 Task: Log work in the project CodeQuest for the issue 'Develop a custom data visualization tool for a company' spent time as '4w 3d 17h 16m' and remaining time as '6w 2d 7h 14m' and add a flag. Now add the issue to the epic 'Cybersecurity Improvements'. Log work in the project CodeQuest for the issue 'Create a new chatbot for customer support' spent time as '1w 2d 3h 35m' and remaining time as '4w 6d 12h 5m' and clone the issue. Now add the issue to the epic 'Business Intelligence Development'
Action: Mouse moved to (217, 67)
Screenshot: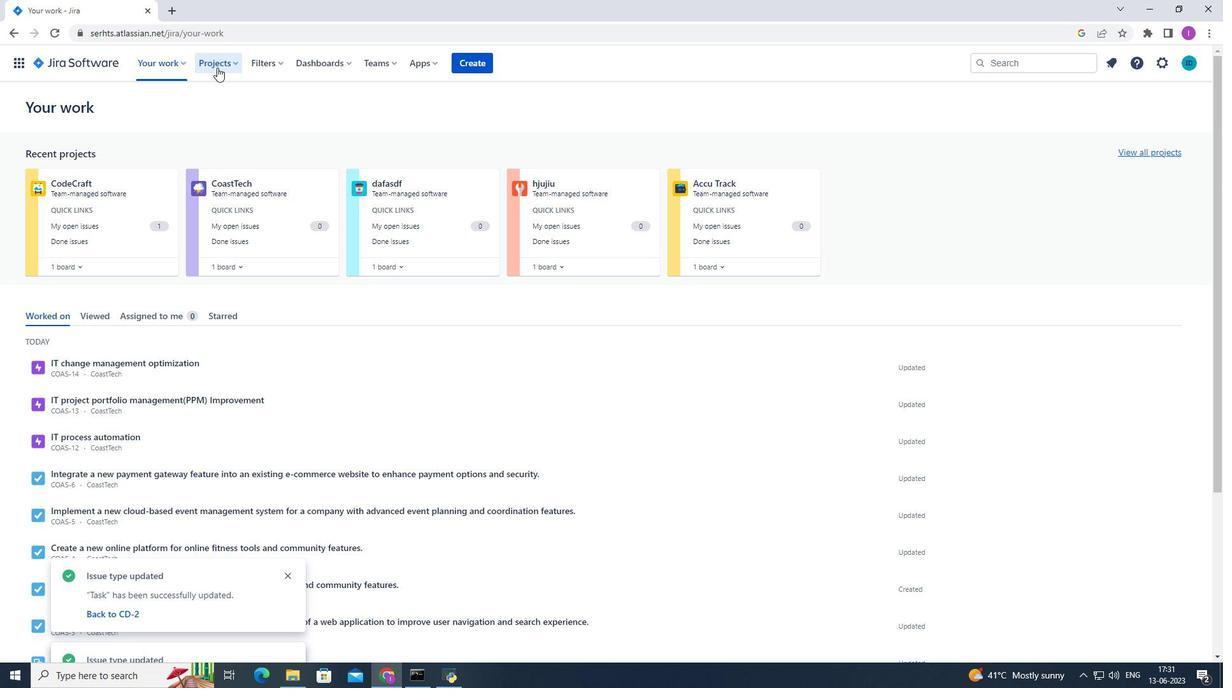 
Action: Mouse pressed left at (217, 67)
Screenshot: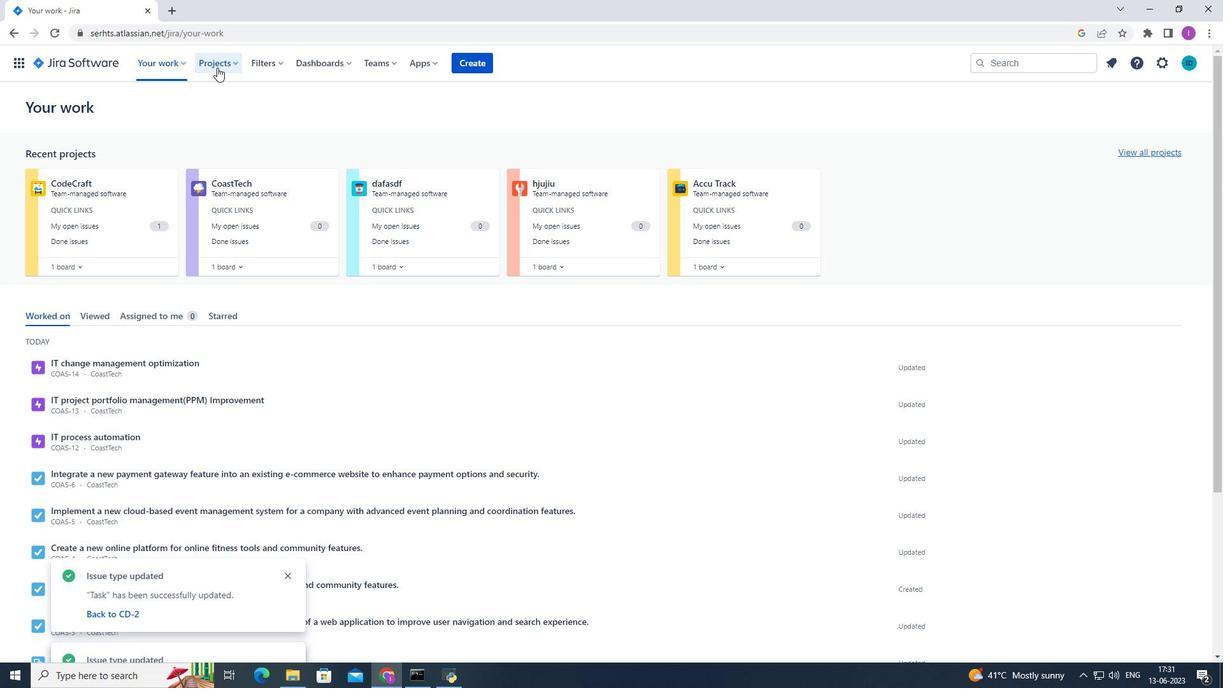 
Action: Mouse moved to (258, 116)
Screenshot: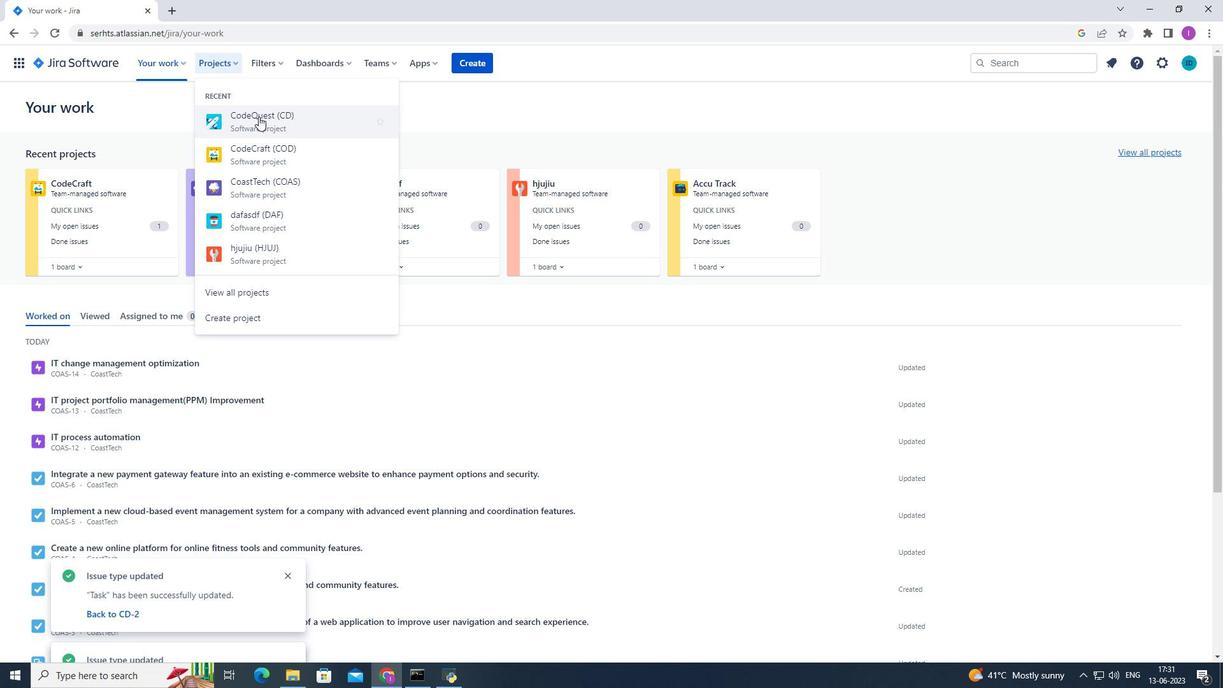 
Action: Mouse pressed left at (258, 116)
Screenshot: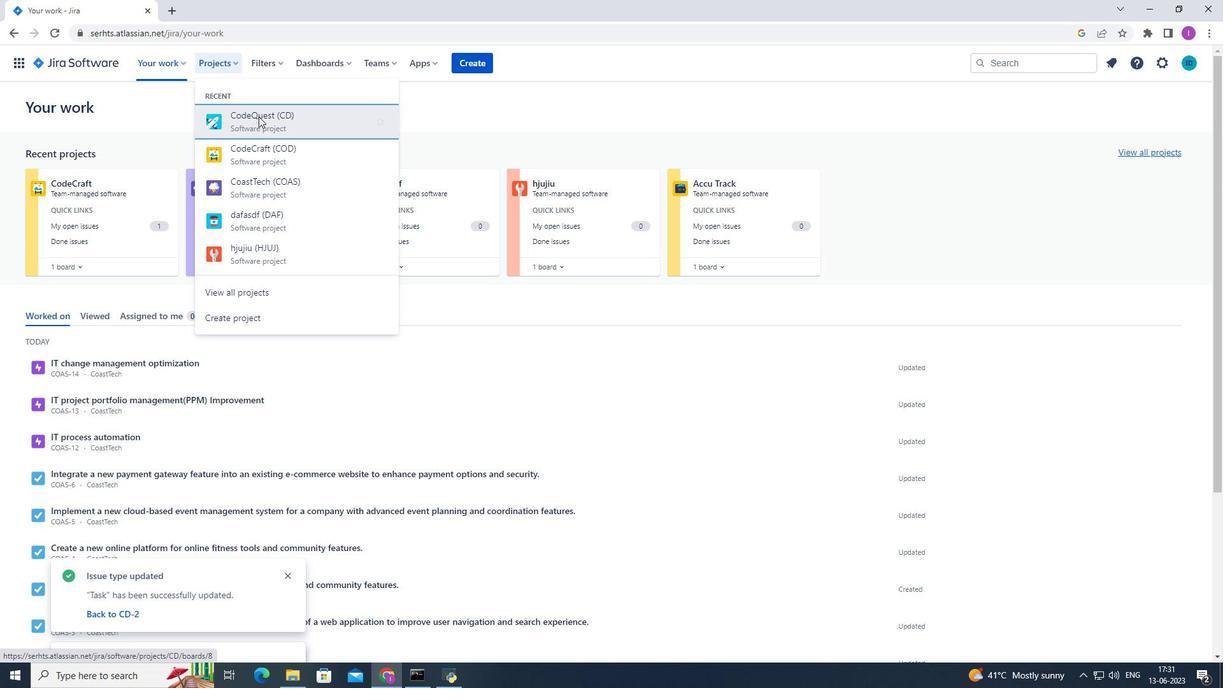 
Action: Mouse moved to (73, 190)
Screenshot: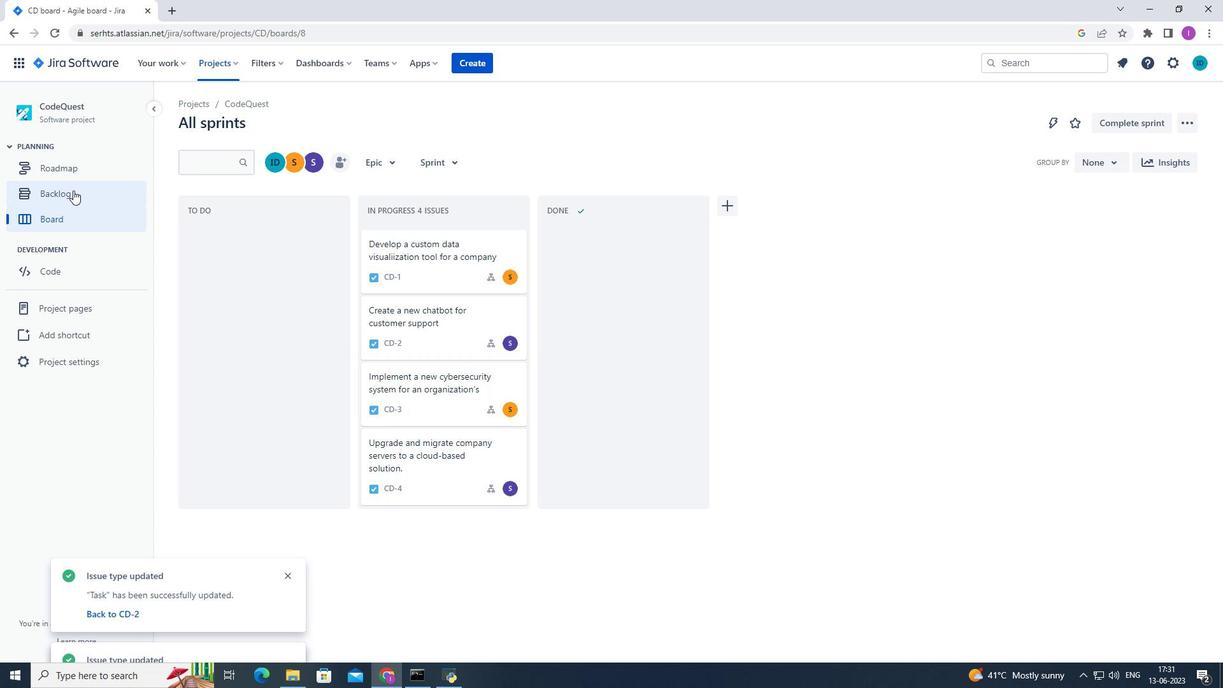 
Action: Mouse pressed left at (73, 190)
Screenshot: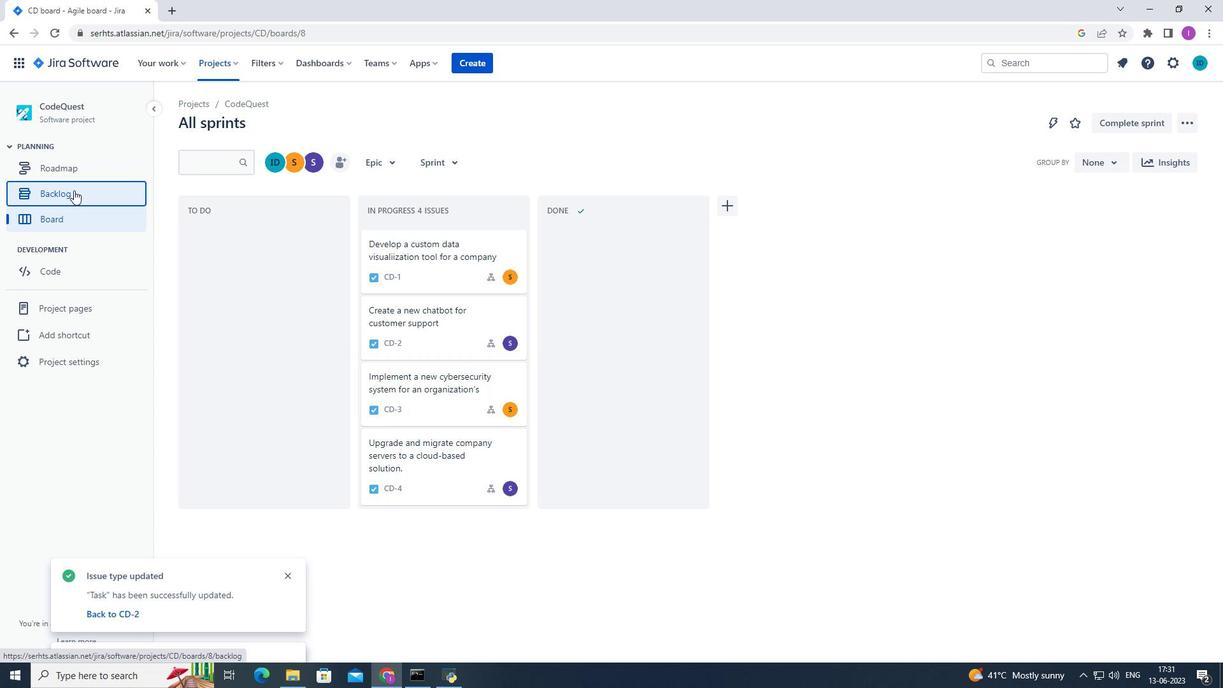 
Action: Mouse moved to (73, 190)
Screenshot: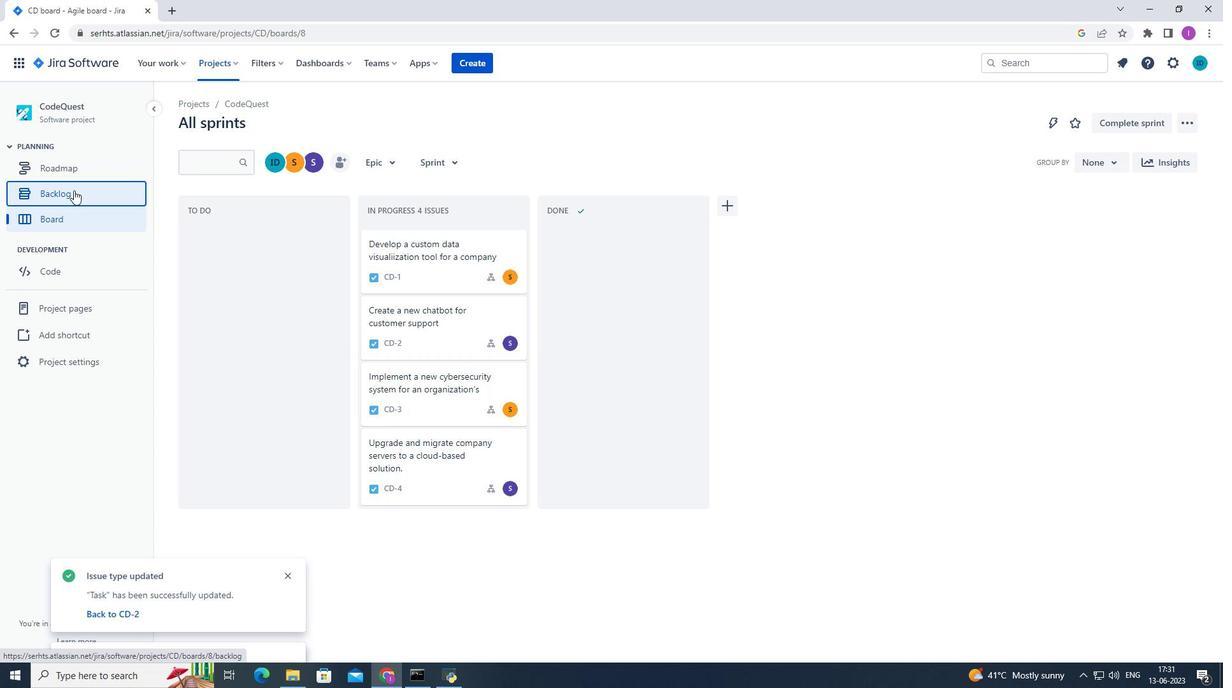 
Action: Mouse pressed left at (73, 190)
Screenshot: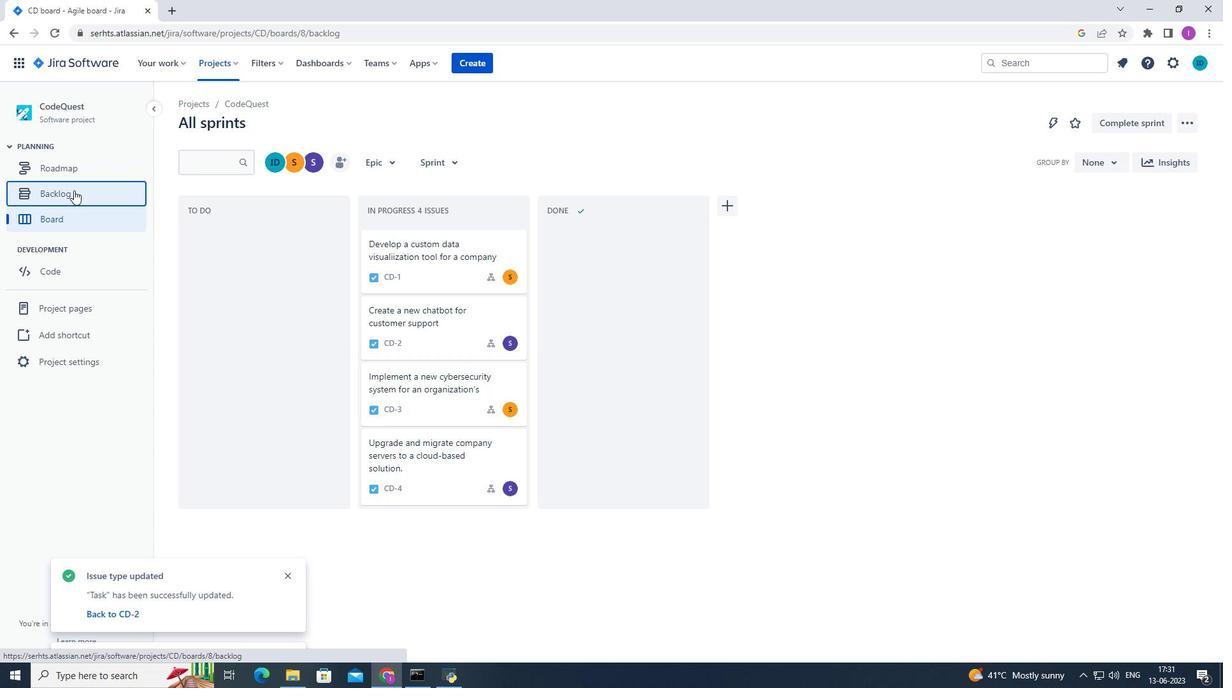
Action: Mouse moved to (776, 229)
Screenshot: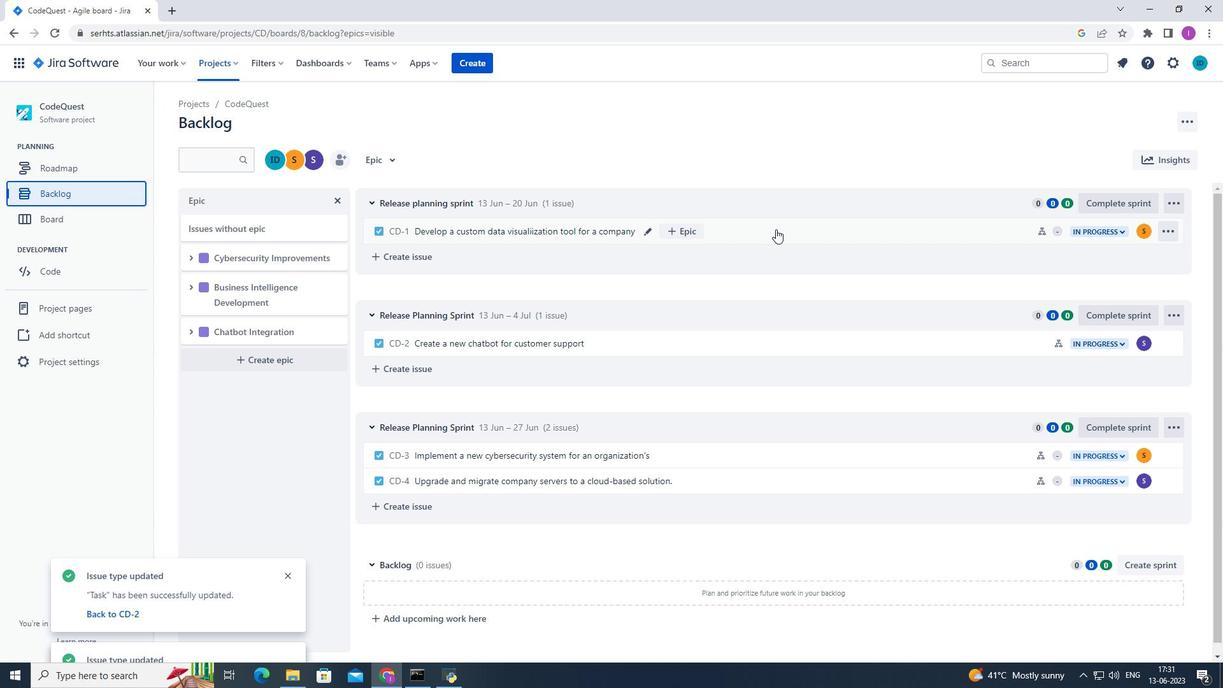 
Action: Mouse pressed left at (776, 229)
Screenshot: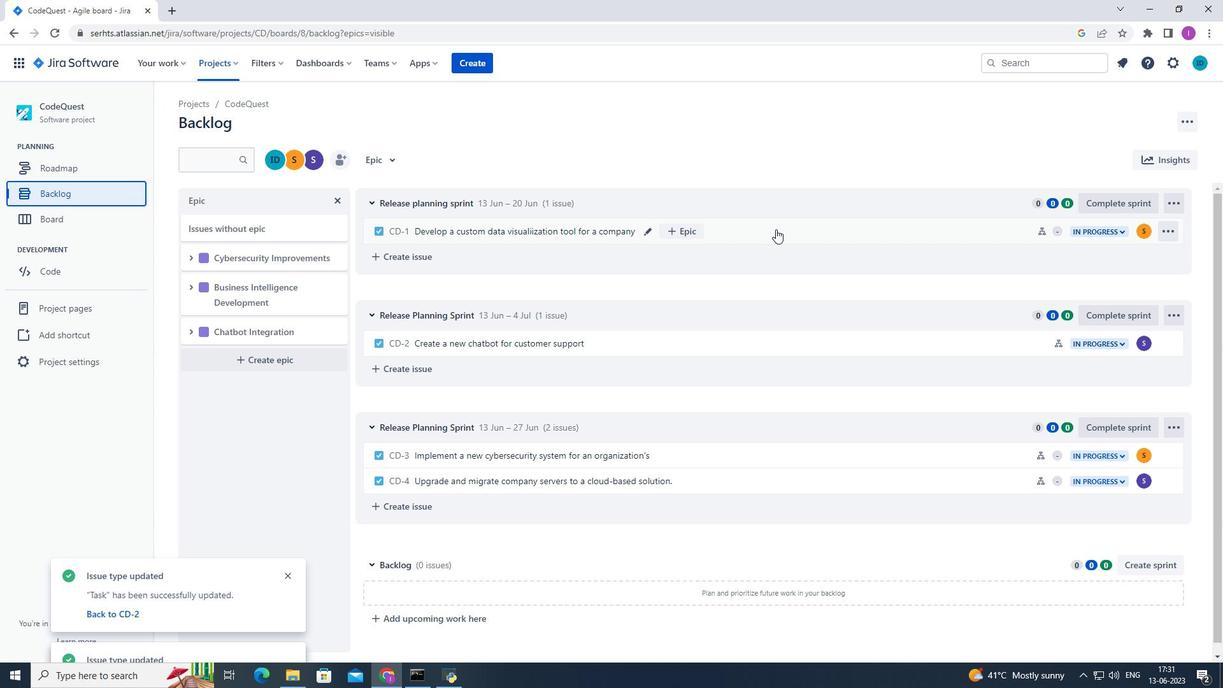 
Action: Mouse moved to (1170, 193)
Screenshot: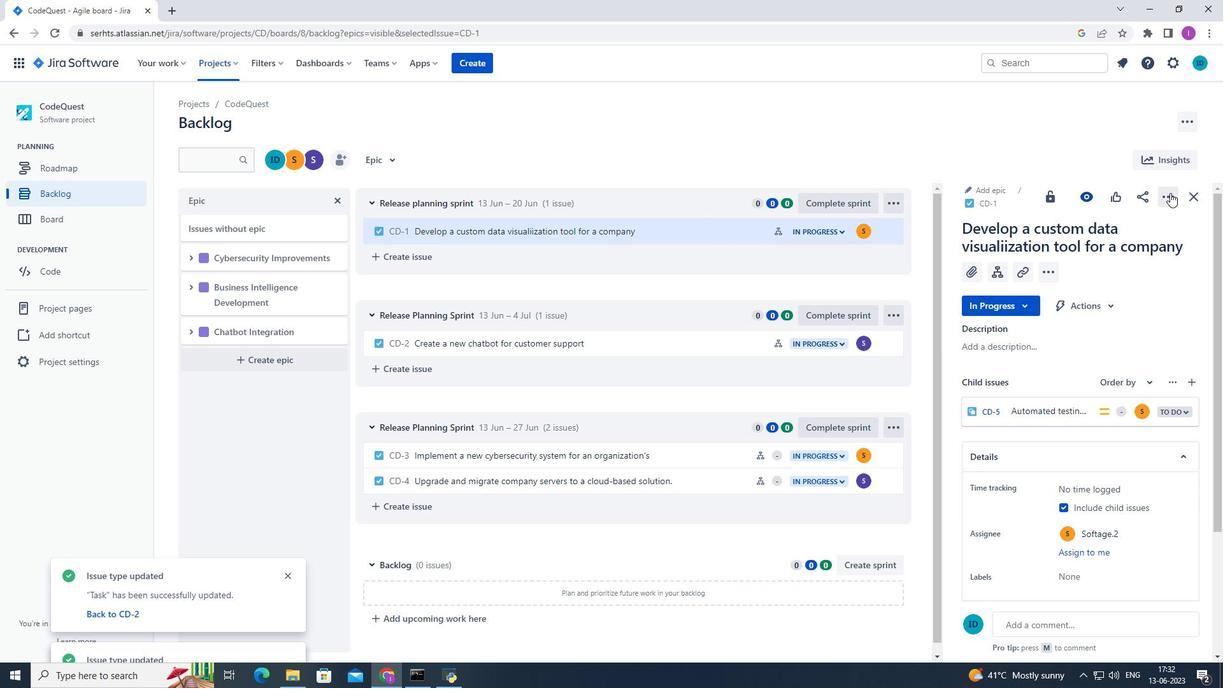 
Action: Mouse pressed left at (1170, 193)
Screenshot: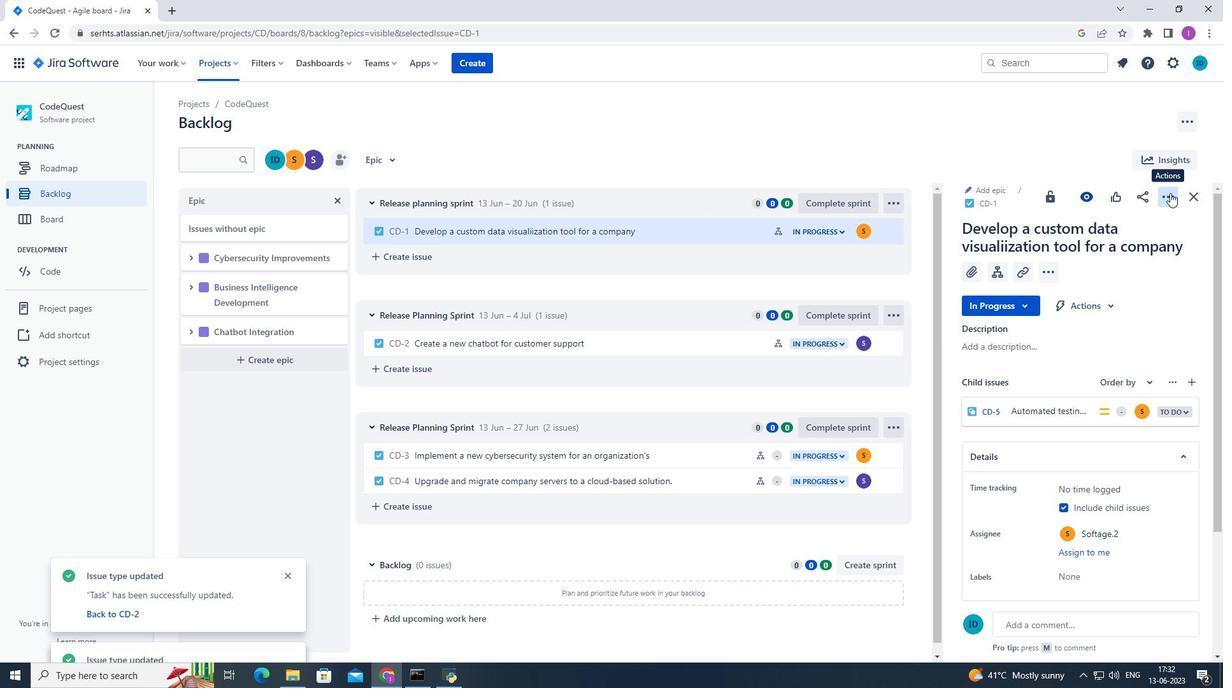 
Action: Mouse moved to (1115, 228)
Screenshot: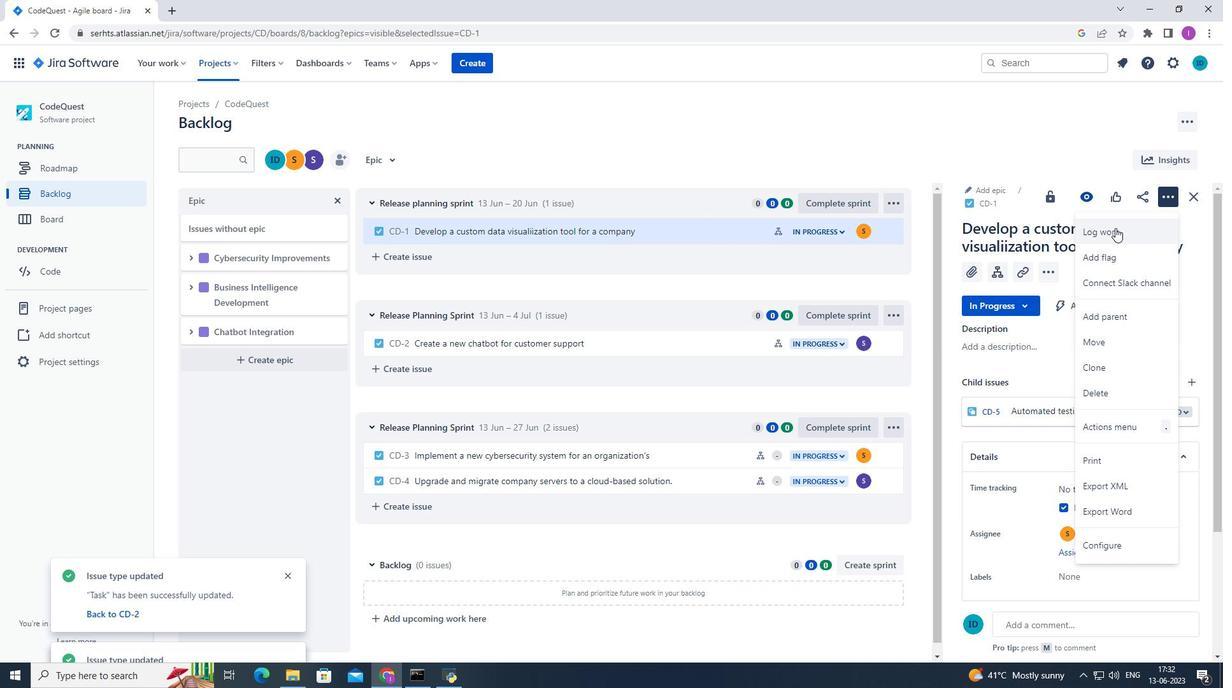 
Action: Mouse pressed left at (1115, 228)
Screenshot: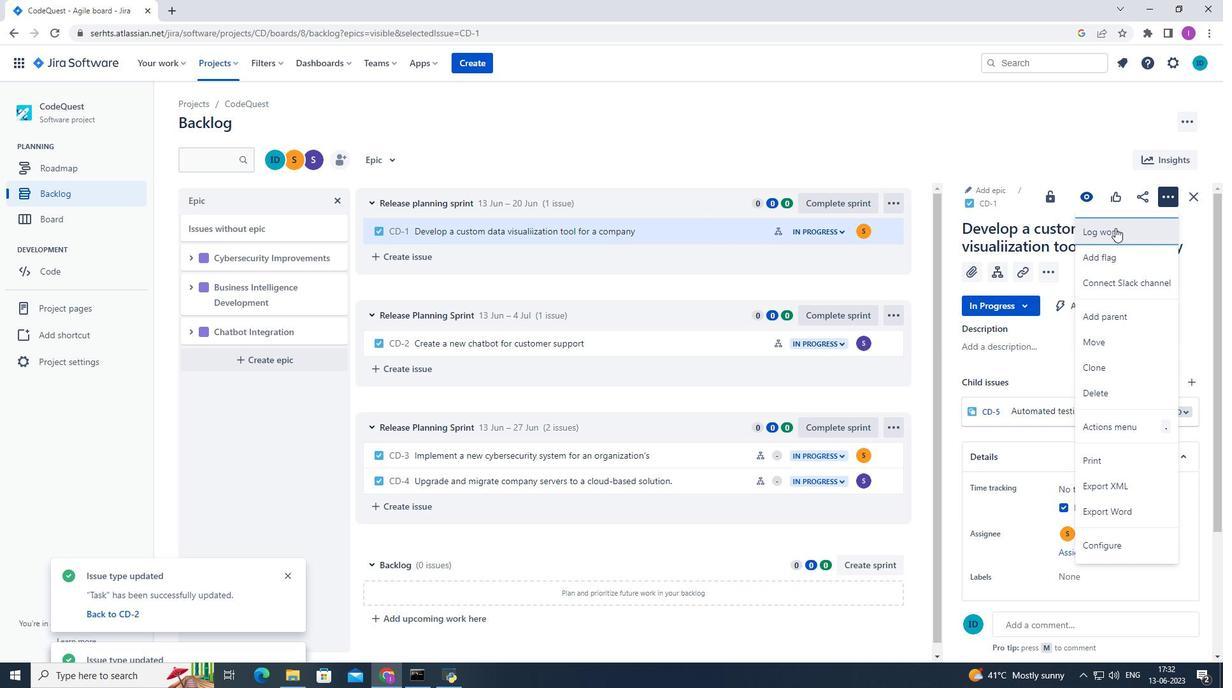 
Action: Mouse moved to (538, 194)
Screenshot: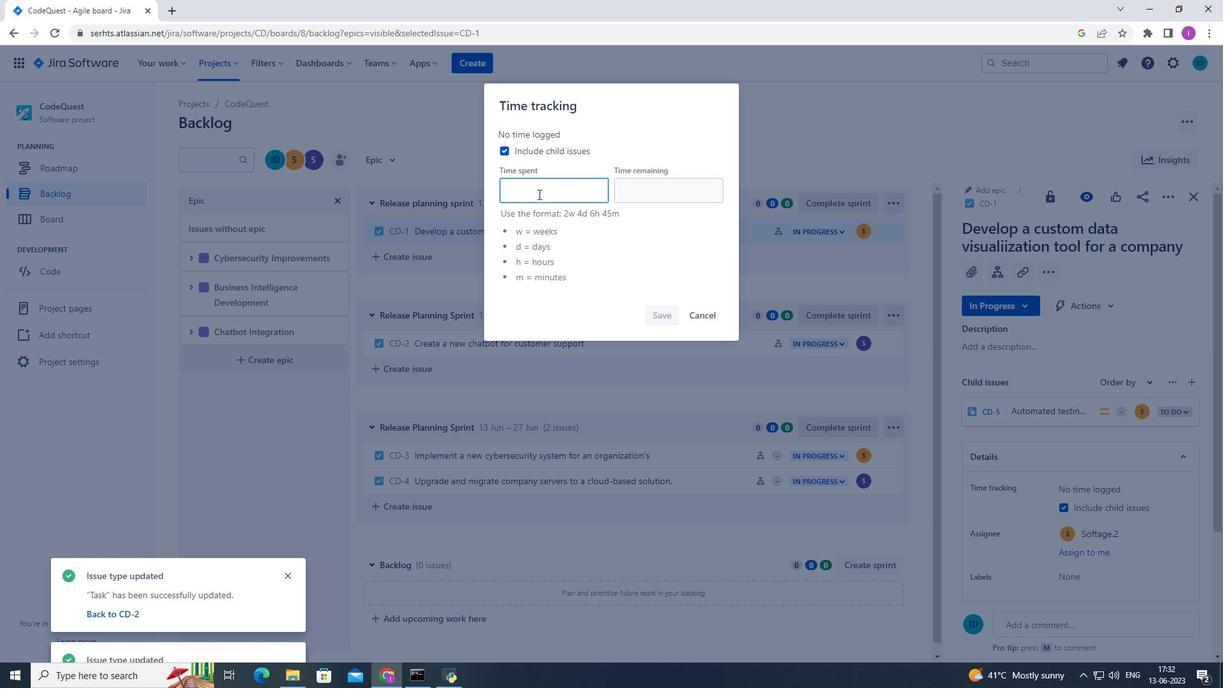 
Action: Mouse pressed left at (538, 194)
Screenshot: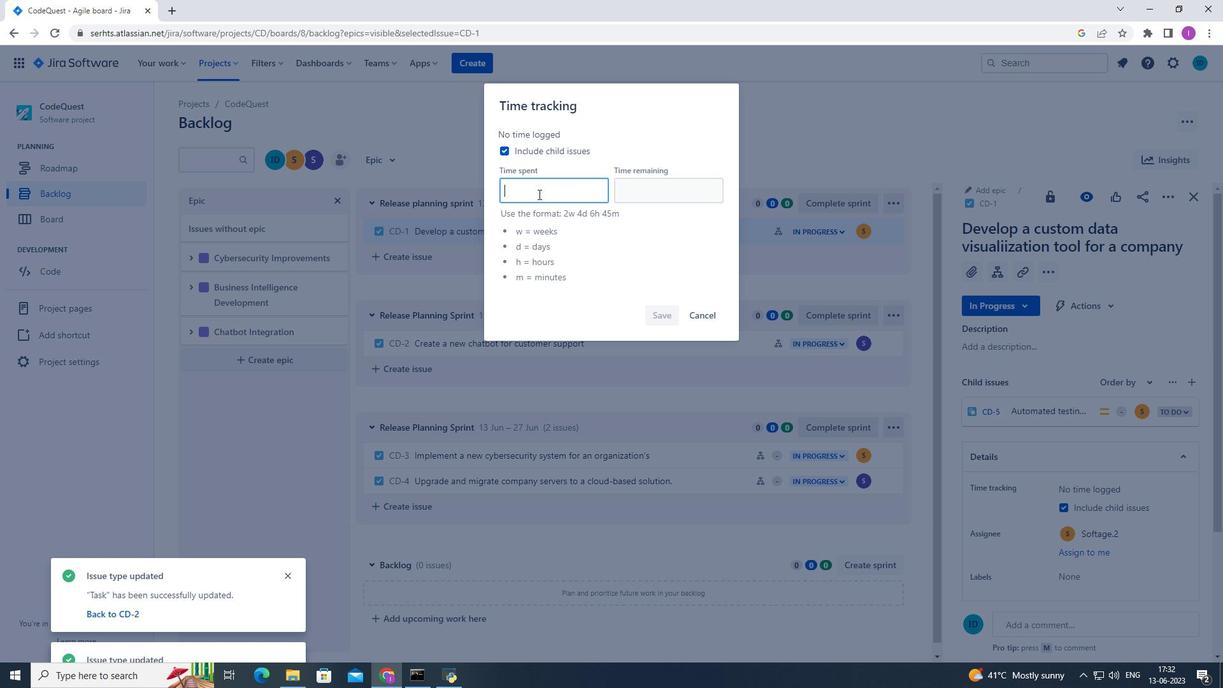 
Action: Key pressed 4w<Key.space>3d<Key.space>17h
Screenshot: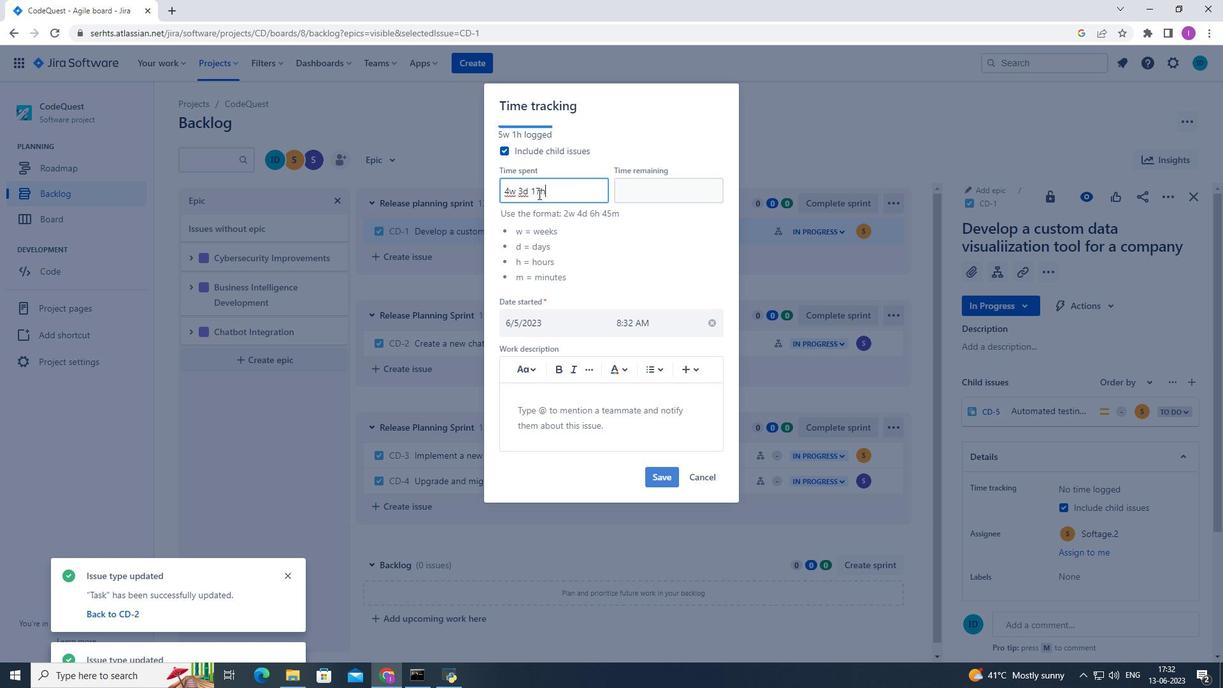 
Action: Mouse moved to (537, 194)
Screenshot: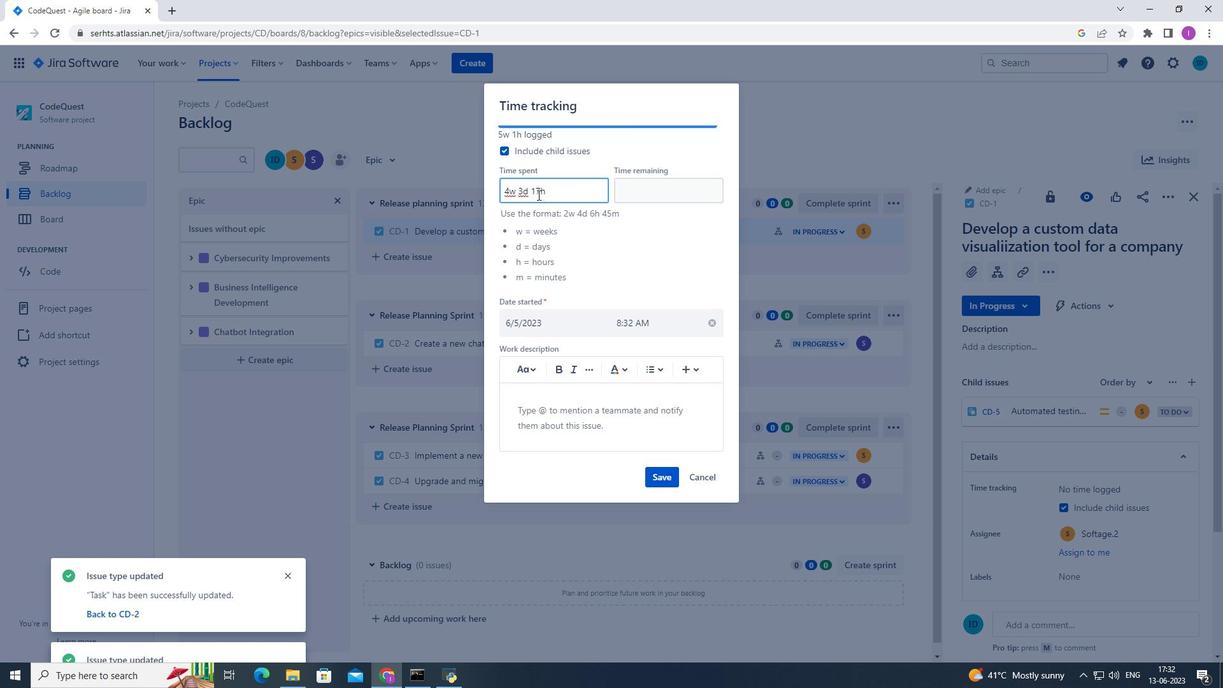 
Action: Key pressed <Key.space>16
Screenshot: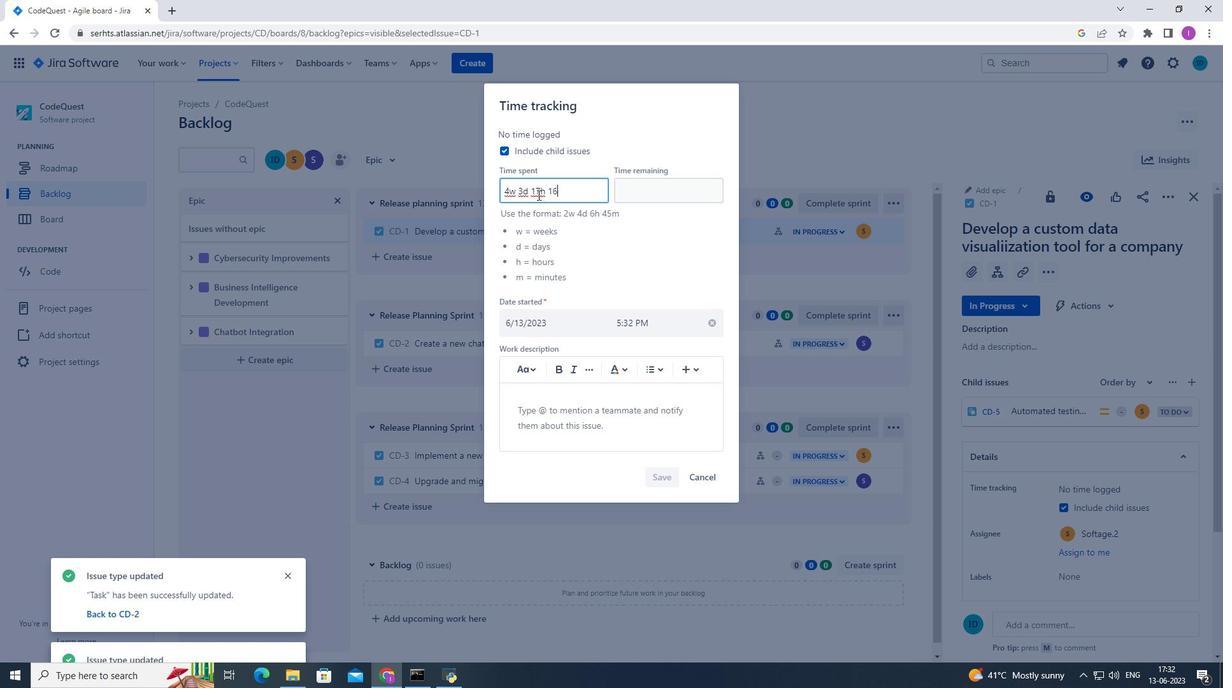 
Action: Mouse moved to (537, 198)
Screenshot: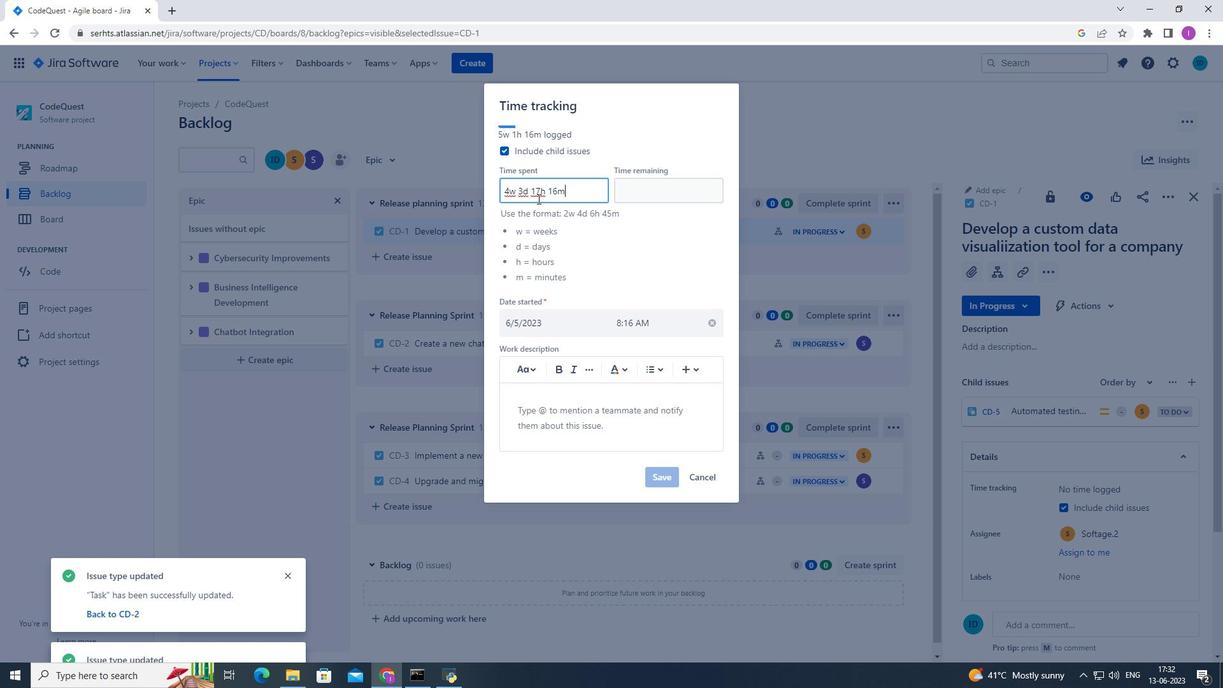 
Action: Key pressed m
Screenshot: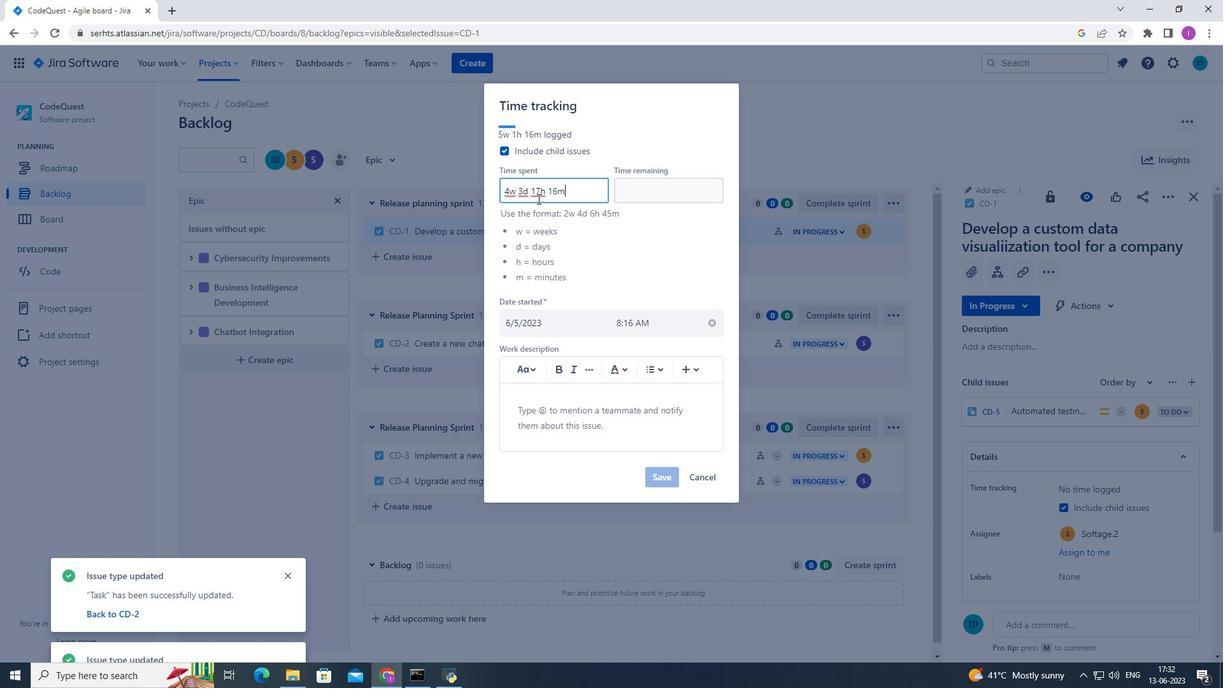 
Action: Mouse moved to (628, 198)
Screenshot: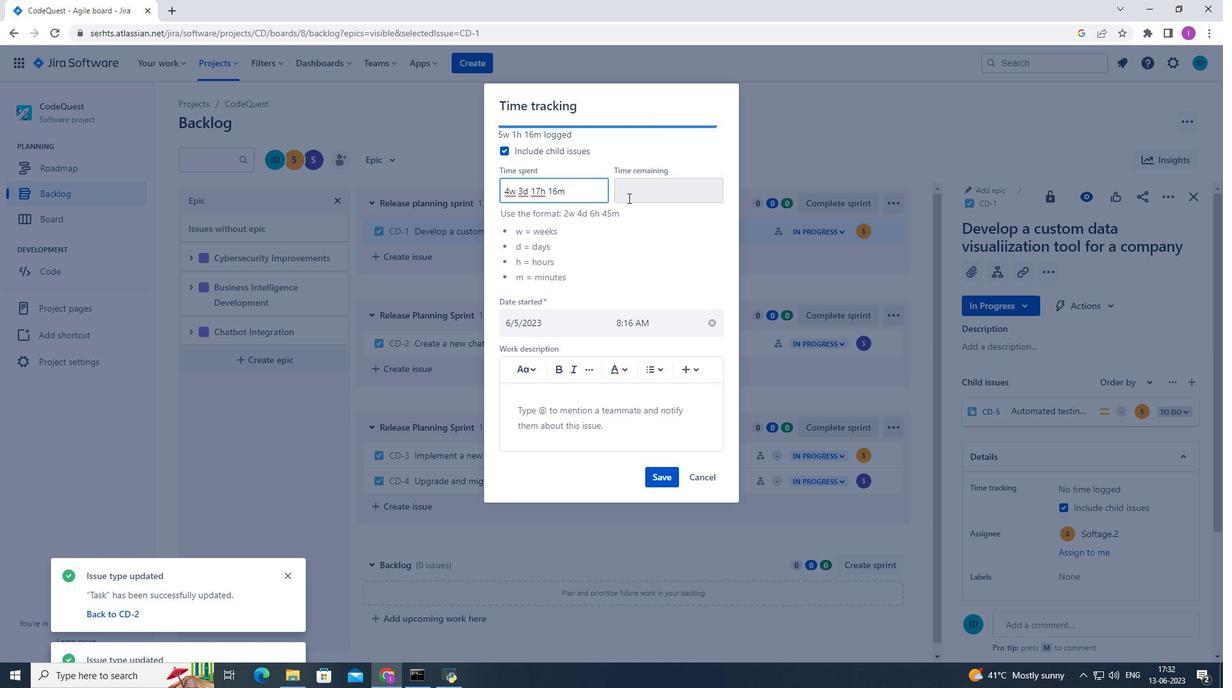 
Action: Mouse pressed left at (628, 198)
Screenshot: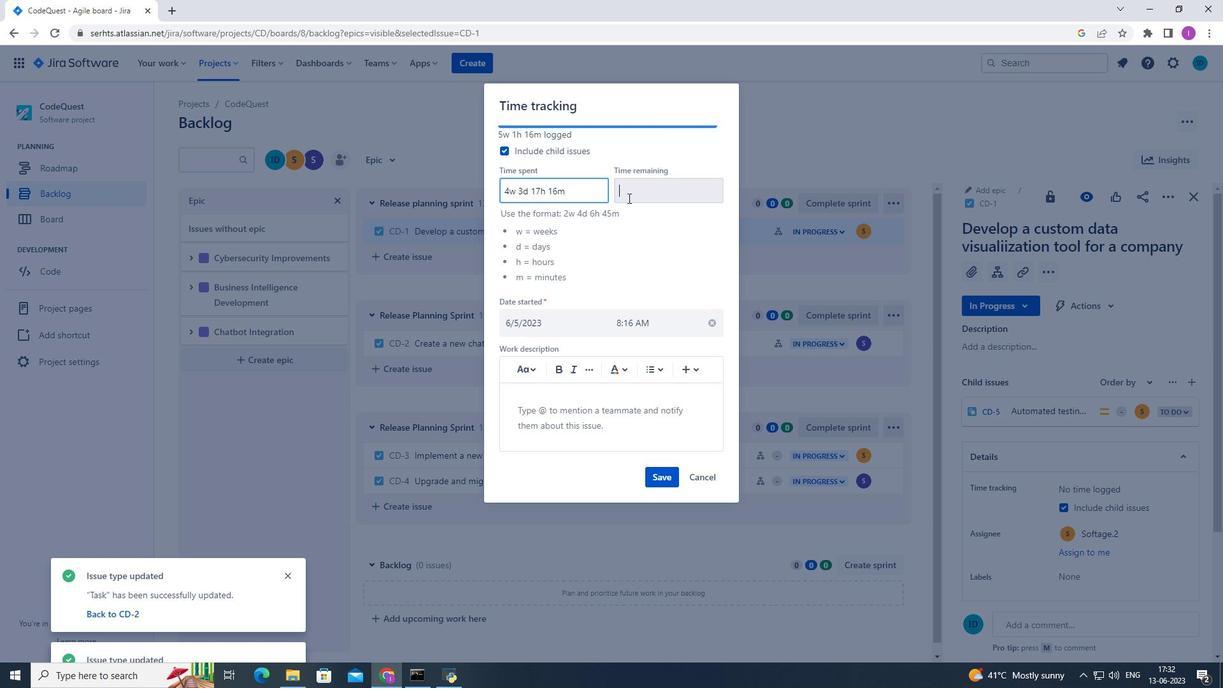 
Action: Mouse moved to (683, 202)
Screenshot: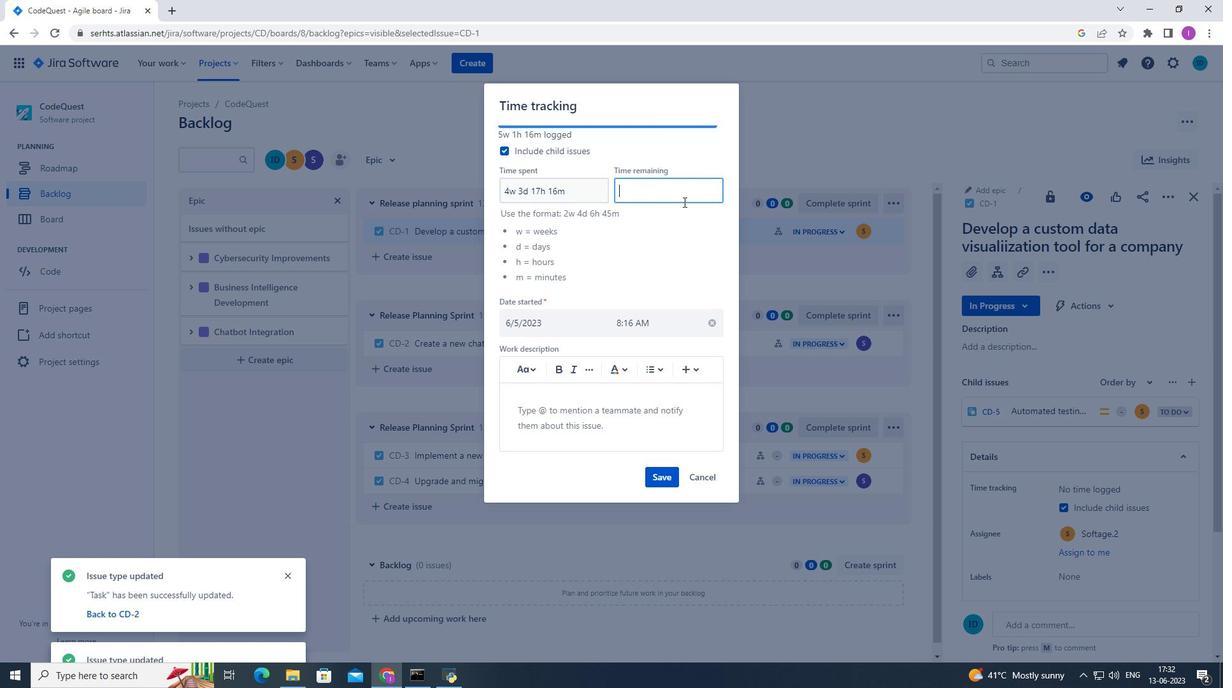 
Action: Key pressed 6
Screenshot: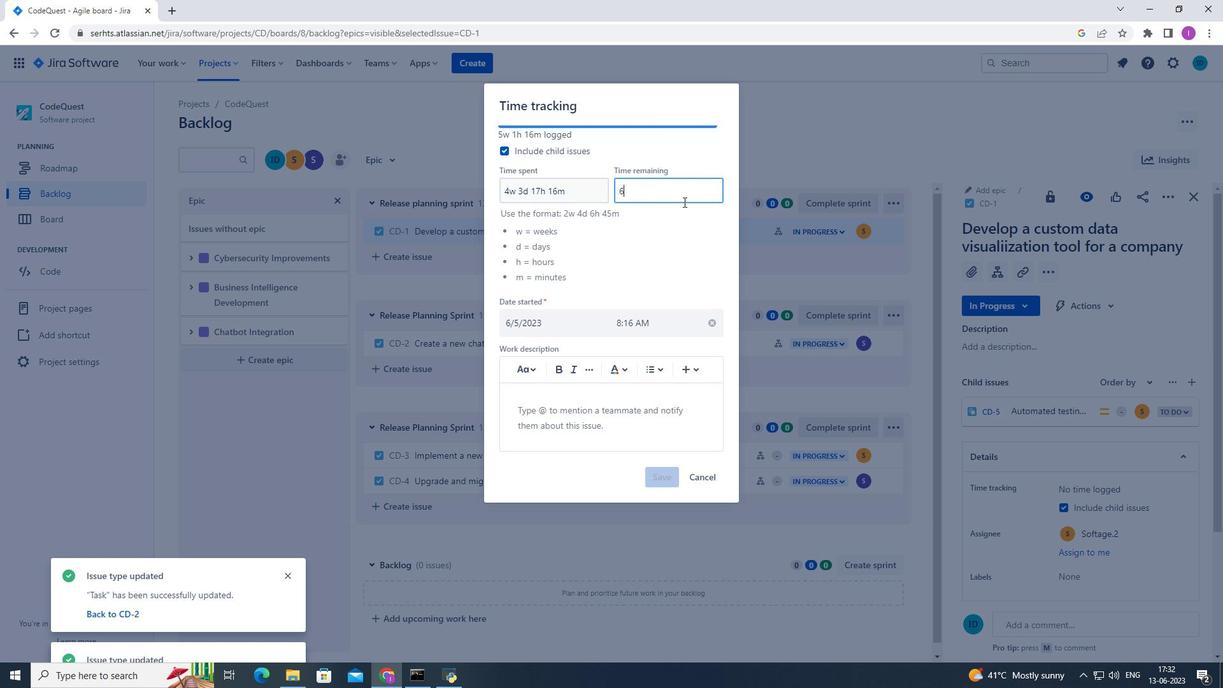 
Action: Mouse moved to (682, 206)
Screenshot: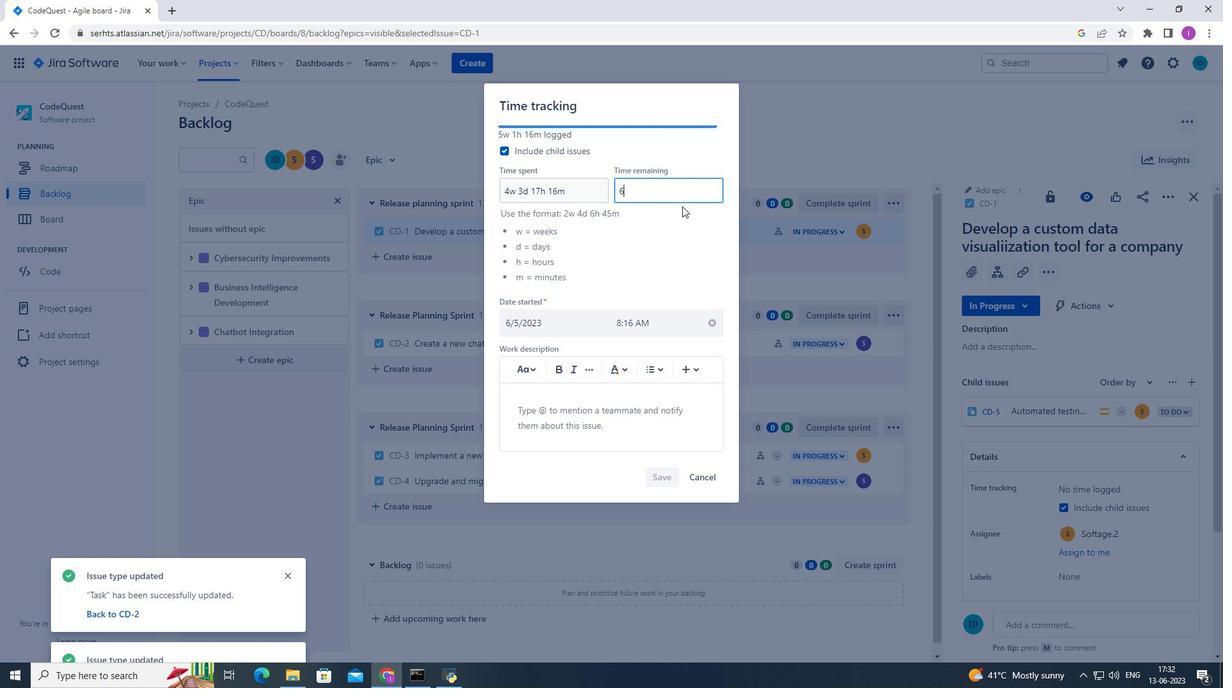
Action: Key pressed w
Screenshot: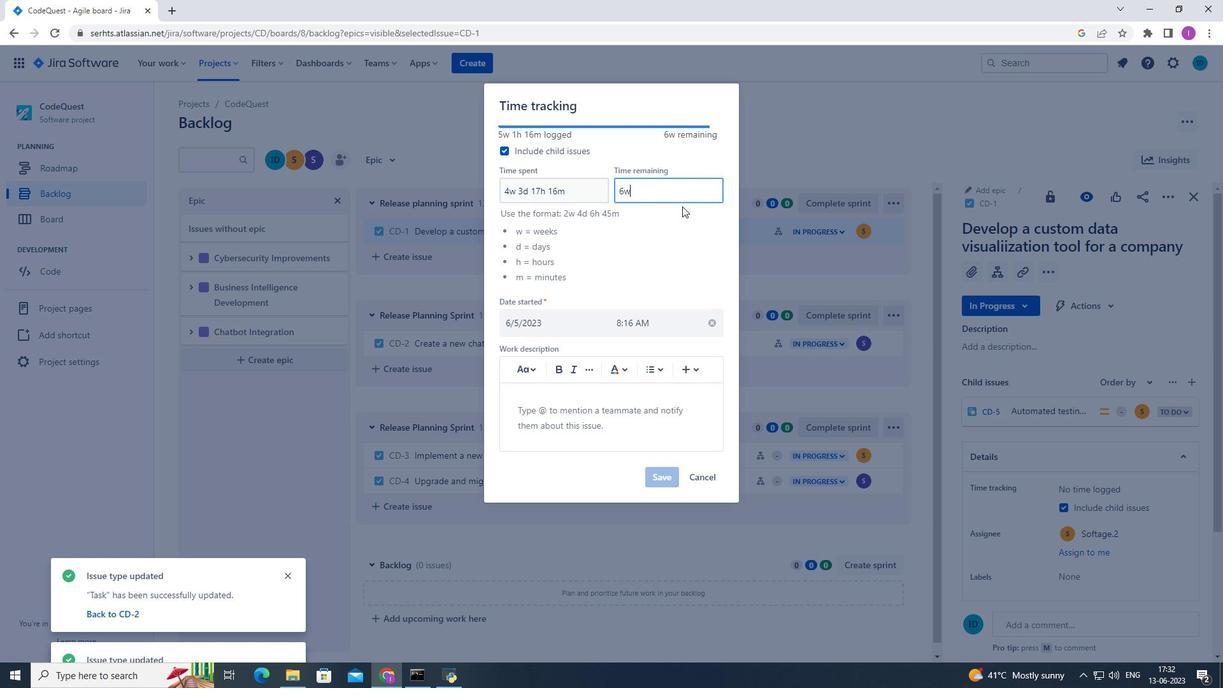 
Action: Mouse moved to (678, 230)
Screenshot: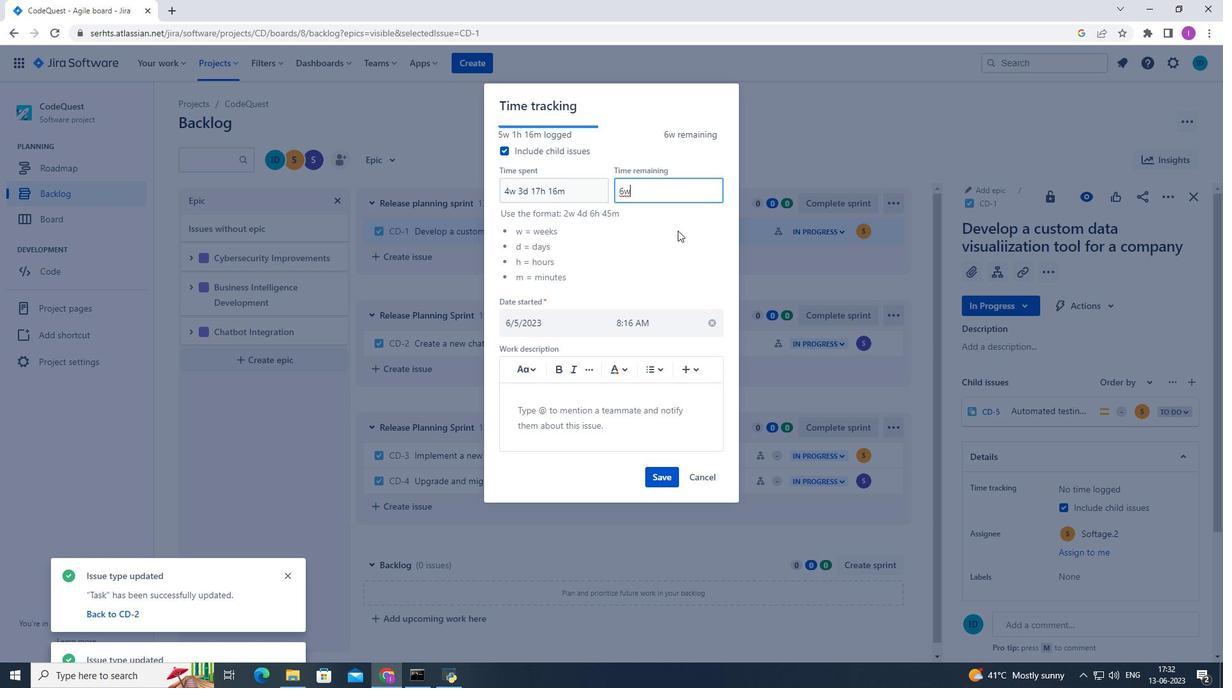 
Action: Key pressed <Key.space>2d<Key.space>7
Screenshot: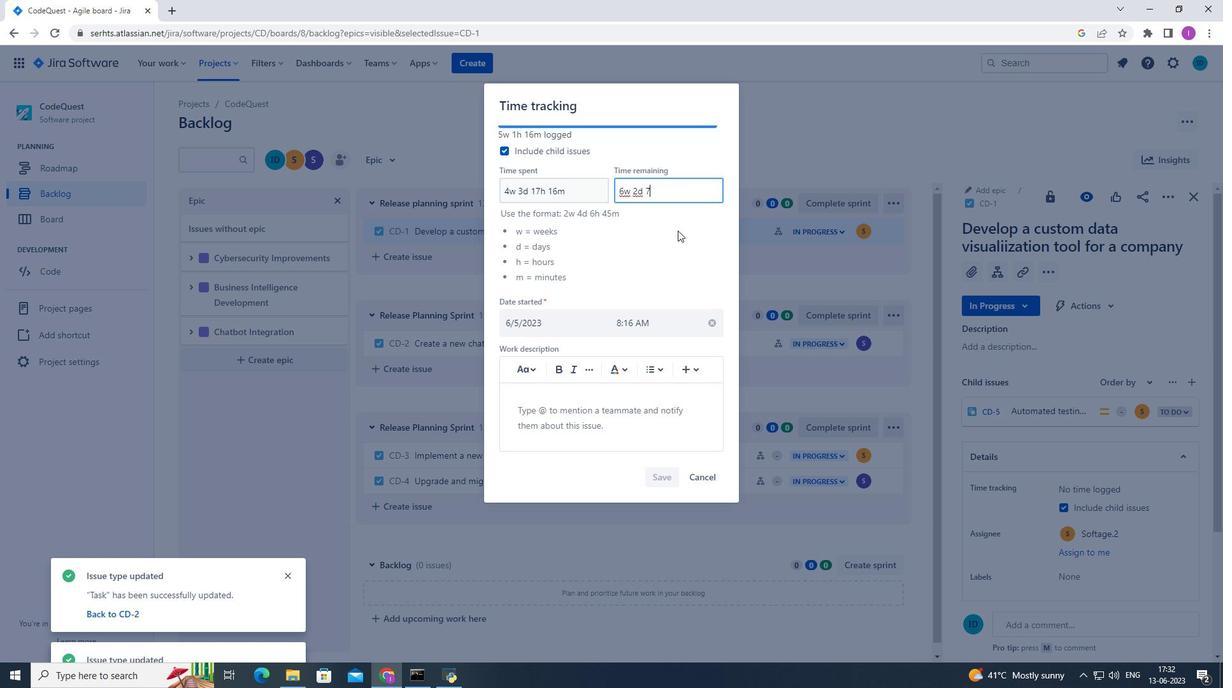 
Action: Mouse moved to (678, 231)
Screenshot: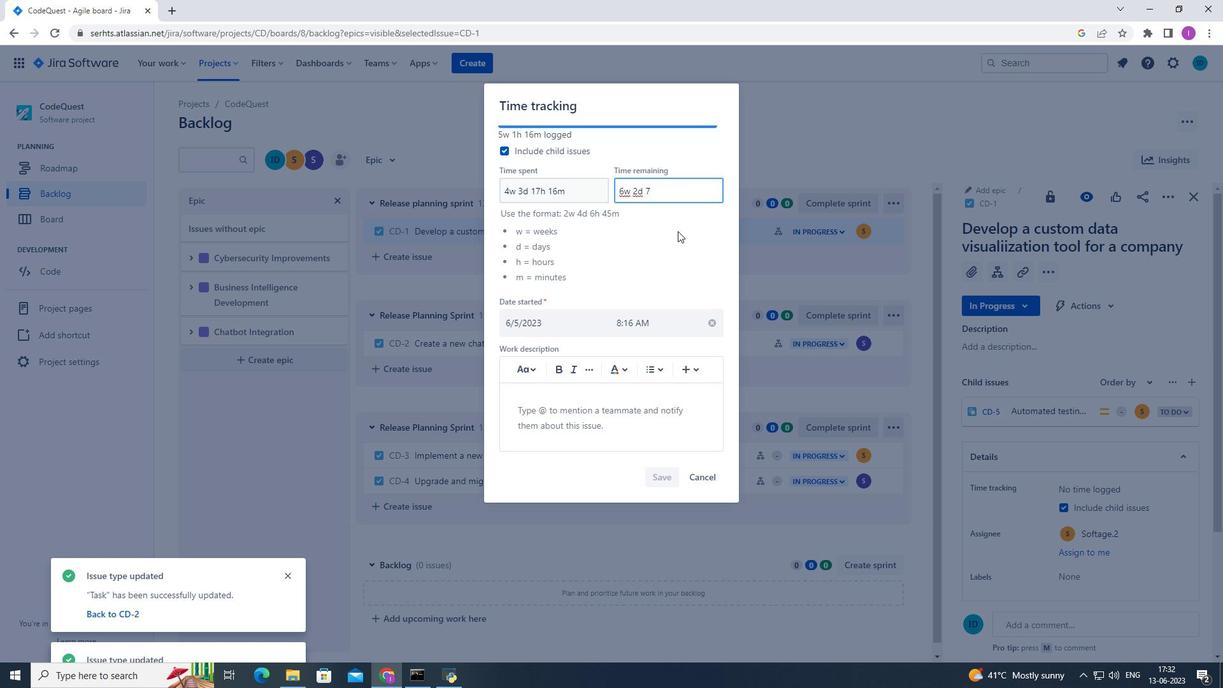 
Action: Key pressed h<Key.space>
Screenshot: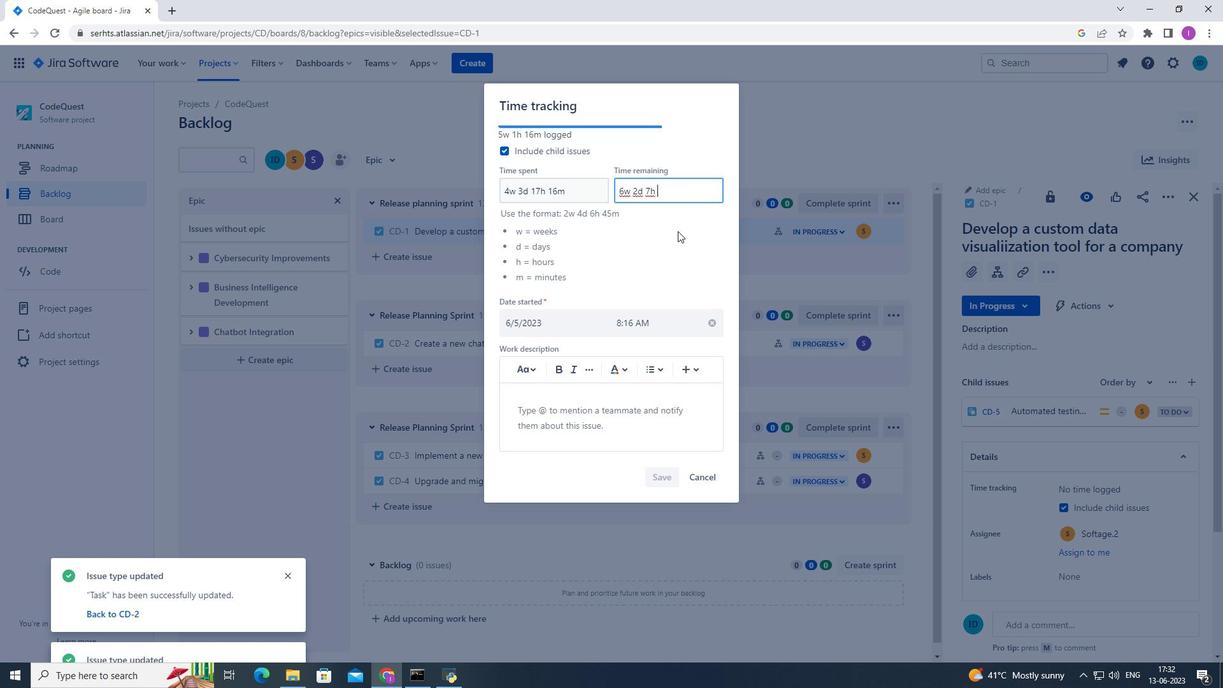 
Action: Mouse moved to (678, 233)
Screenshot: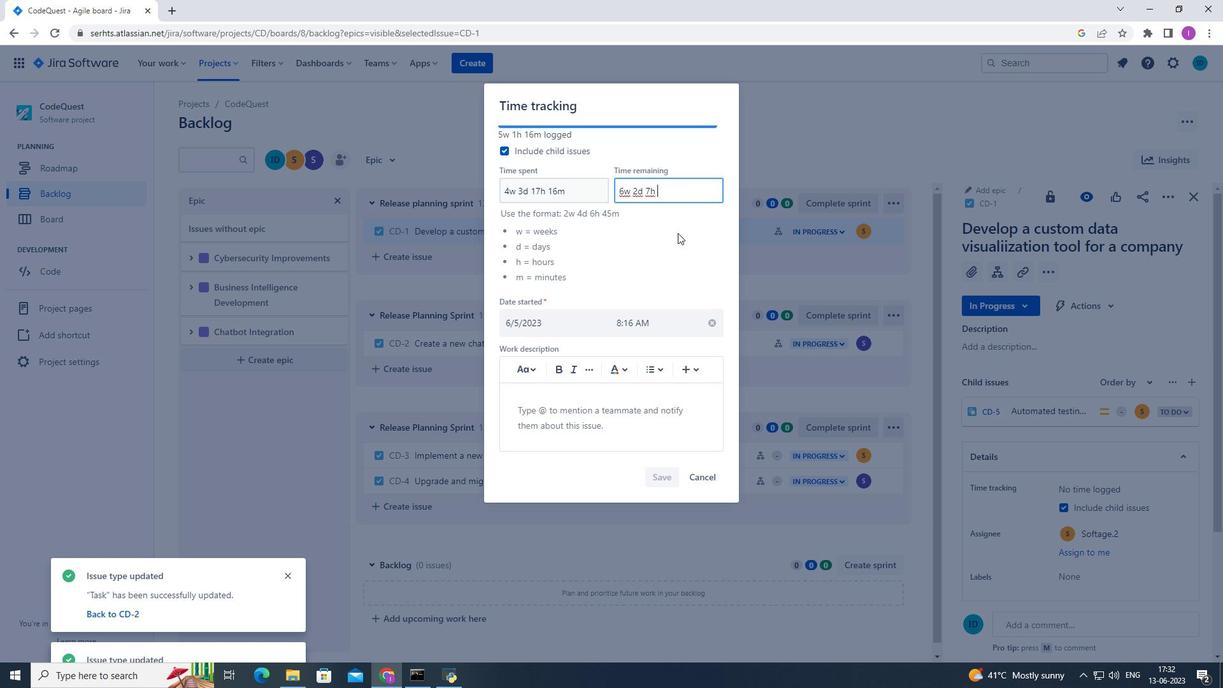 
Action: Key pressed 14
Screenshot: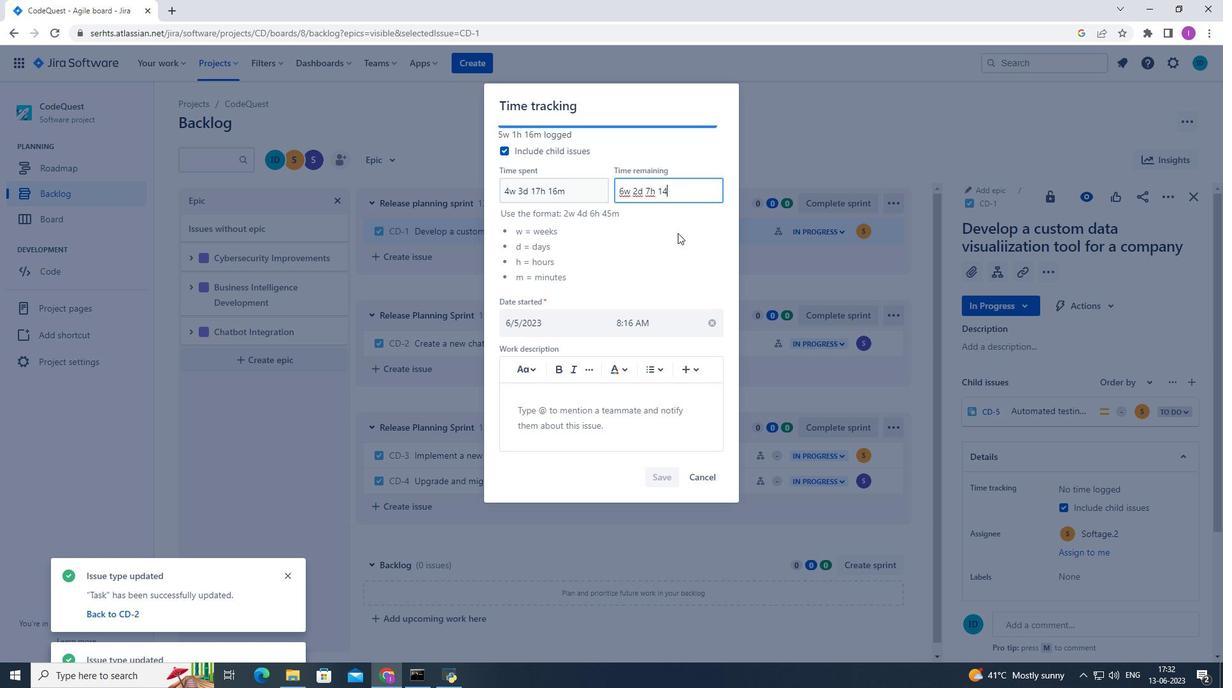 
Action: Mouse moved to (678, 235)
Screenshot: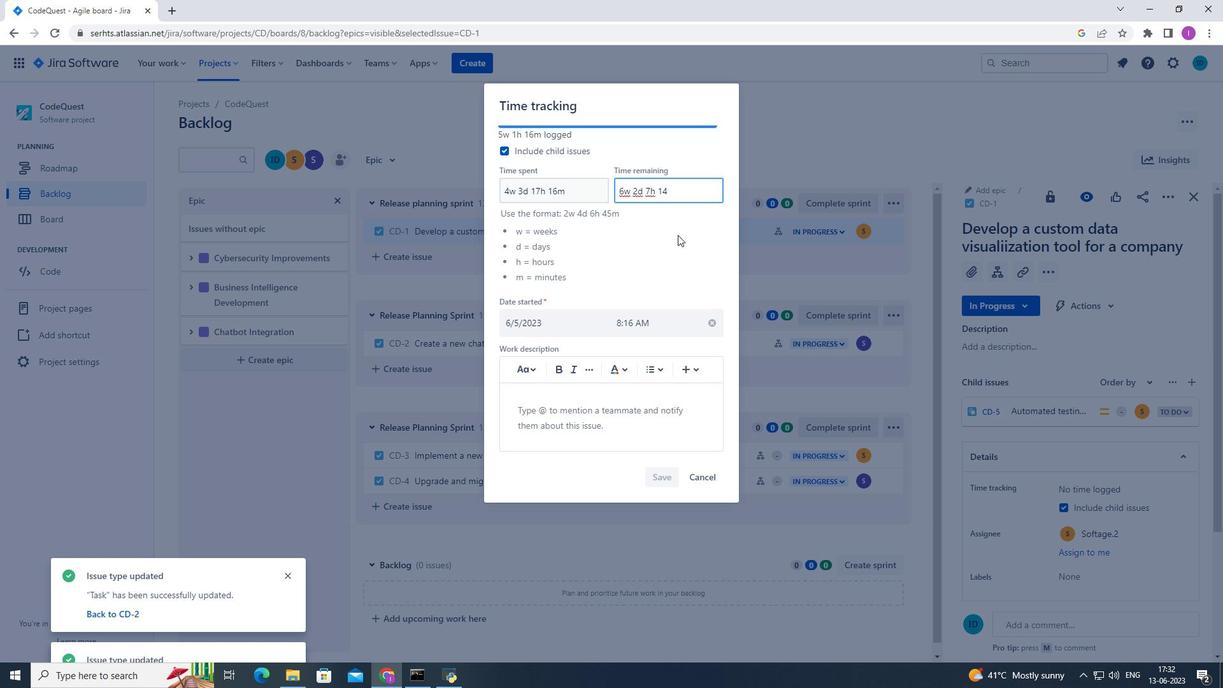 
Action: Key pressed m
Screenshot: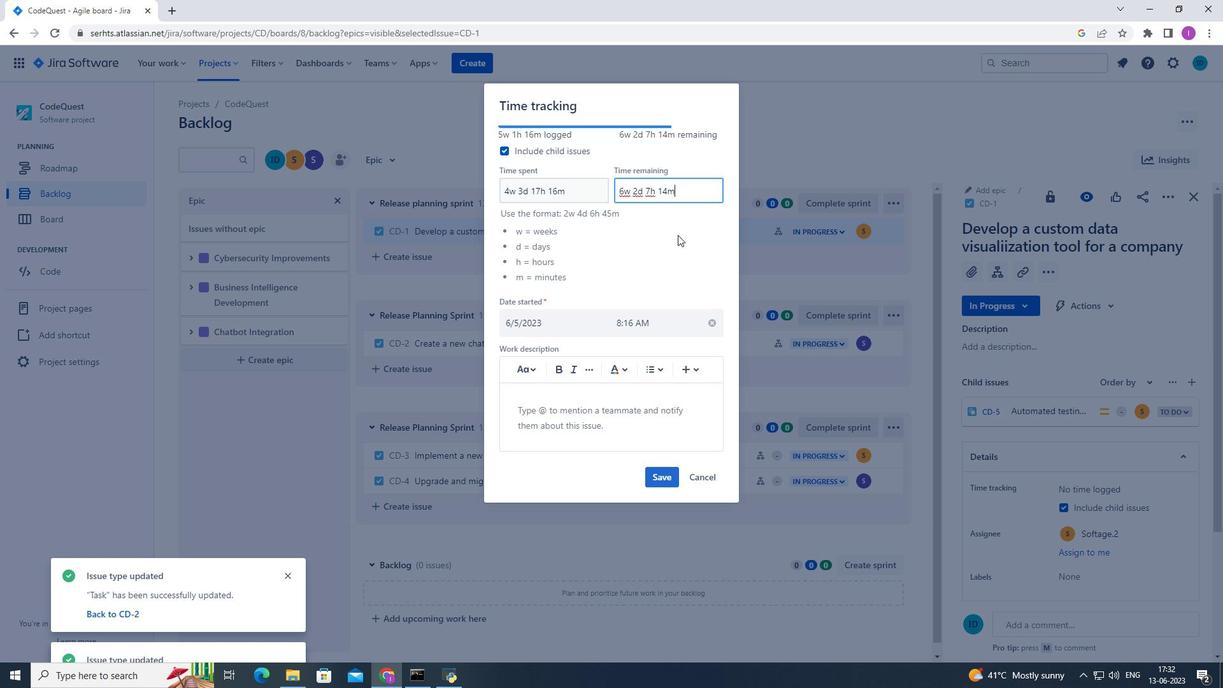 
Action: Mouse moved to (657, 476)
Screenshot: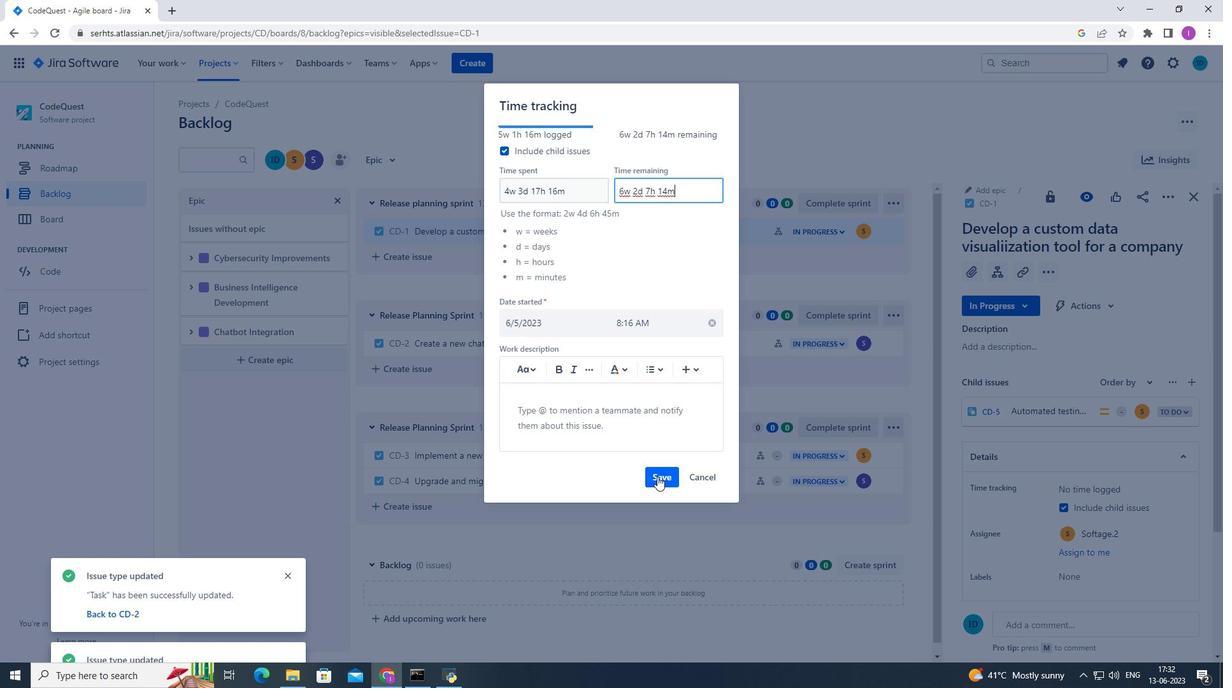 
Action: Mouse pressed left at (657, 476)
Screenshot: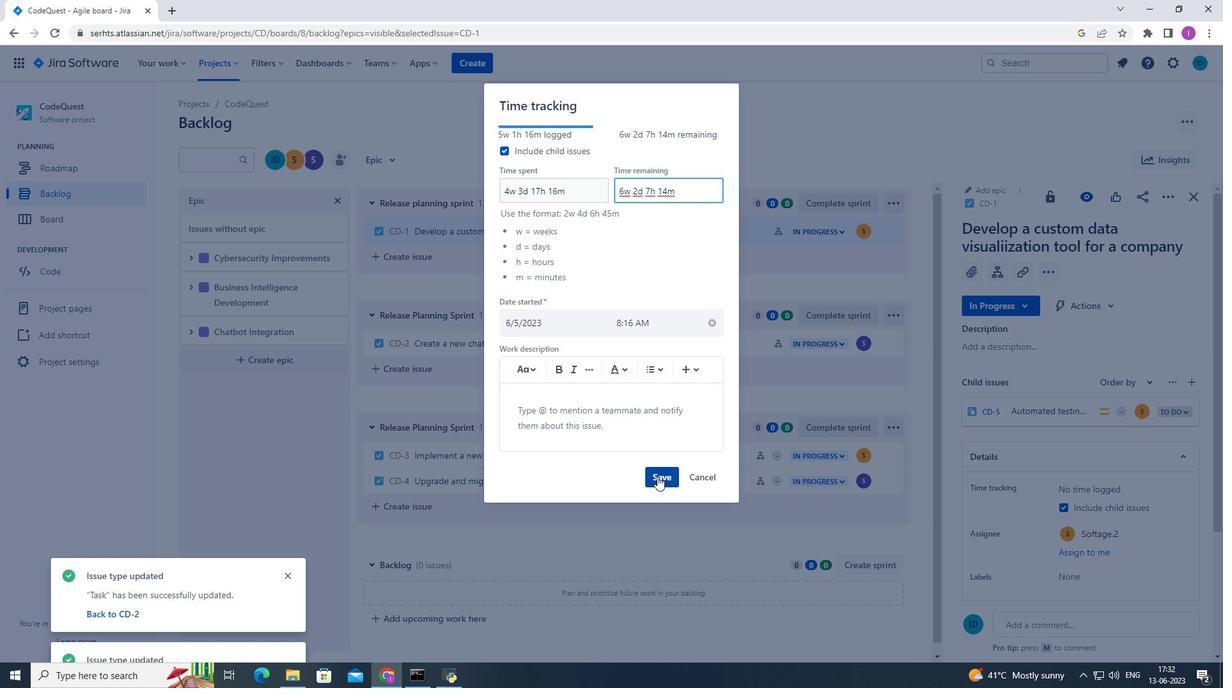 
Action: Mouse moved to (1173, 194)
Screenshot: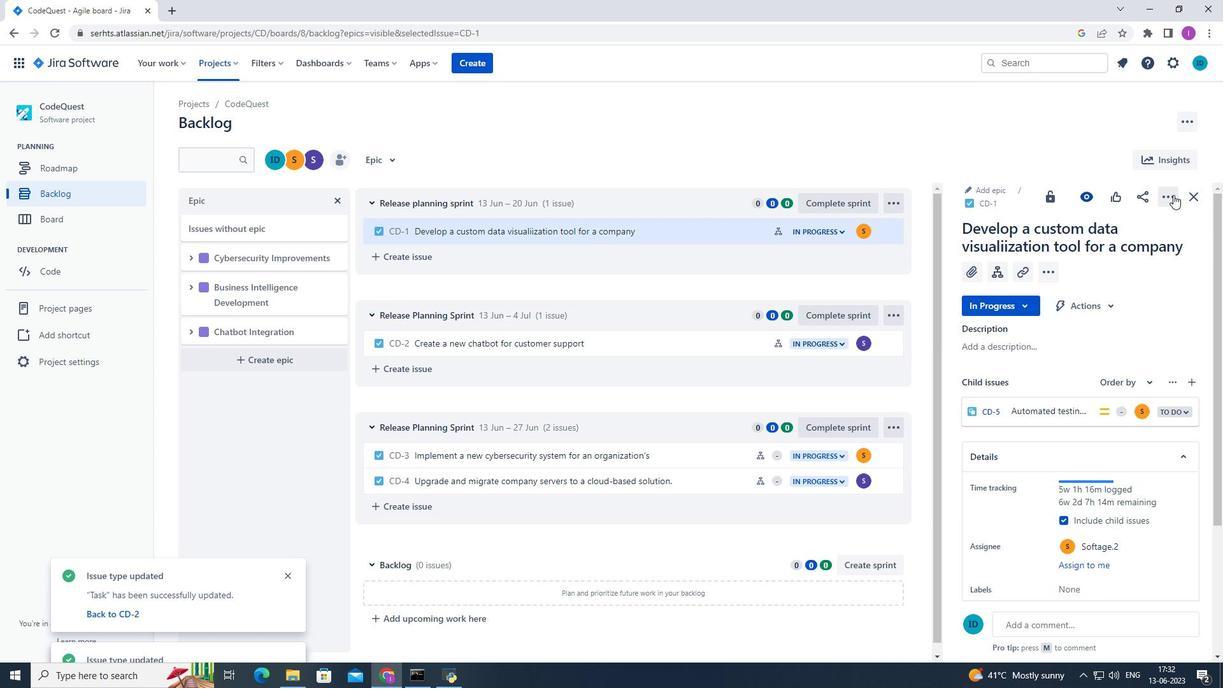 
Action: Mouse pressed left at (1173, 194)
Screenshot: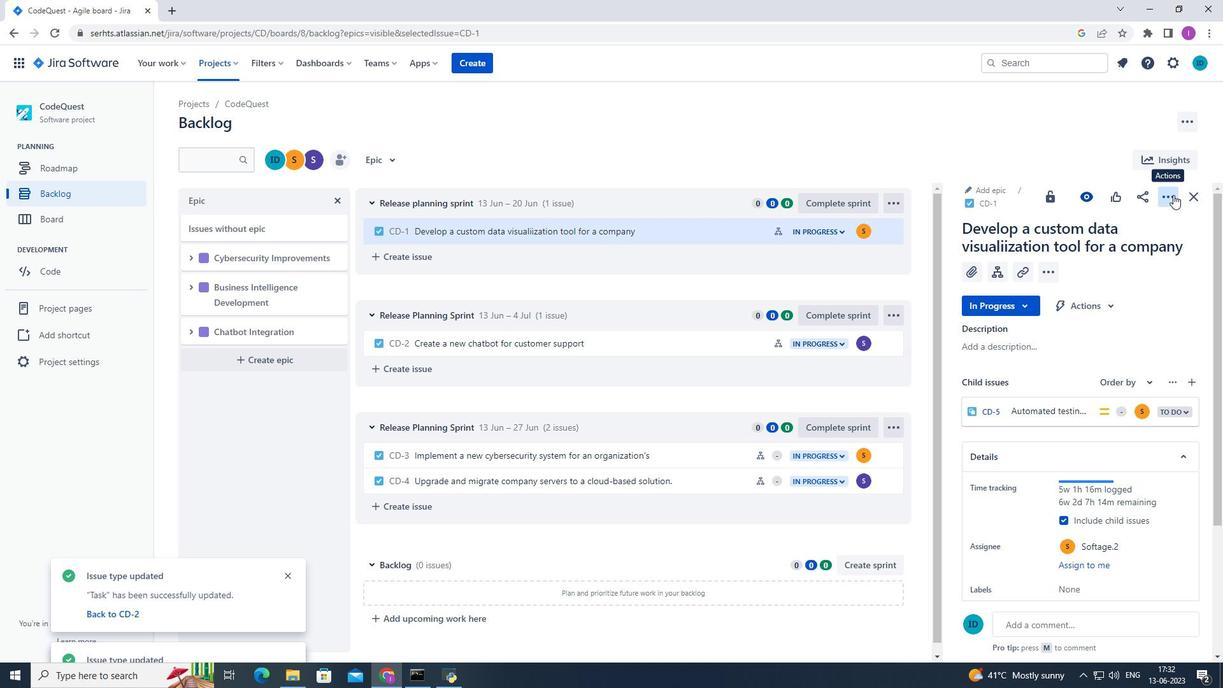 
Action: Mouse moved to (1139, 256)
Screenshot: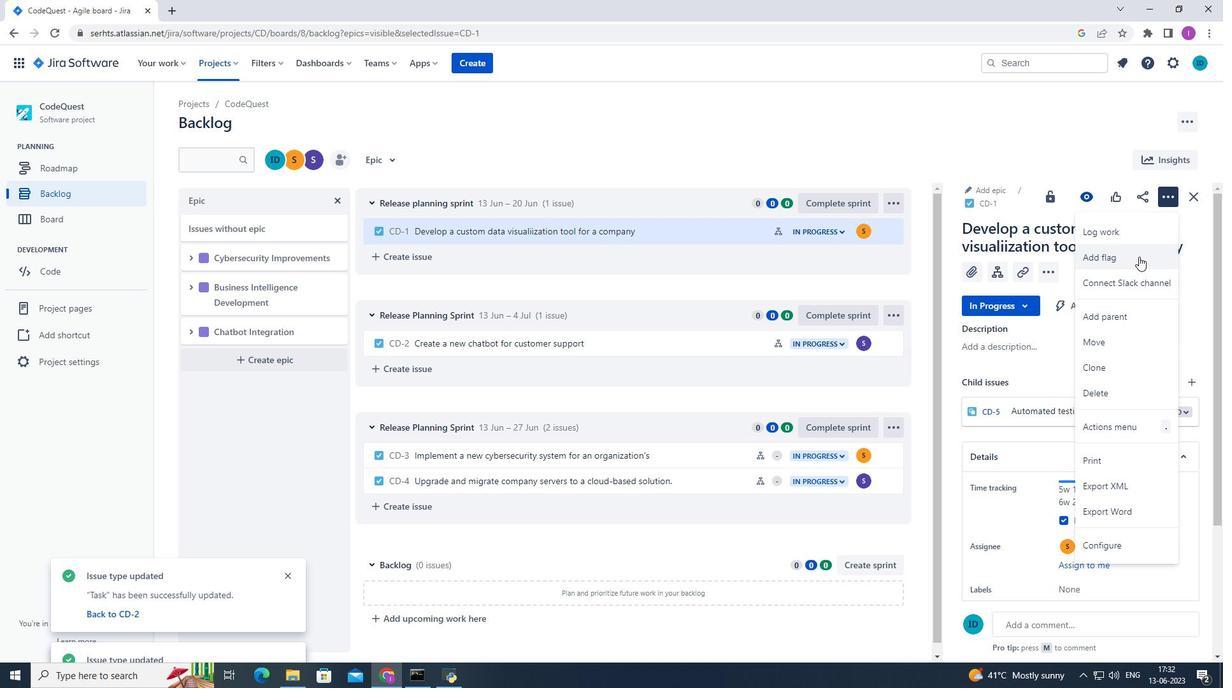 
Action: Mouse pressed left at (1139, 256)
Screenshot: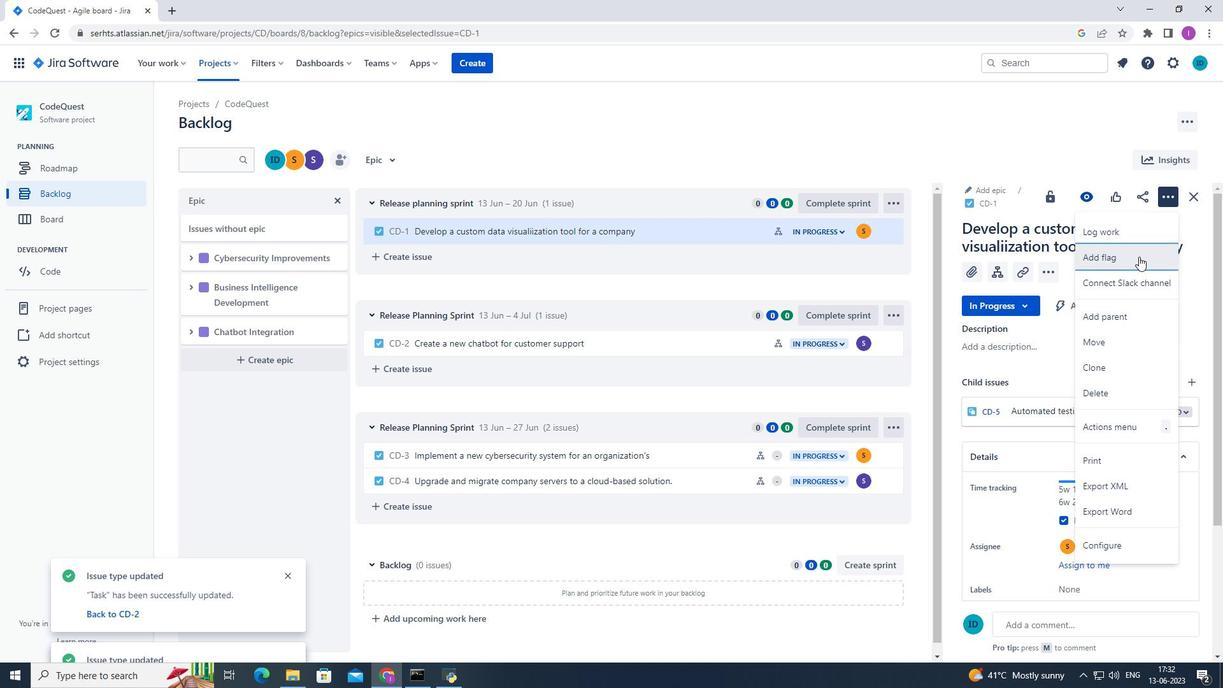 
Action: Mouse pressed left at (1139, 256)
Screenshot: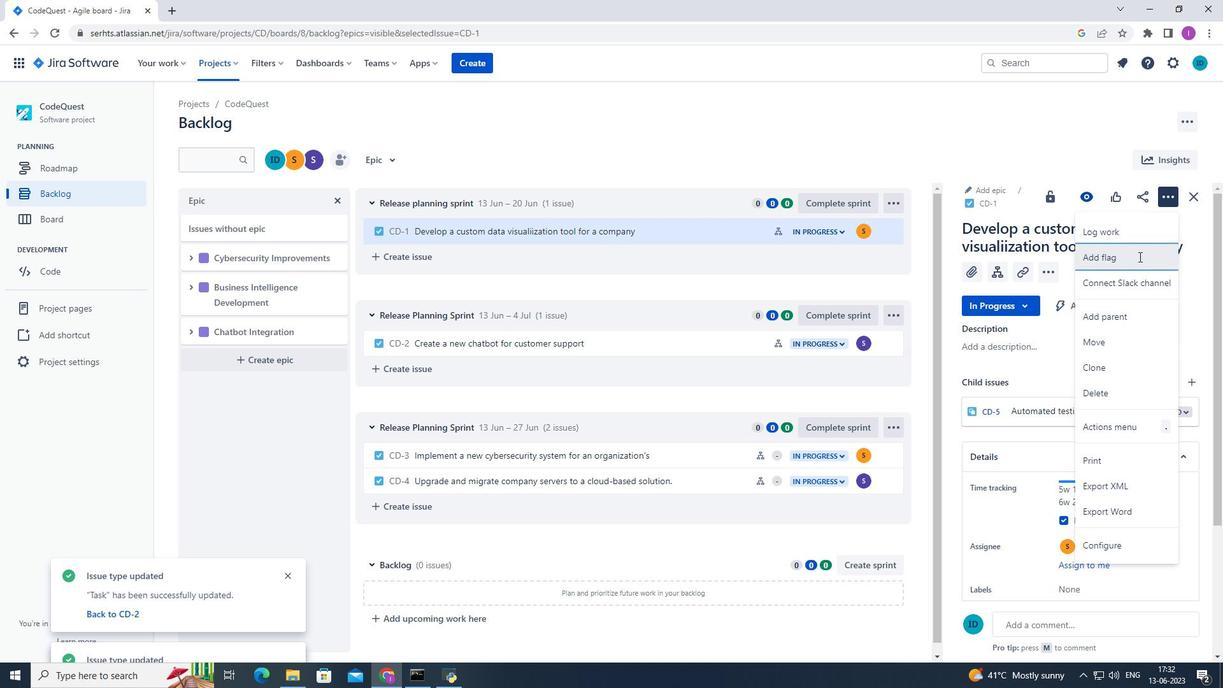 
Action: Mouse moved to (690, 231)
Screenshot: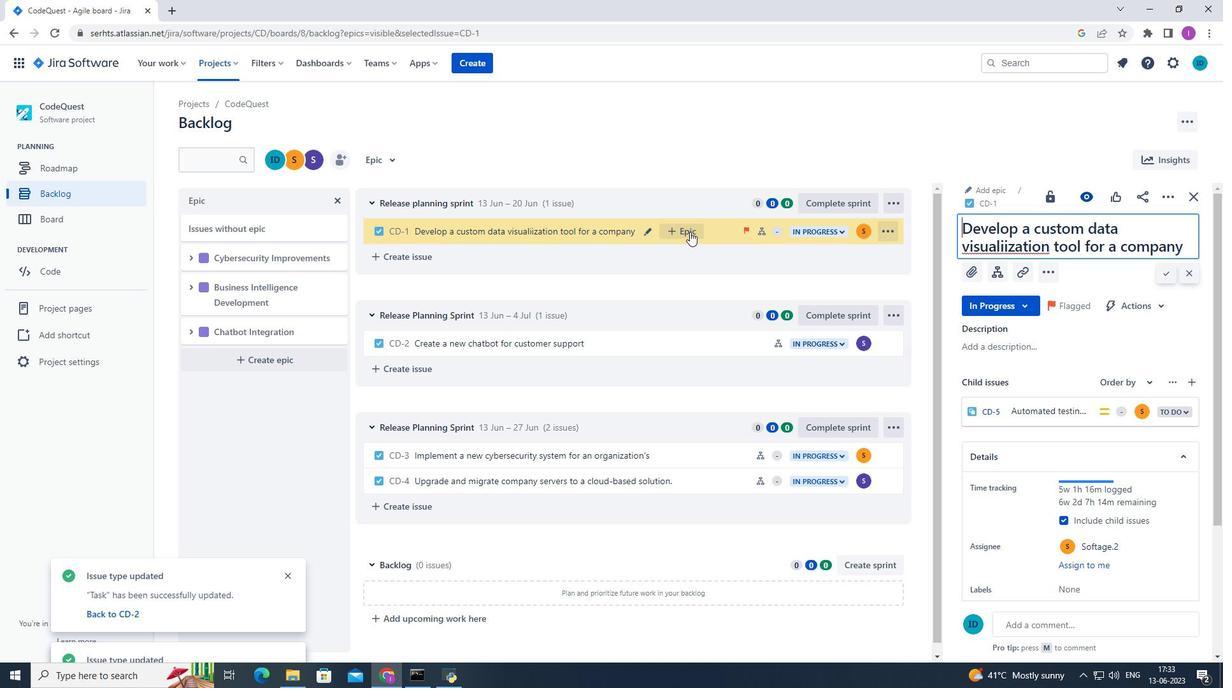 
Action: Mouse pressed left at (690, 231)
Screenshot: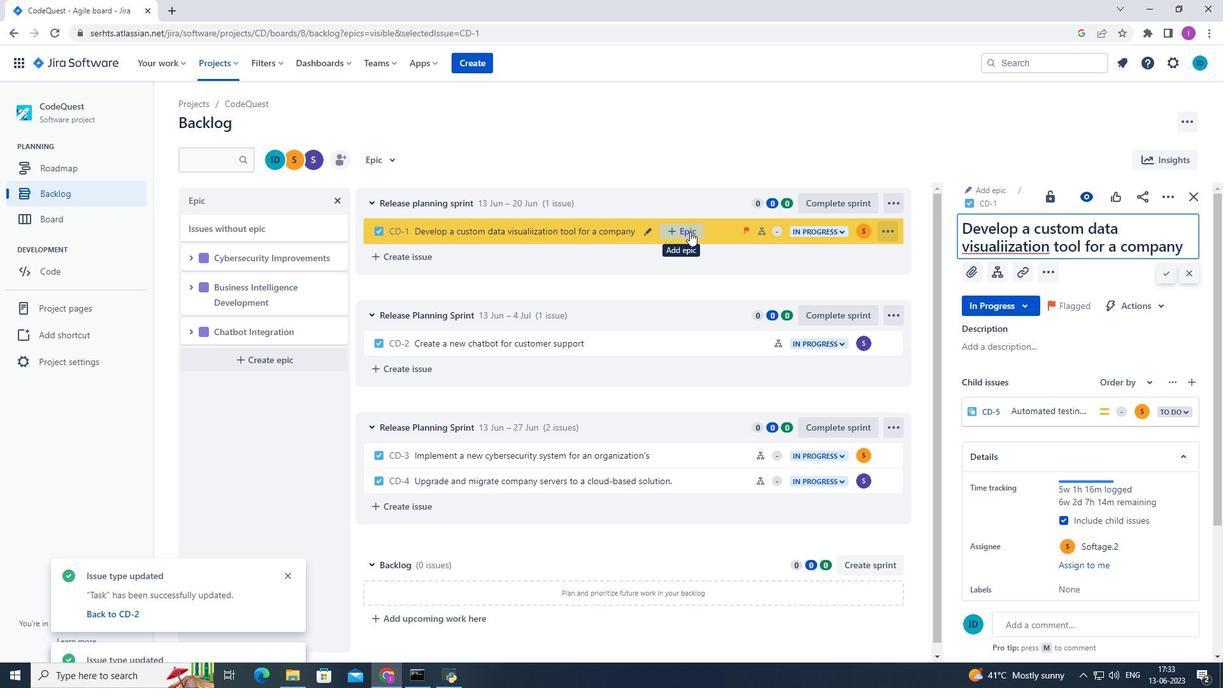 
Action: Mouse moved to (743, 316)
Screenshot: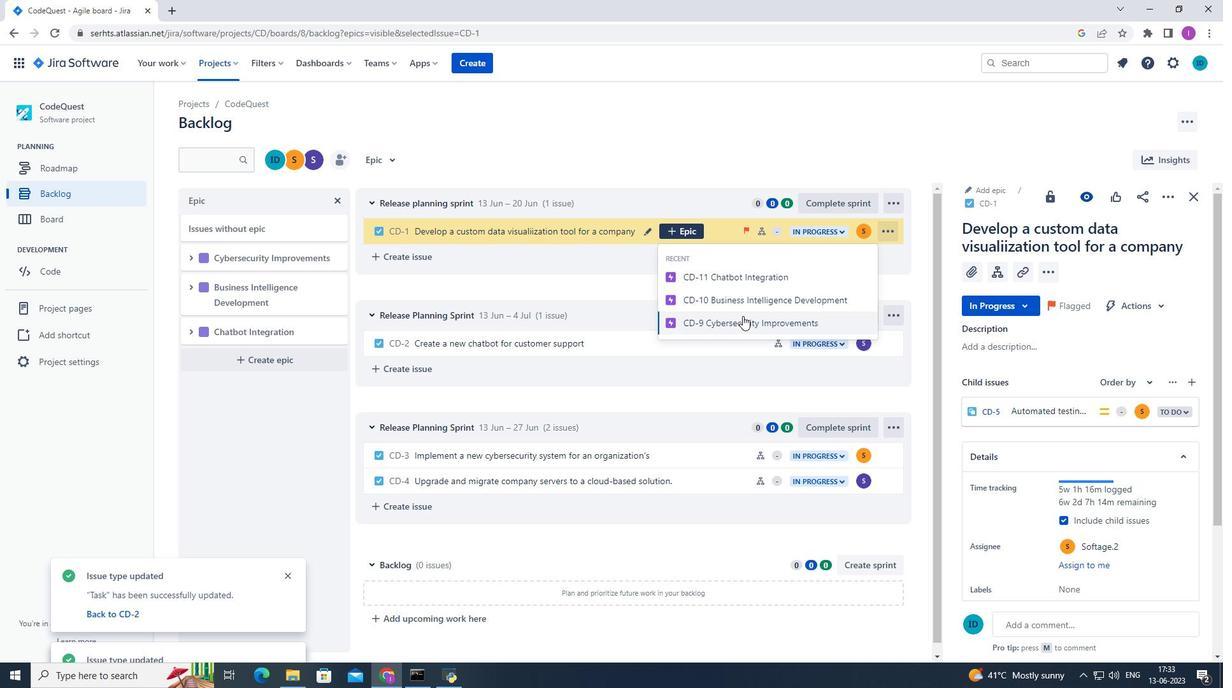 
Action: Mouse pressed left at (743, 316)
Screenshot: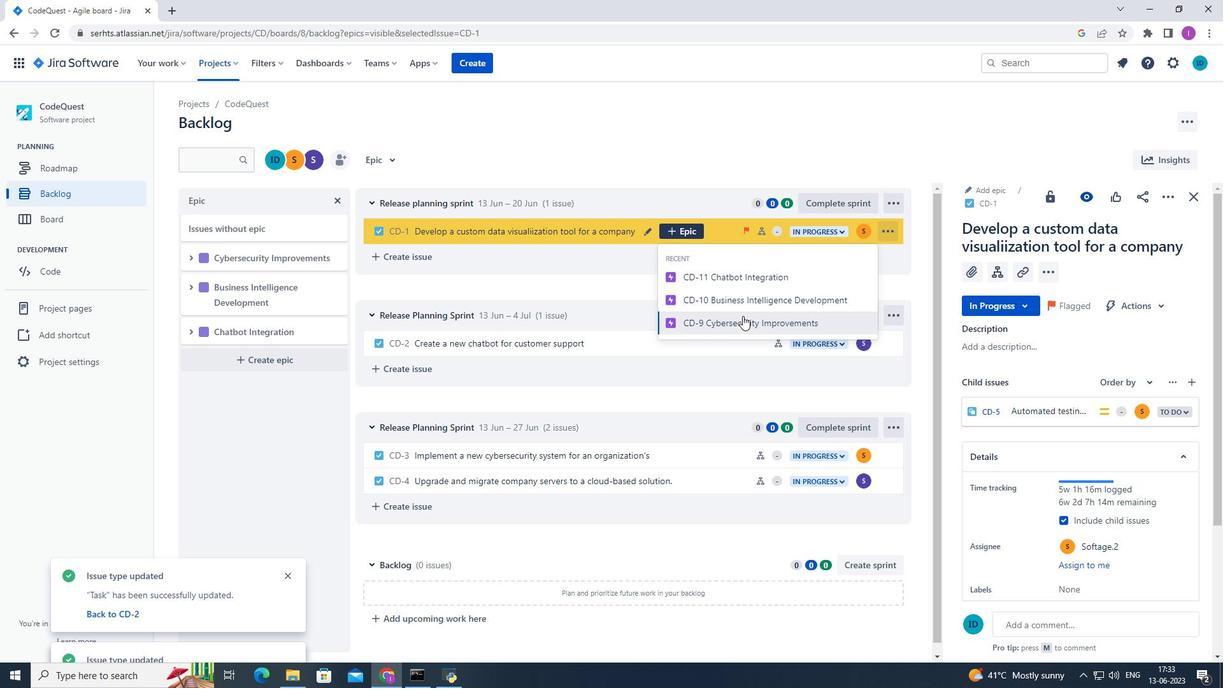 
Action: Mouse moved to (692, 339)
Screenshot: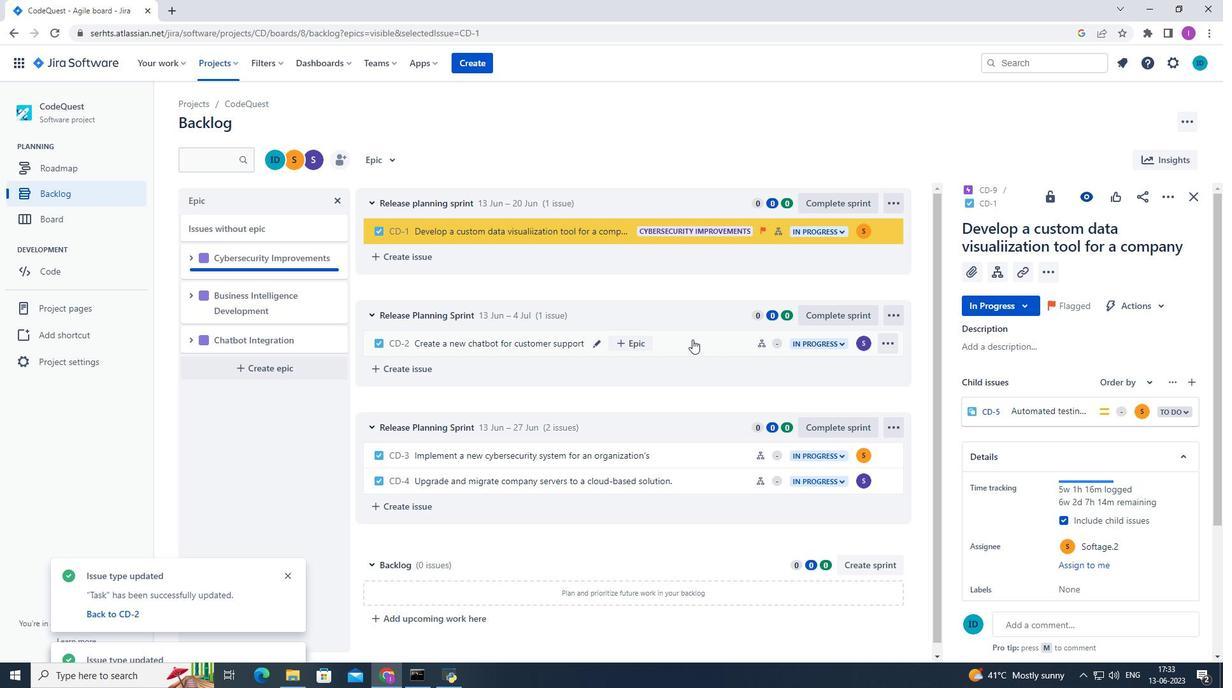 
Action: Mouse pressed left at (692, 339)
Screenshot: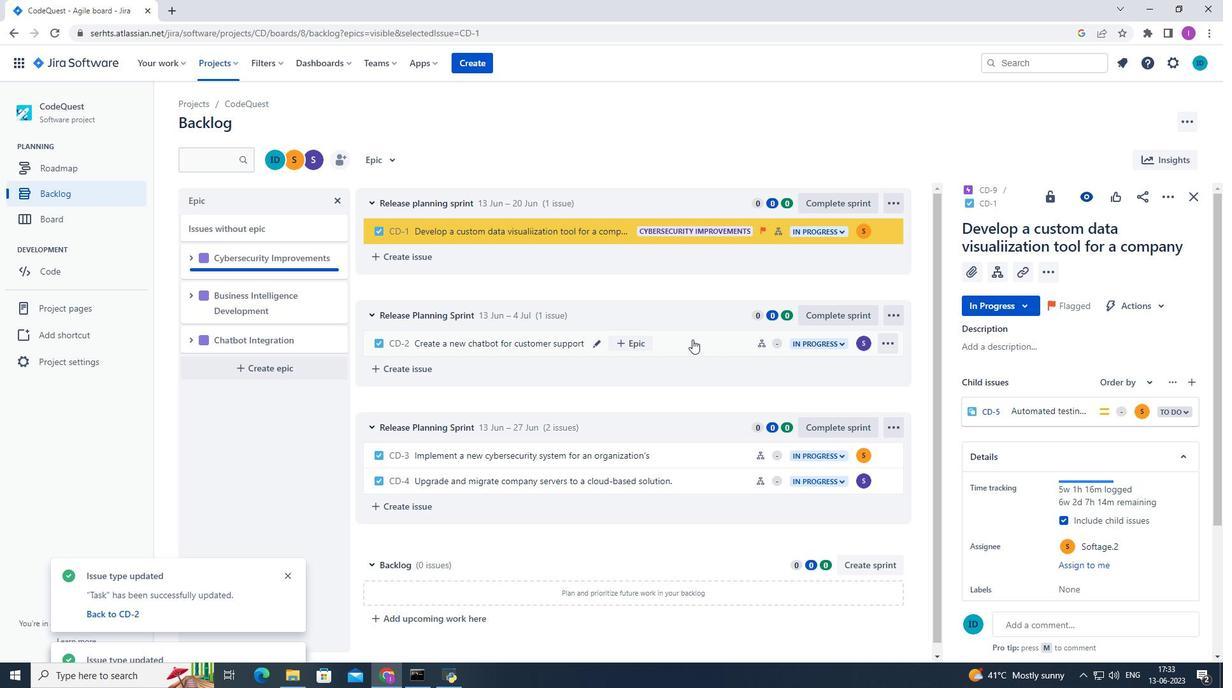 
Action: Mouse moved to (1169, 198)
Screenshot: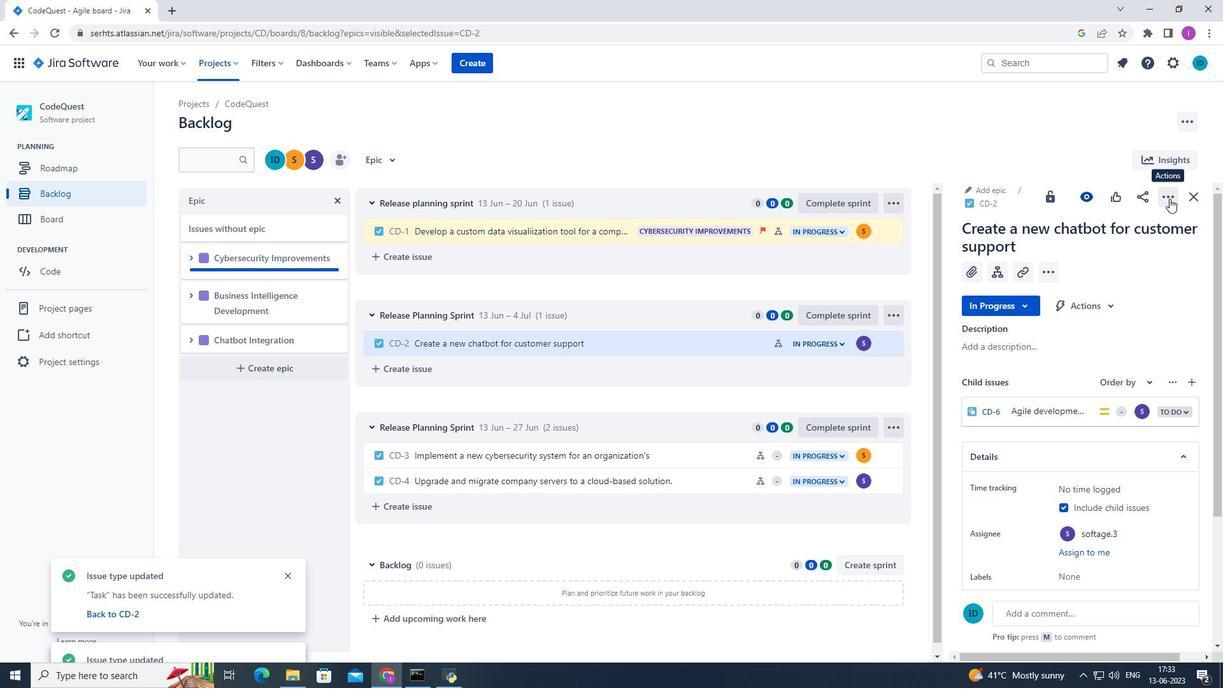 
Action: Mouse pressed left at (1169, 198)
Screenshot: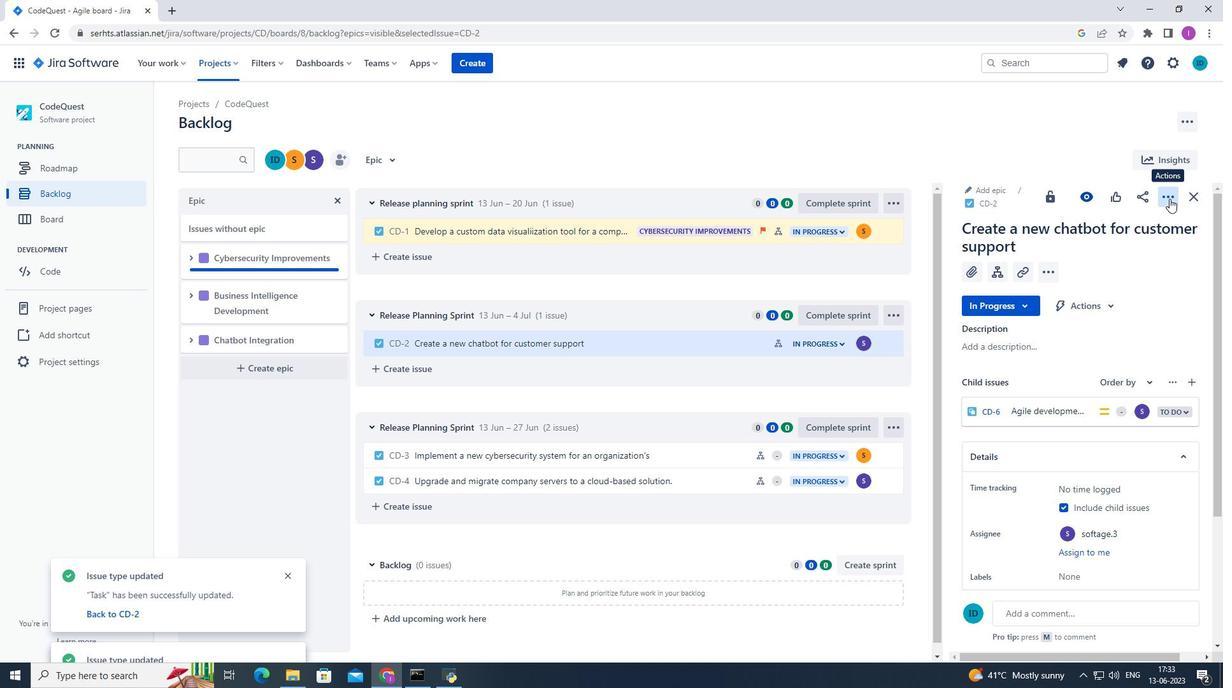 
Action: Mouse moved to (1108, 229)
Screenshot: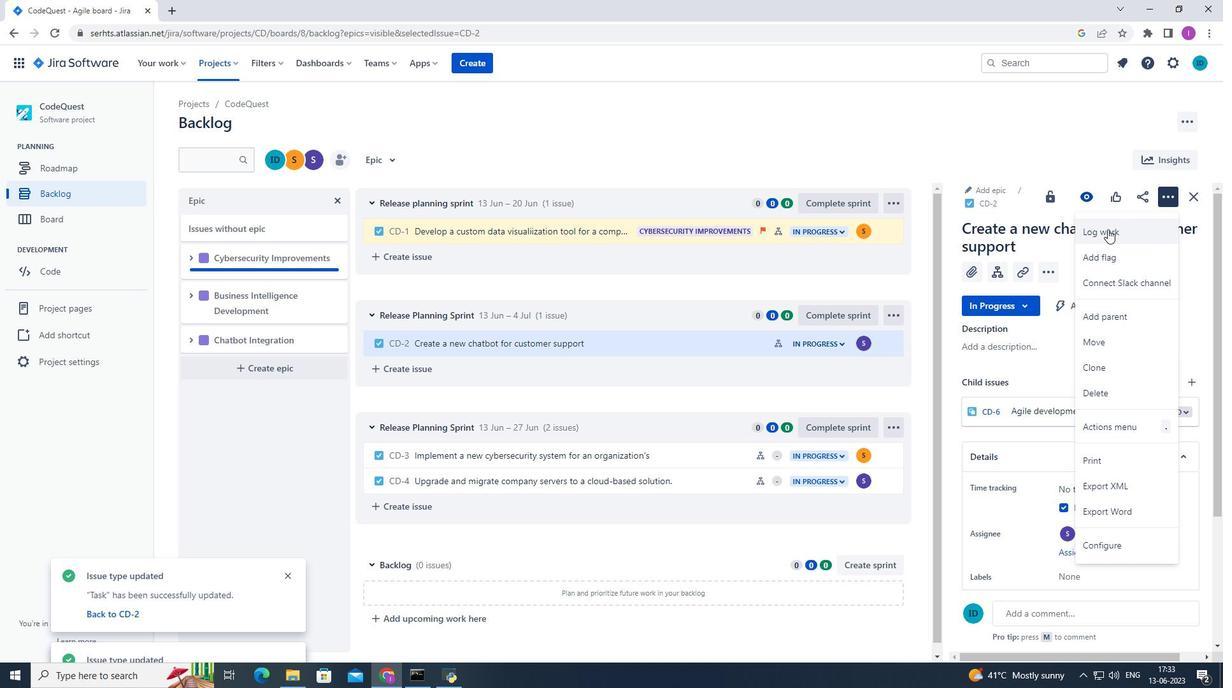 
Action: Mouse pressed left at (1108, 229)
Screenshot: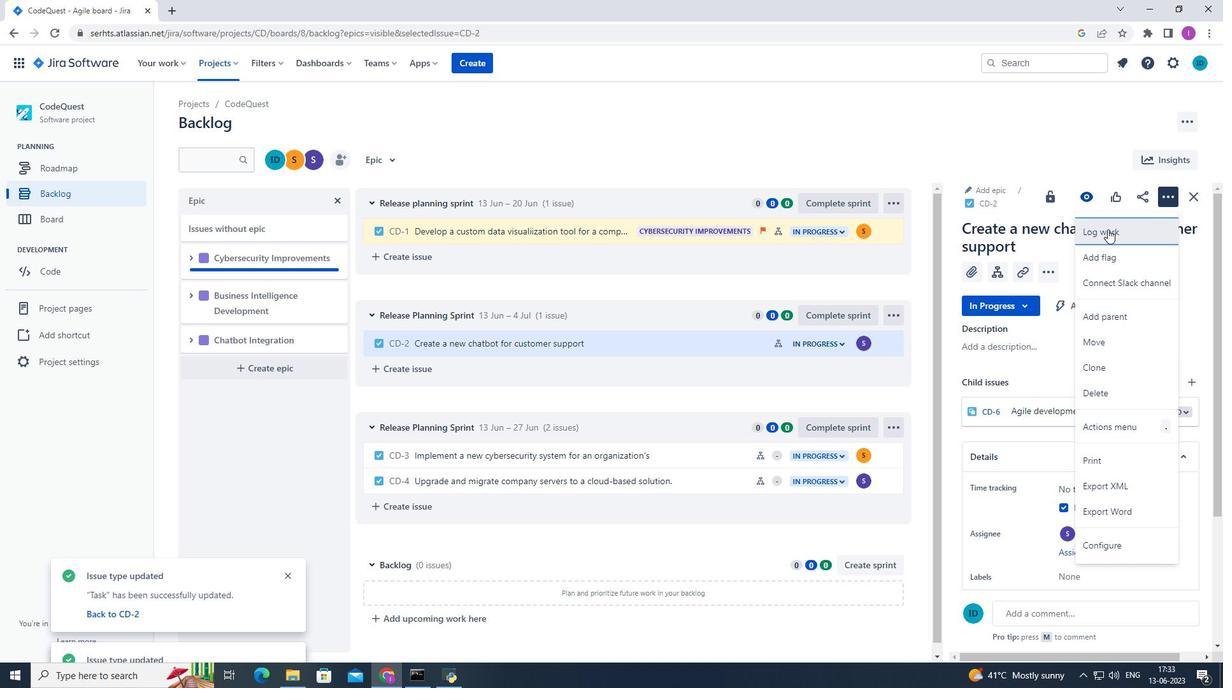 
Action: Mouse moved to (547, 184)
Screenshot: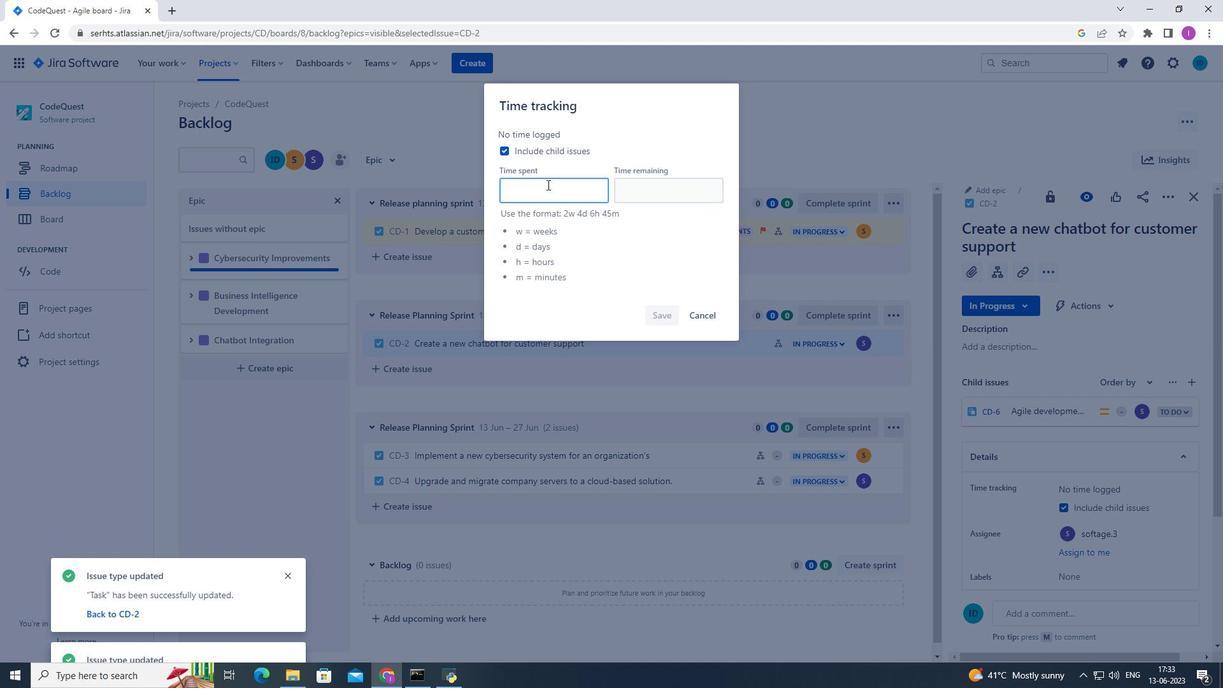
Action: Mouse pressed left at (547, 184)
Screenshot: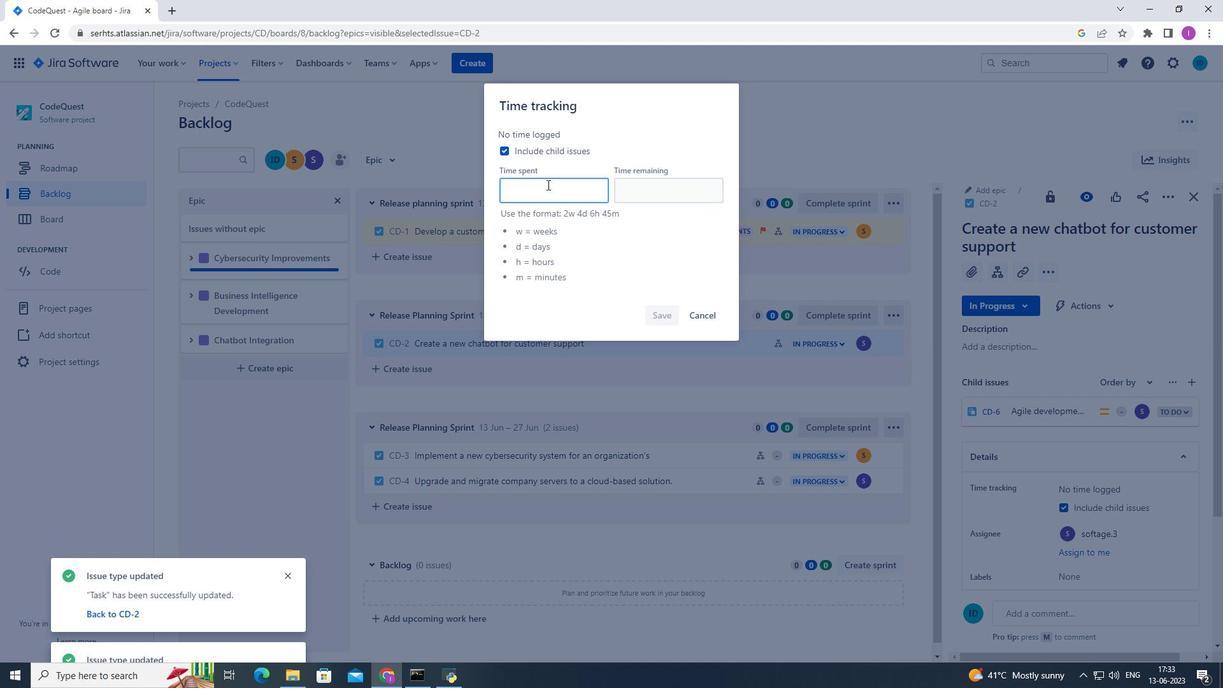 
Action: Key pressed 1w<Key.space>
Screenshot: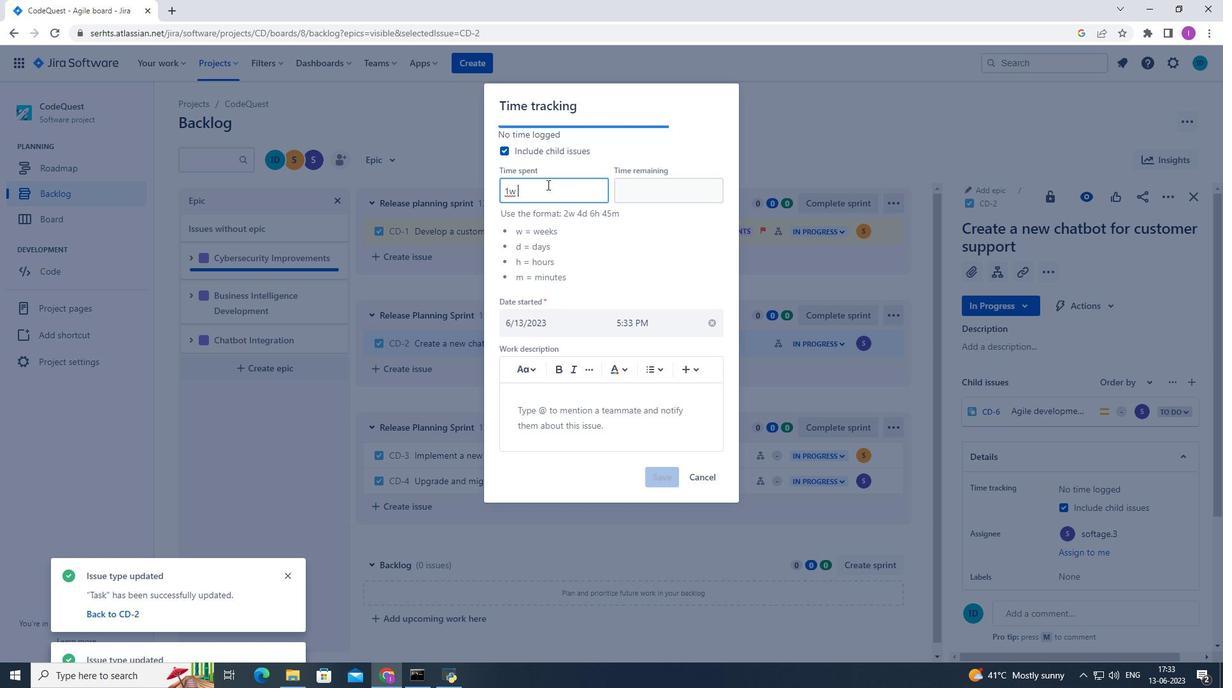 
Action: Mouse moved to (549, 196)
Screenshot: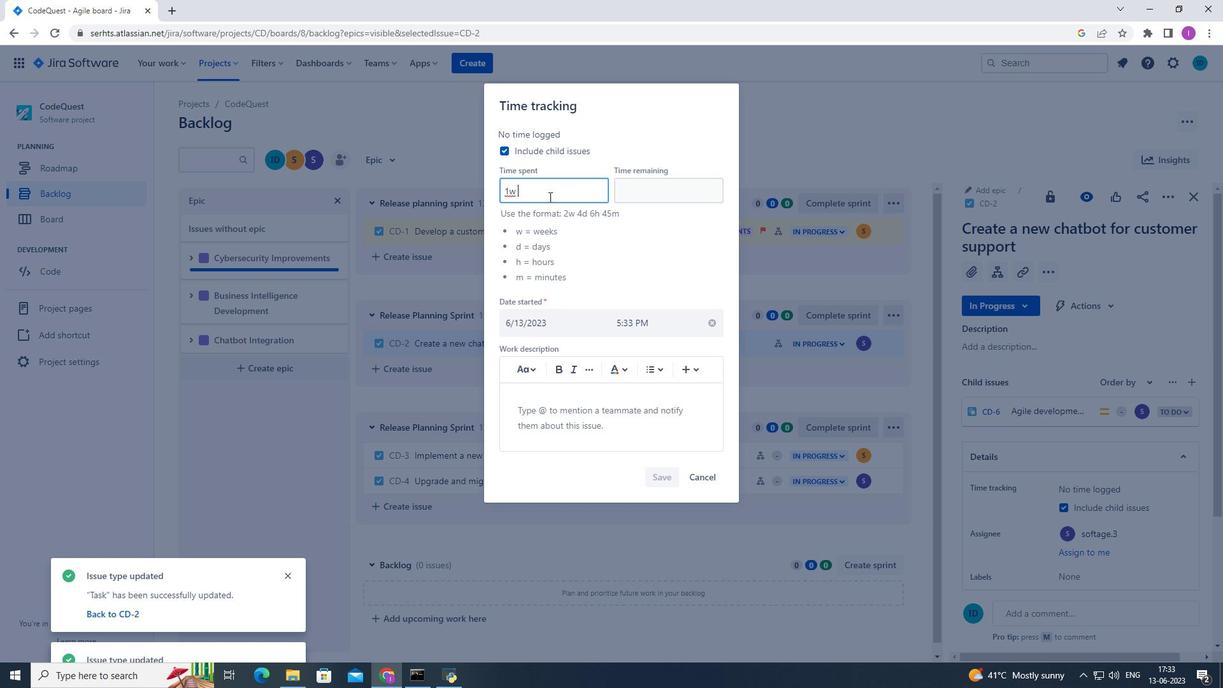 
Action: Key pressed 2d<Key.space>3h
Screenshot: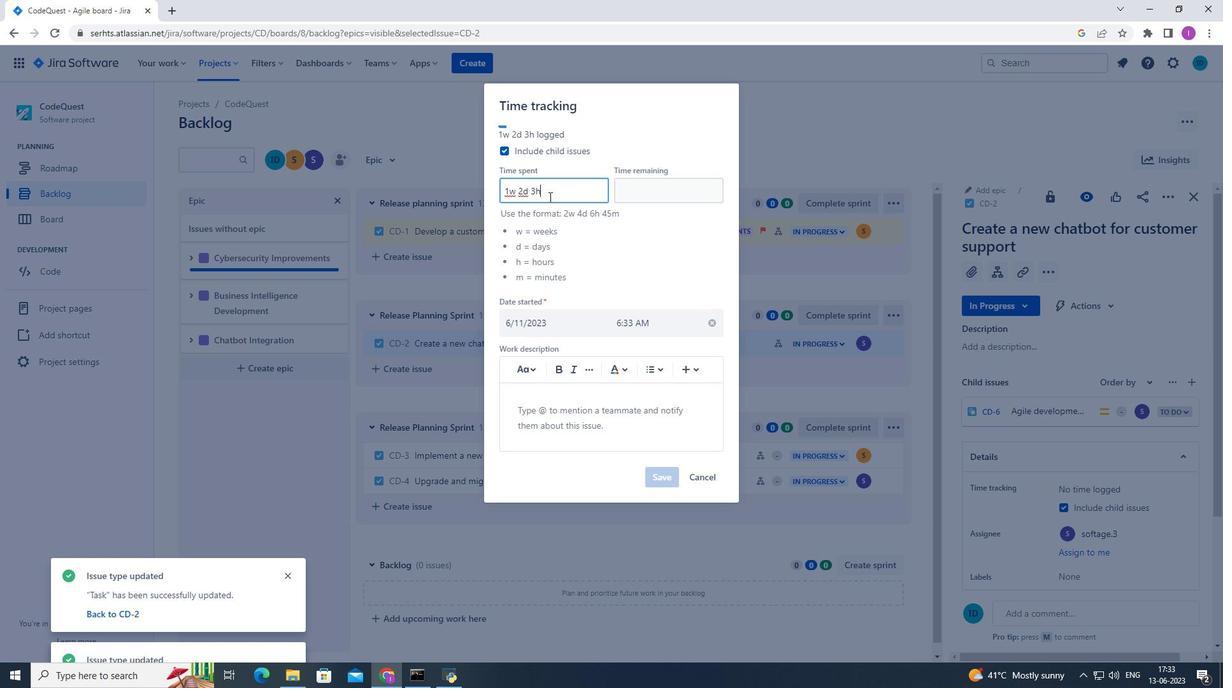 
Action: Mouse moved to (549, 197)
Screenshot: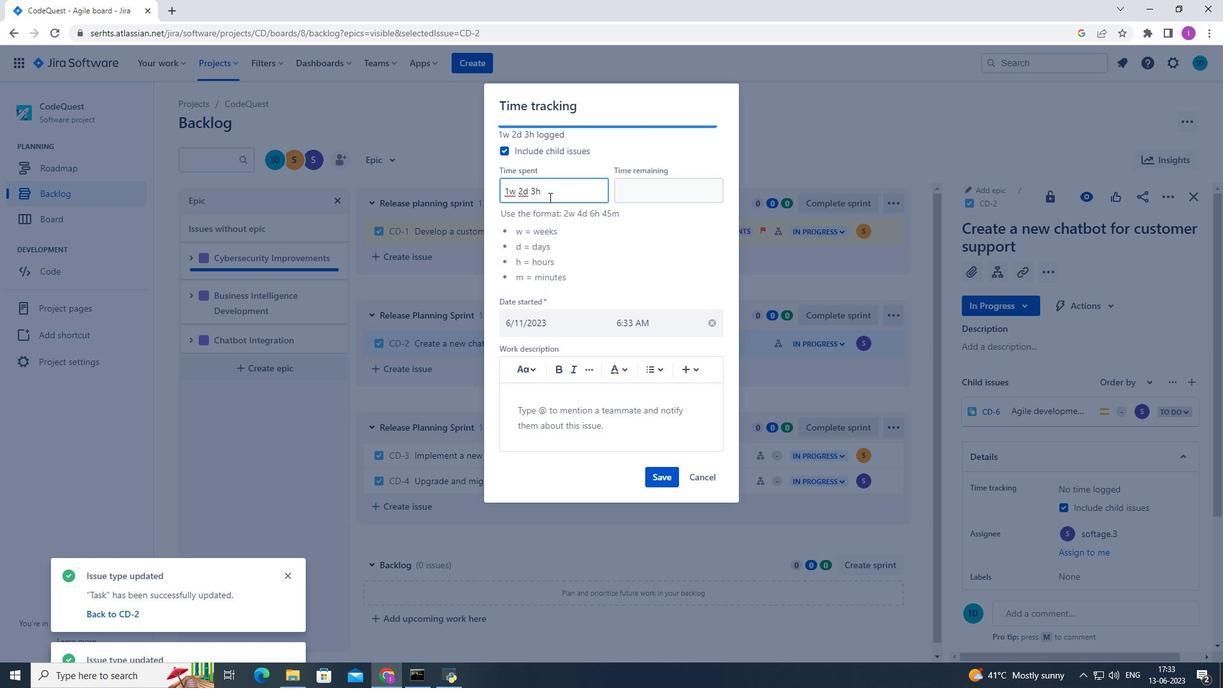 
Action: Key pressed <Key.space>
Screenshot: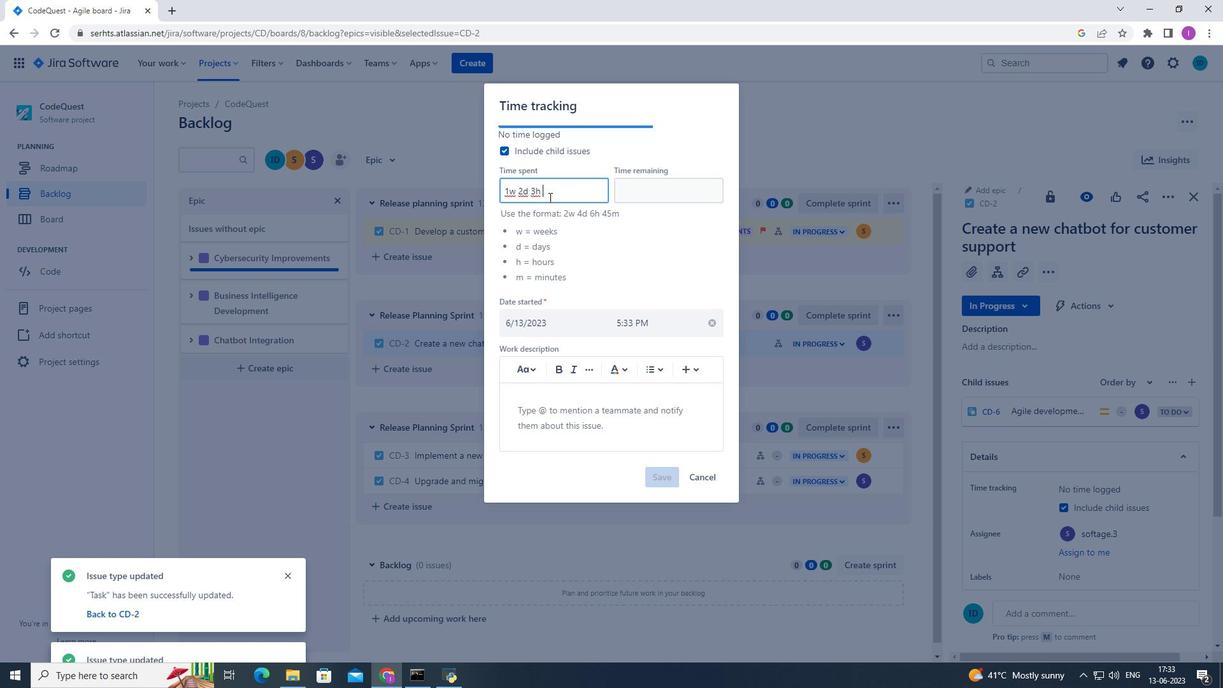
Action: Mouse moved to (549, 198)
Screenshot: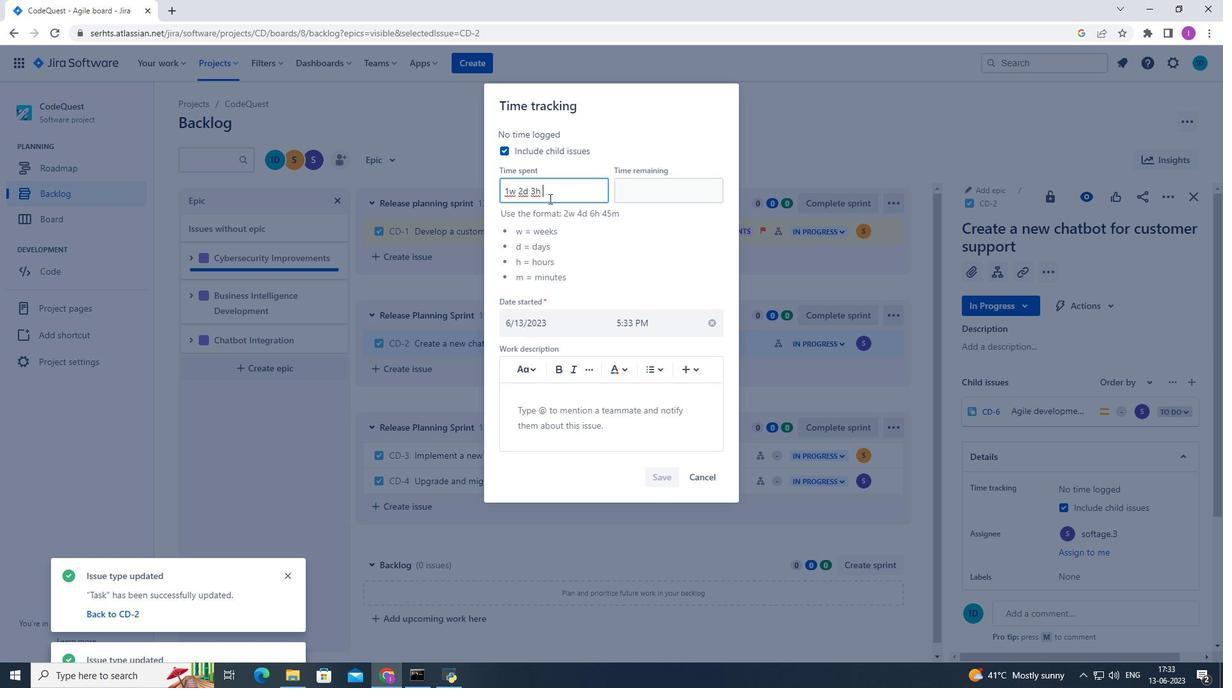 
Action: Key pressed 35m
Screenshot: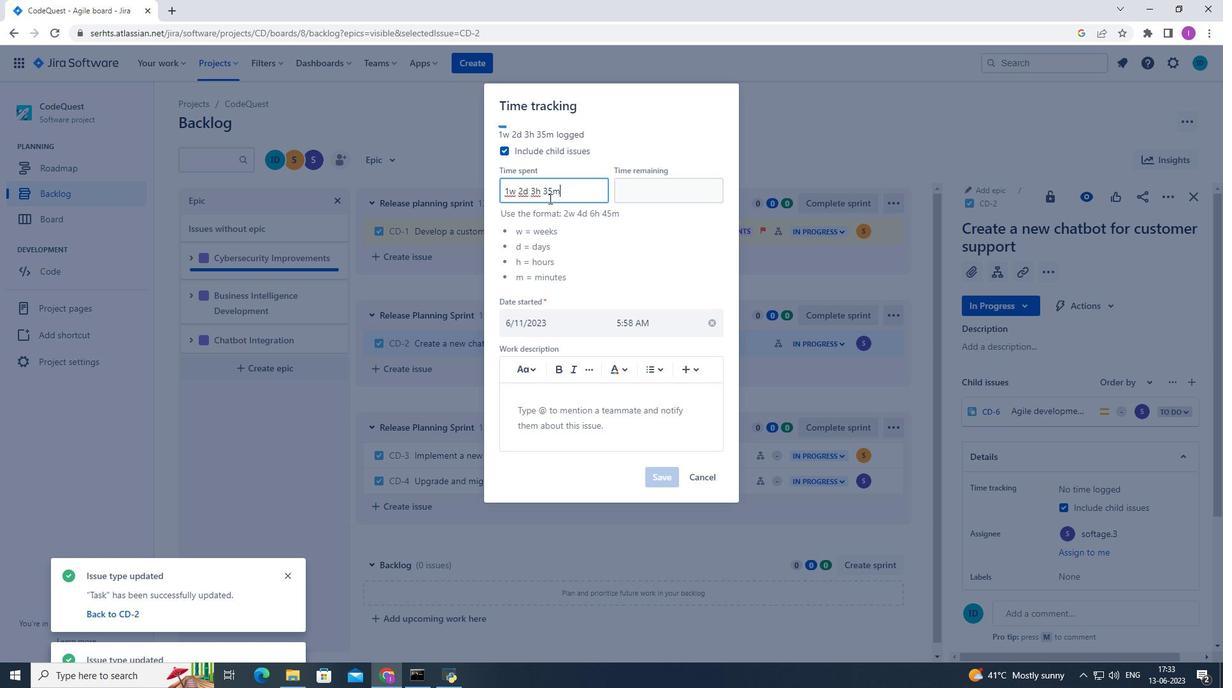 
Action: Mouse moved to (621, 191)
Screenshot: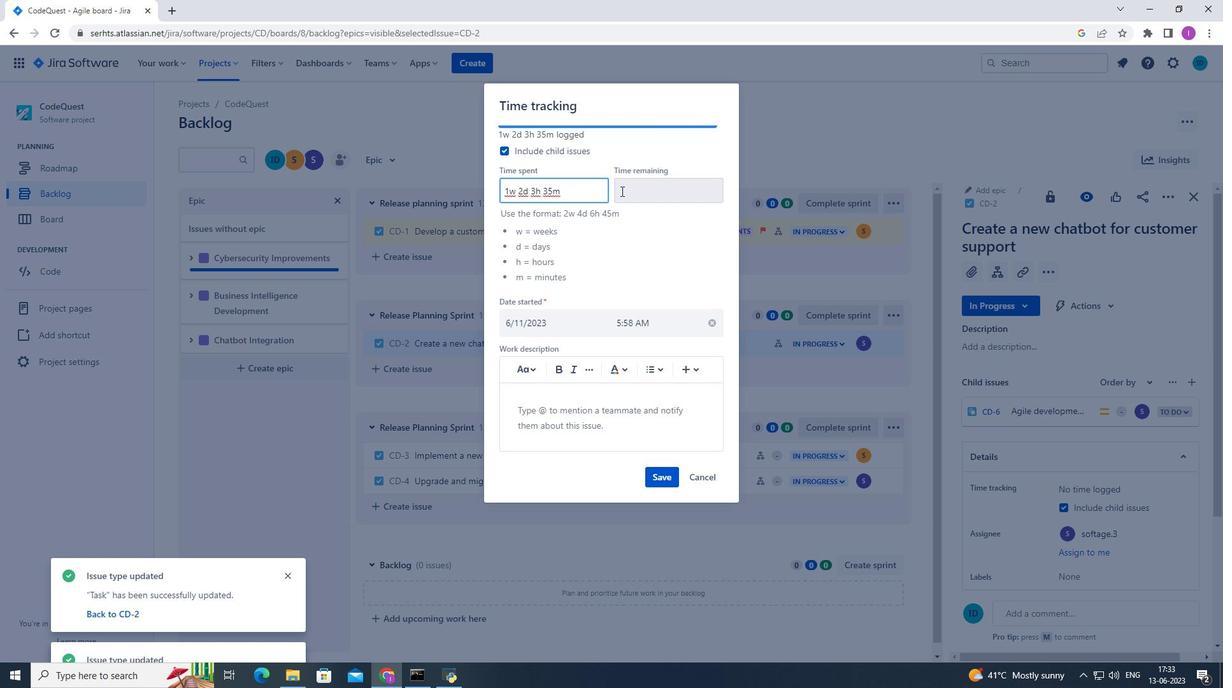 
Action: Mouse pressed left at (621, 191)
Screenshot: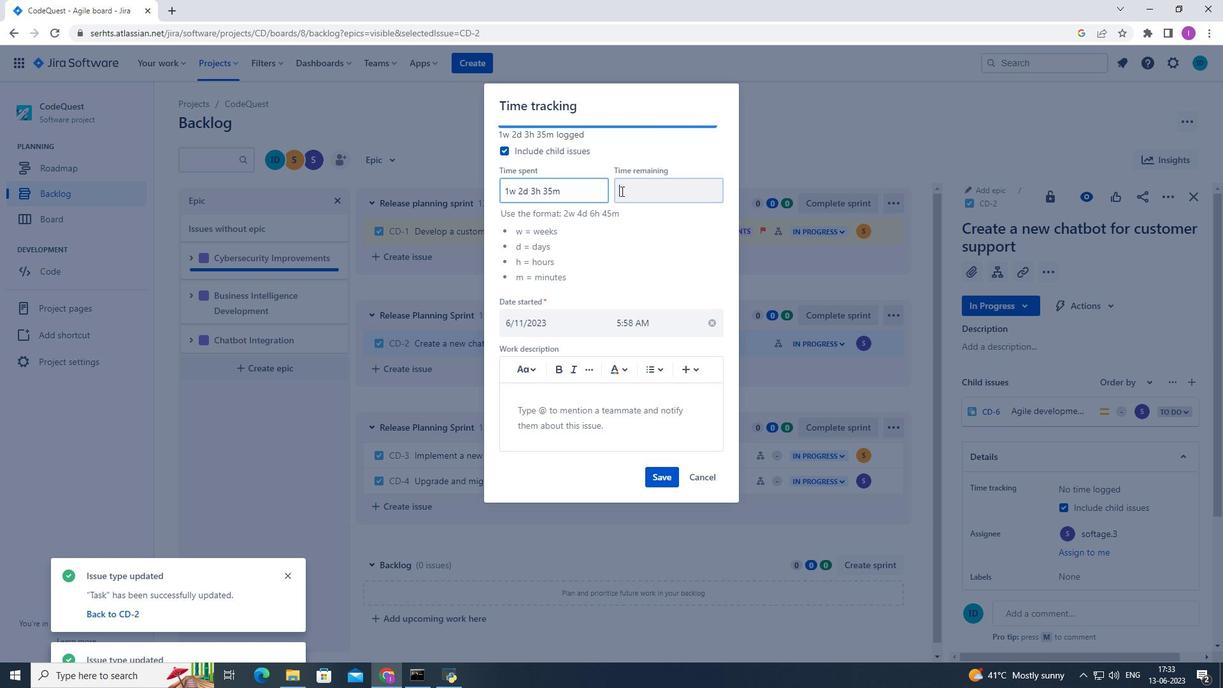 
Action: Key pressed 4w<Key.space>6d<Key.space>12
Screenshot: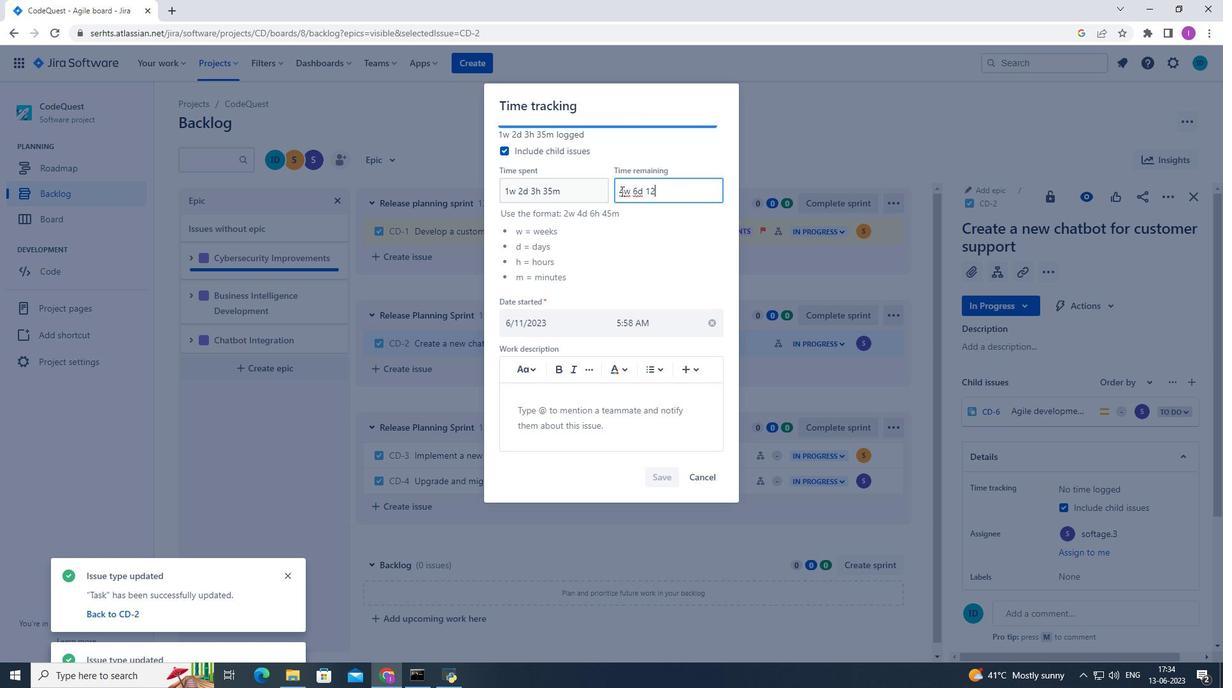 
Action: Mouse moved to (622, 193)
Screenshot: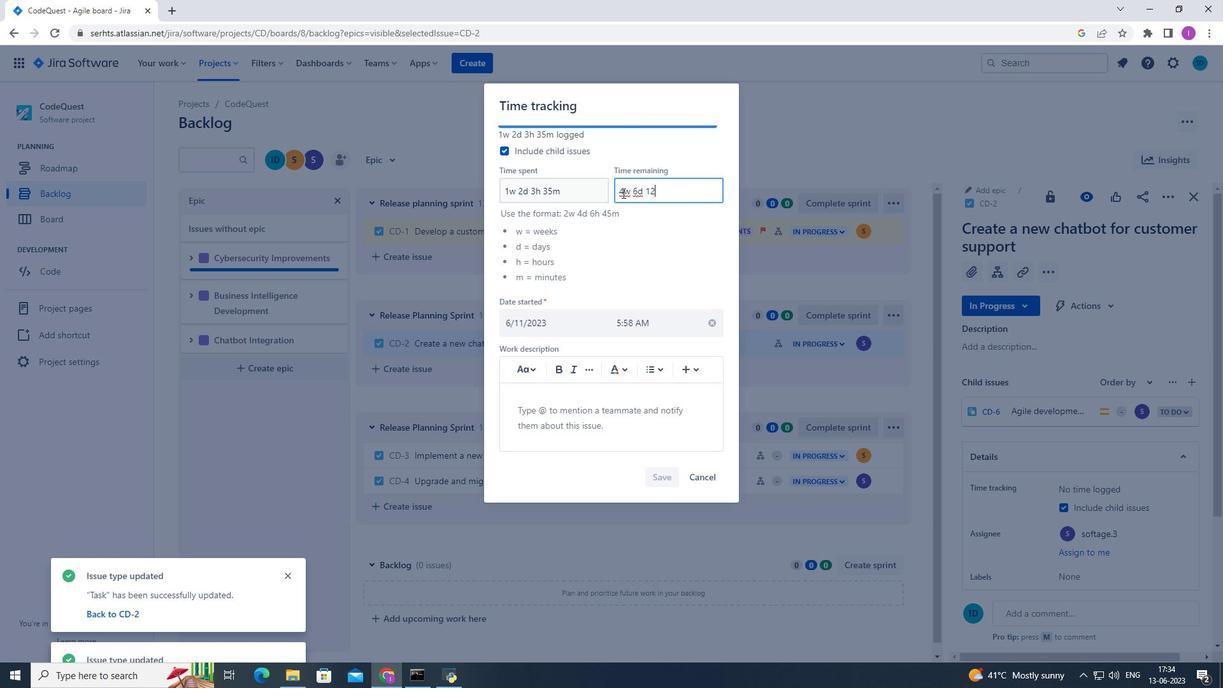 
Action: Key pressed h
Screenshot: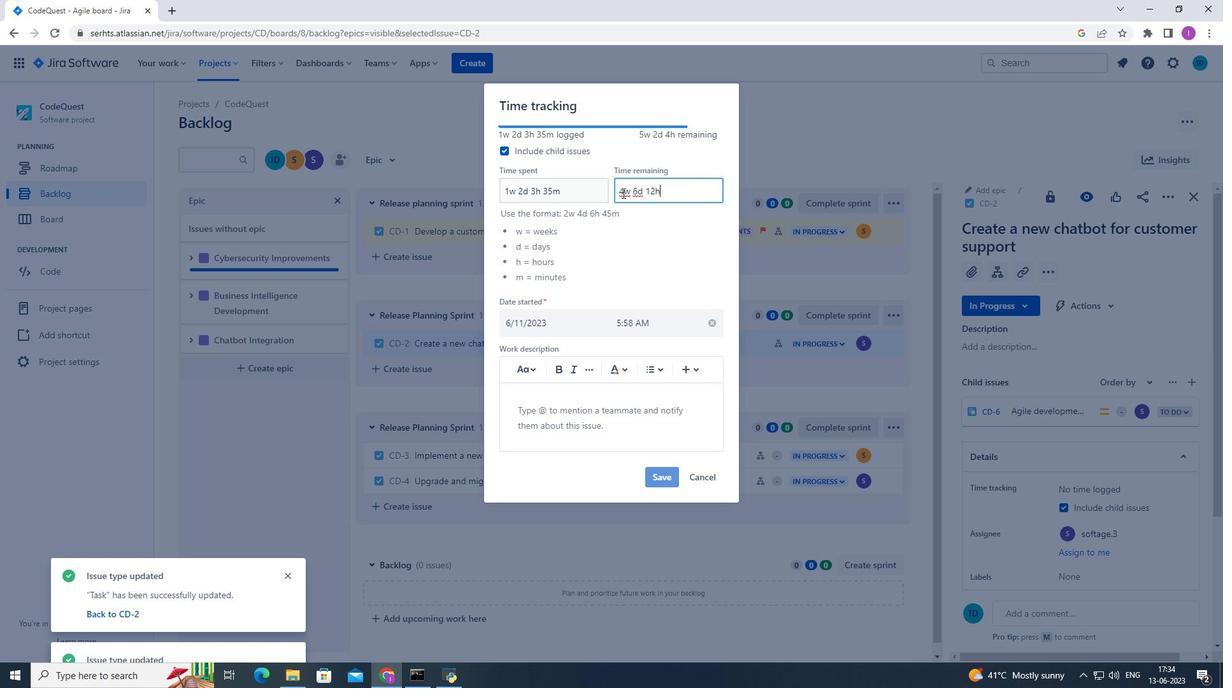 
Action: Mouse moved to (622, 193)
Screenshot: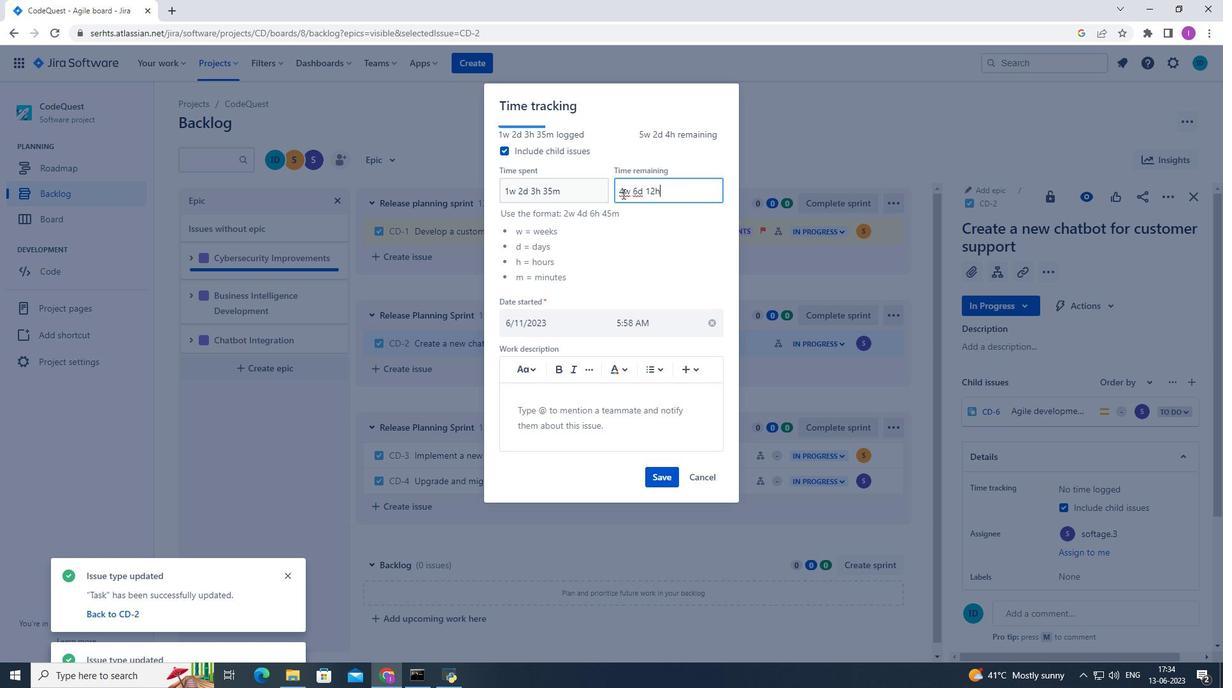 
Action: Key pressed <Key.space>
Screenshot: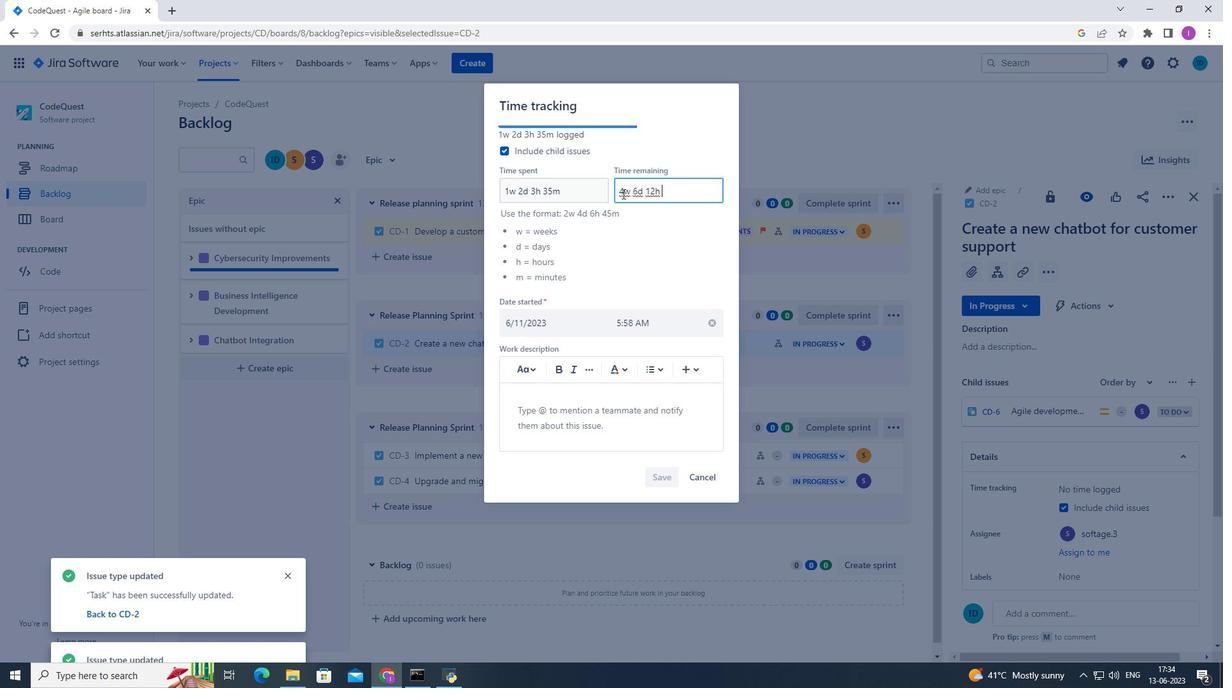 
Action: Mouse moved to (625, 193)
Screenshot: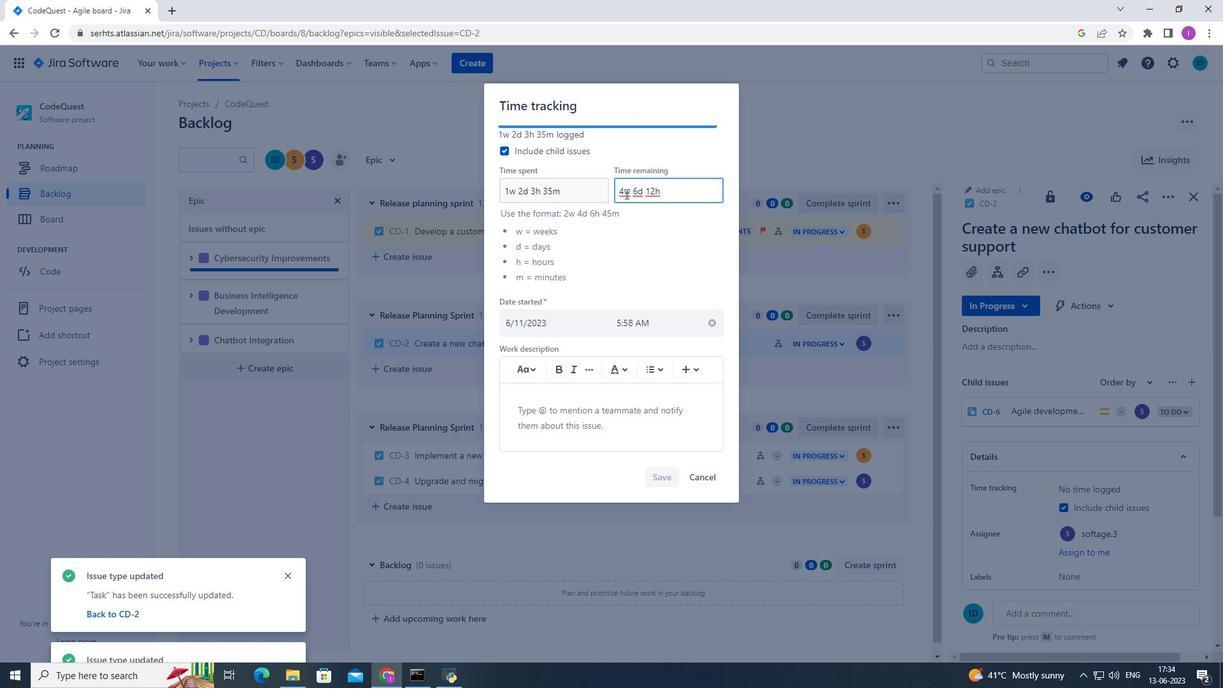 
Action: Key pressed 5m
Screenshot: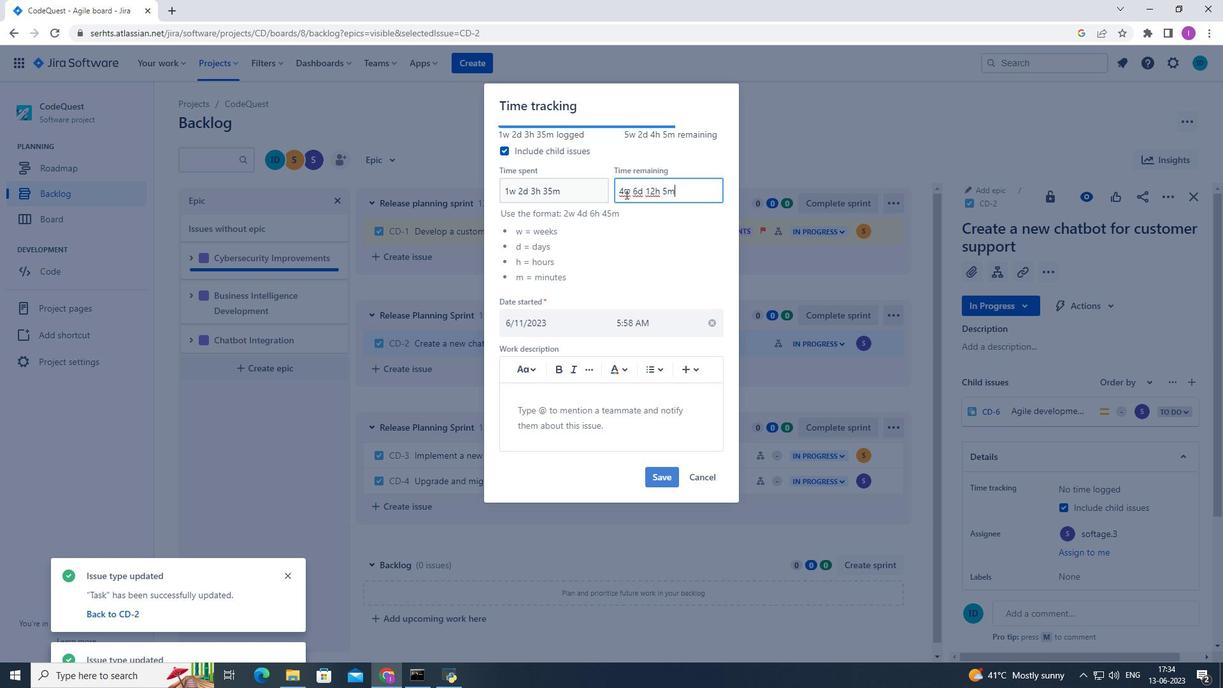 
Action: Mouse moved to (667, 480)
Screenshot: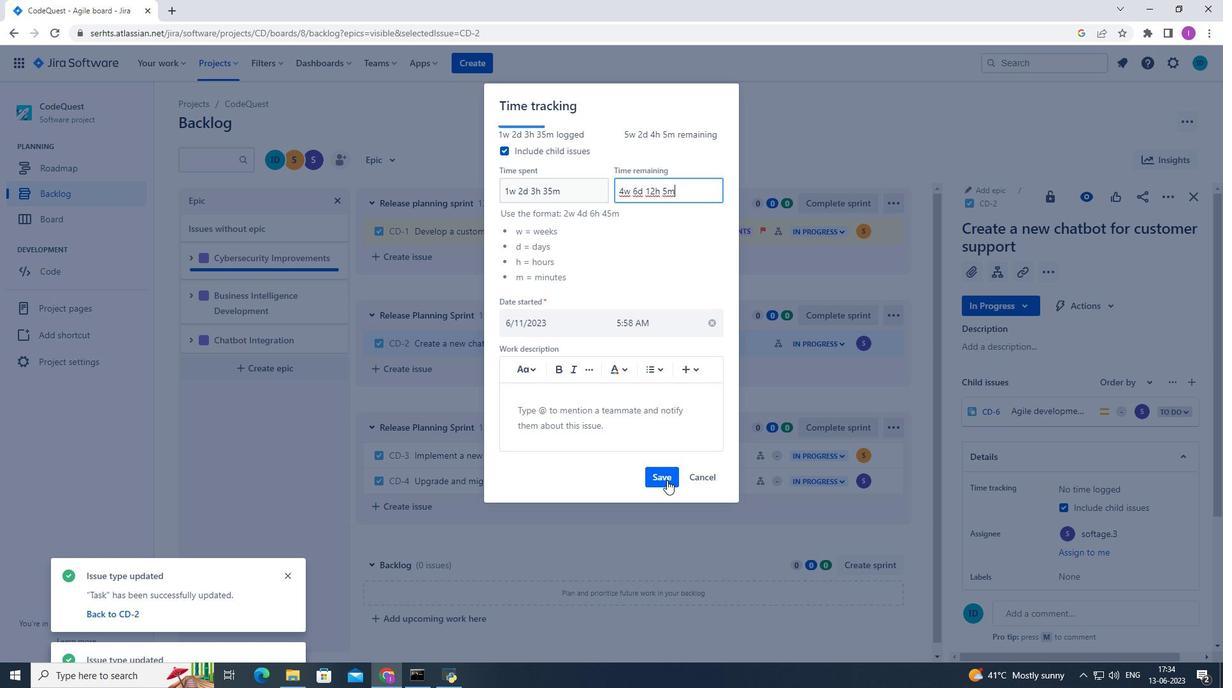 
Action: Mouse pressed left at (667, 480)
Screenshot: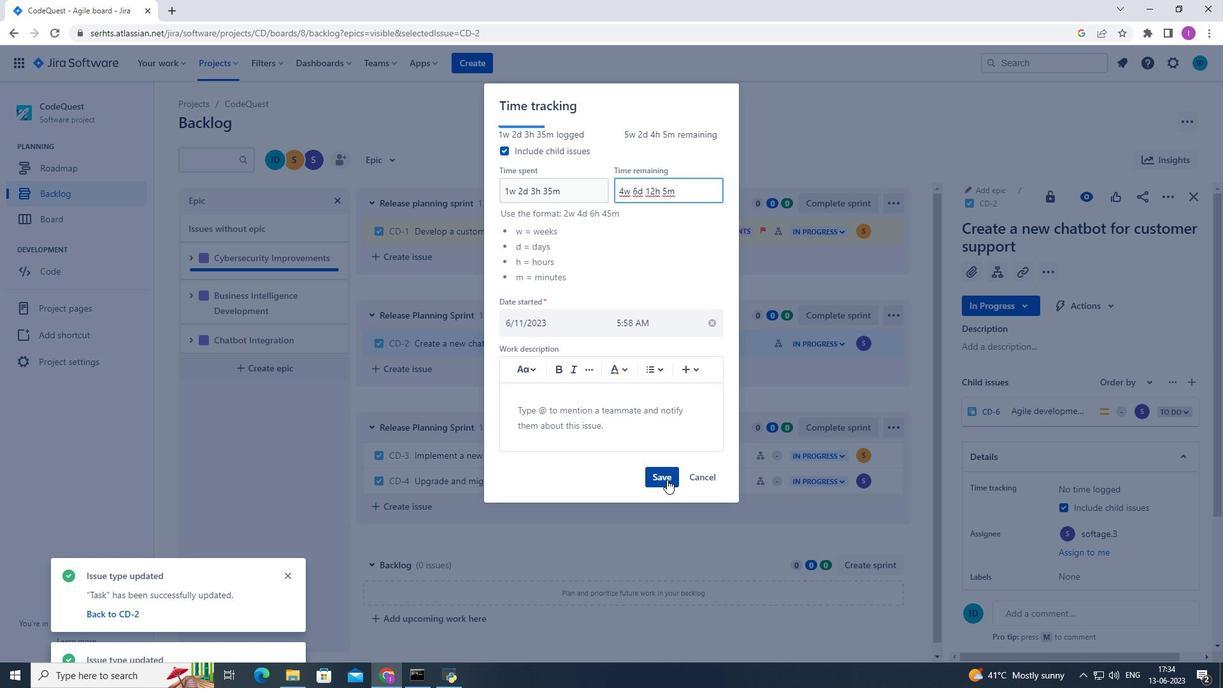 
Action: Mouse moved to (1168, 193)
Screenshot: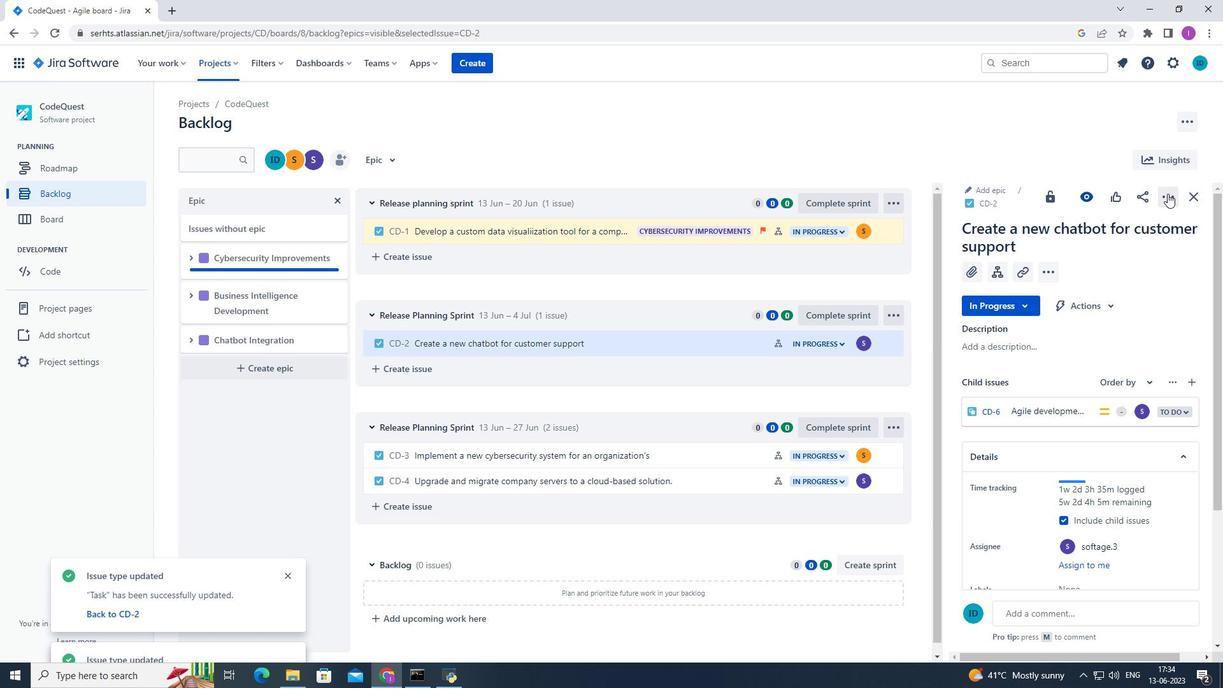 
Action: Mouse pressed left at (1168, 193)
Screenshot: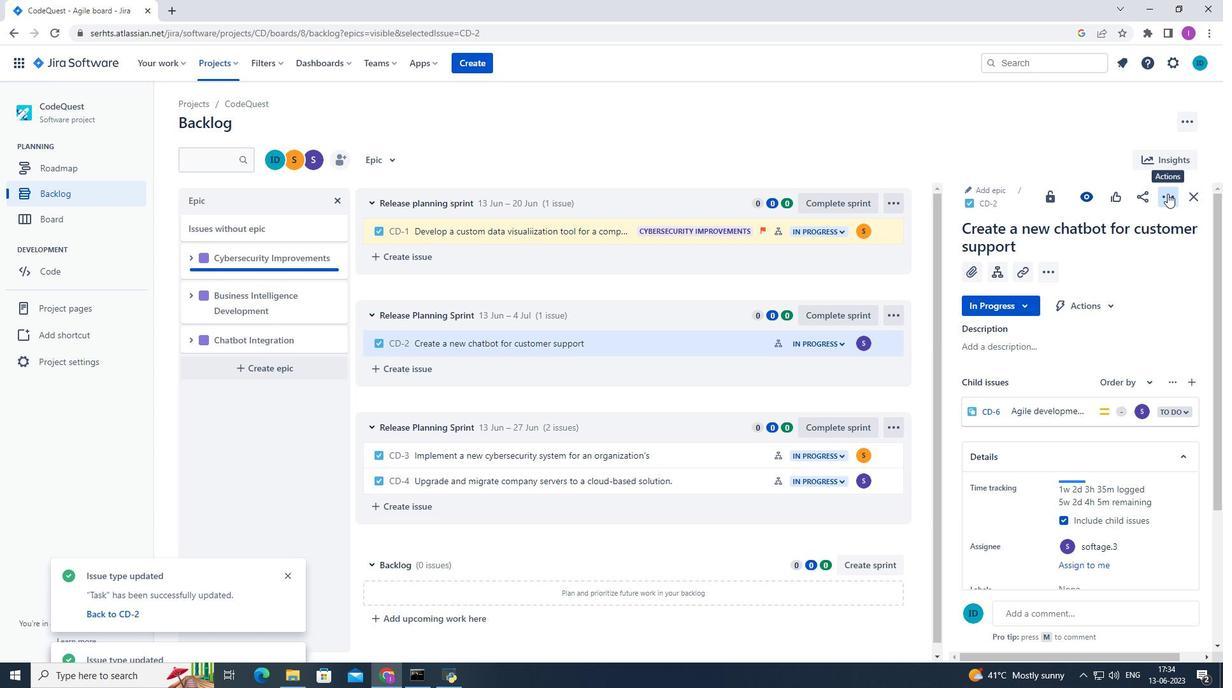 
Action: Mouse moved to (1119, 368)
Screenshot: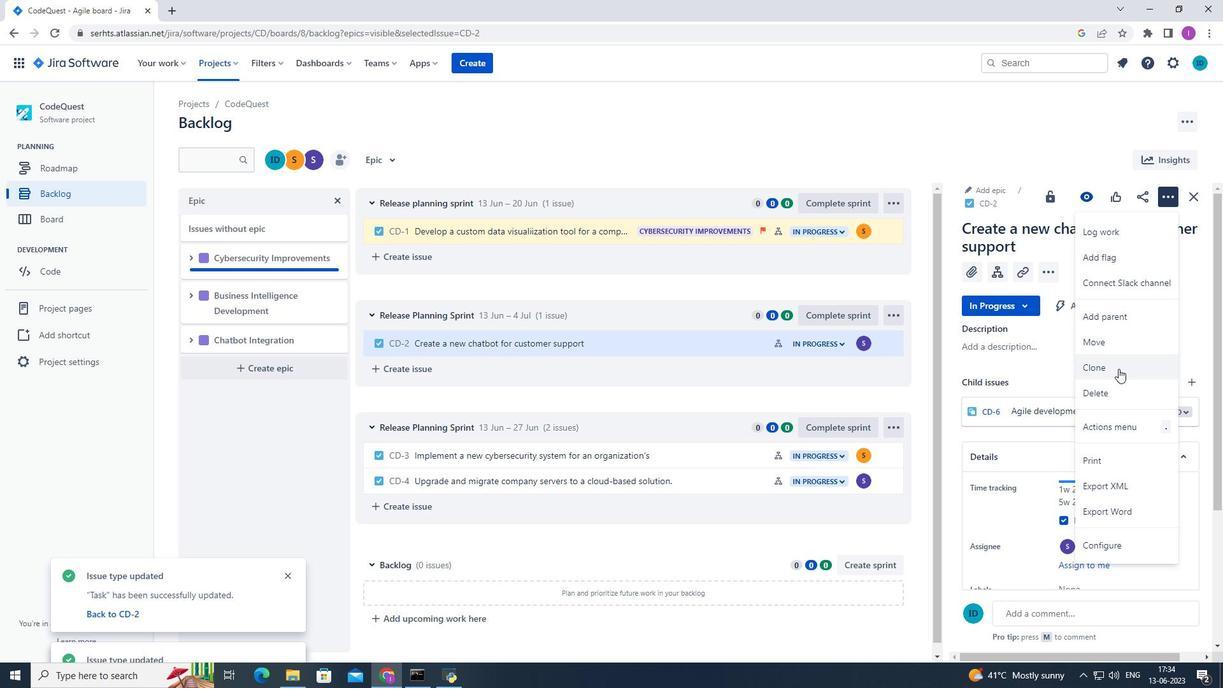 
Action: Mouse pressed left at (1119, 368)
Screenshot: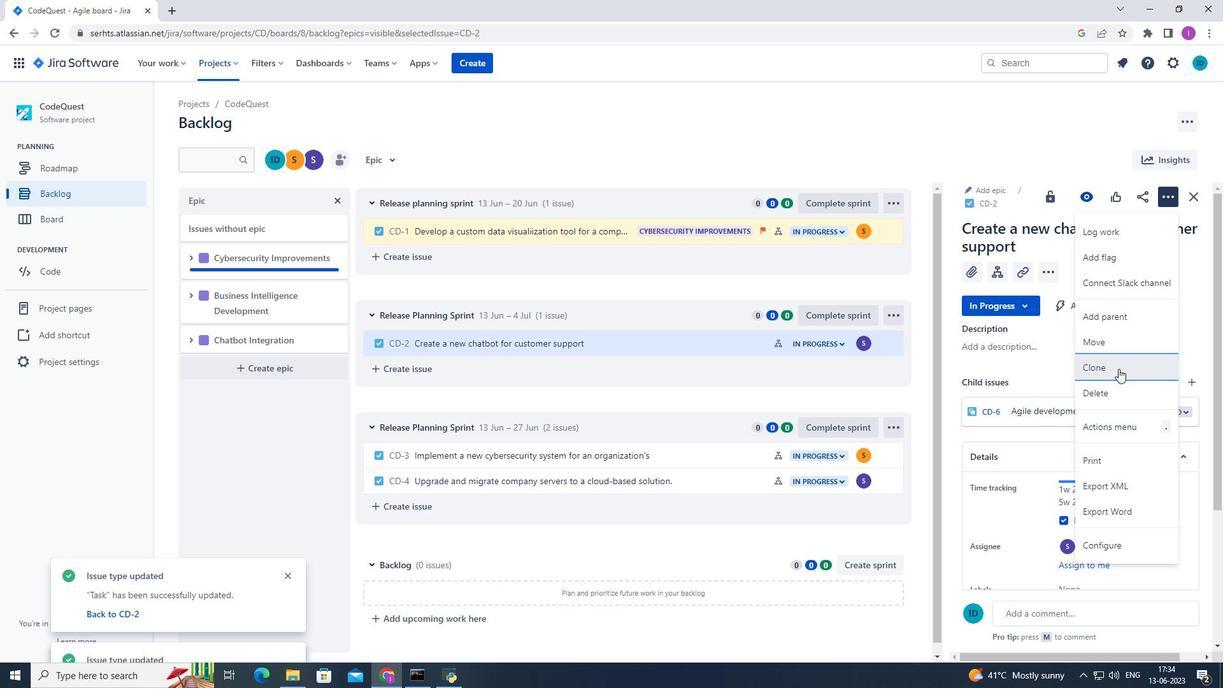 
Action: Mouse moved to (706, 269)
Screenshot: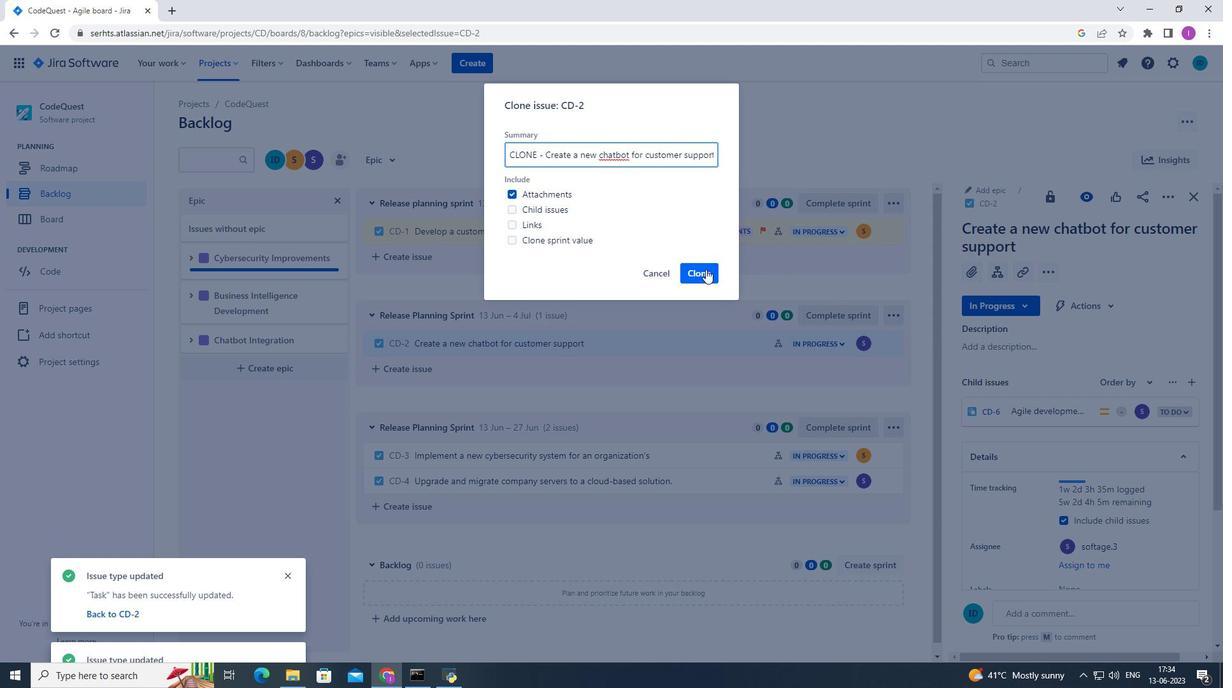 
Action: Mouse pressed left at (706, 269)
Screenshot: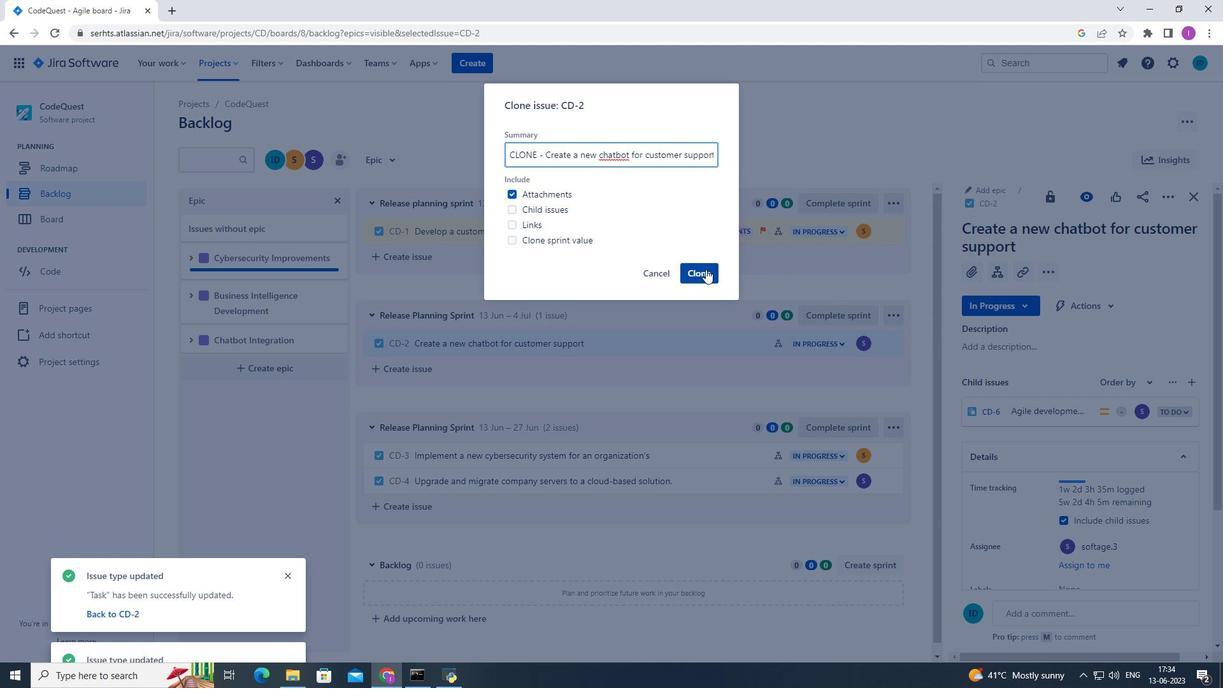 
Action: Mouse moved to (639, 339)
Screenshot: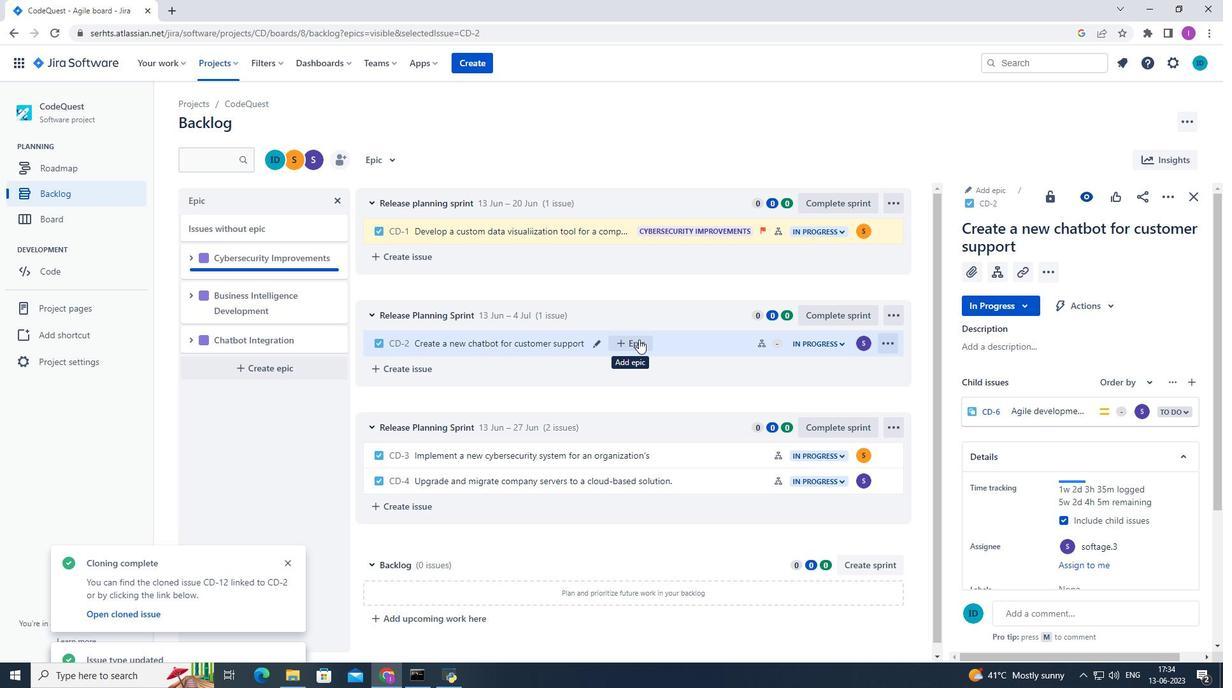
Action: Mouse pressed left at (639, 339)
Screenshot: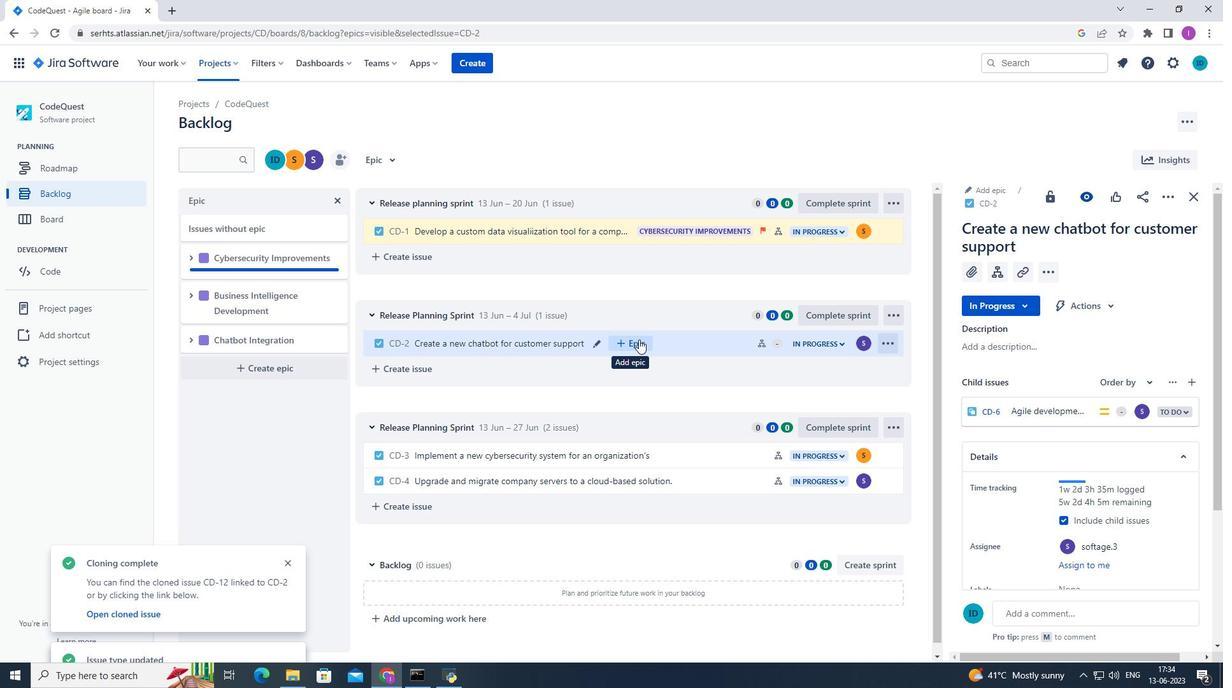 
Action: Mouse moved to (691, 433)
Screenshot: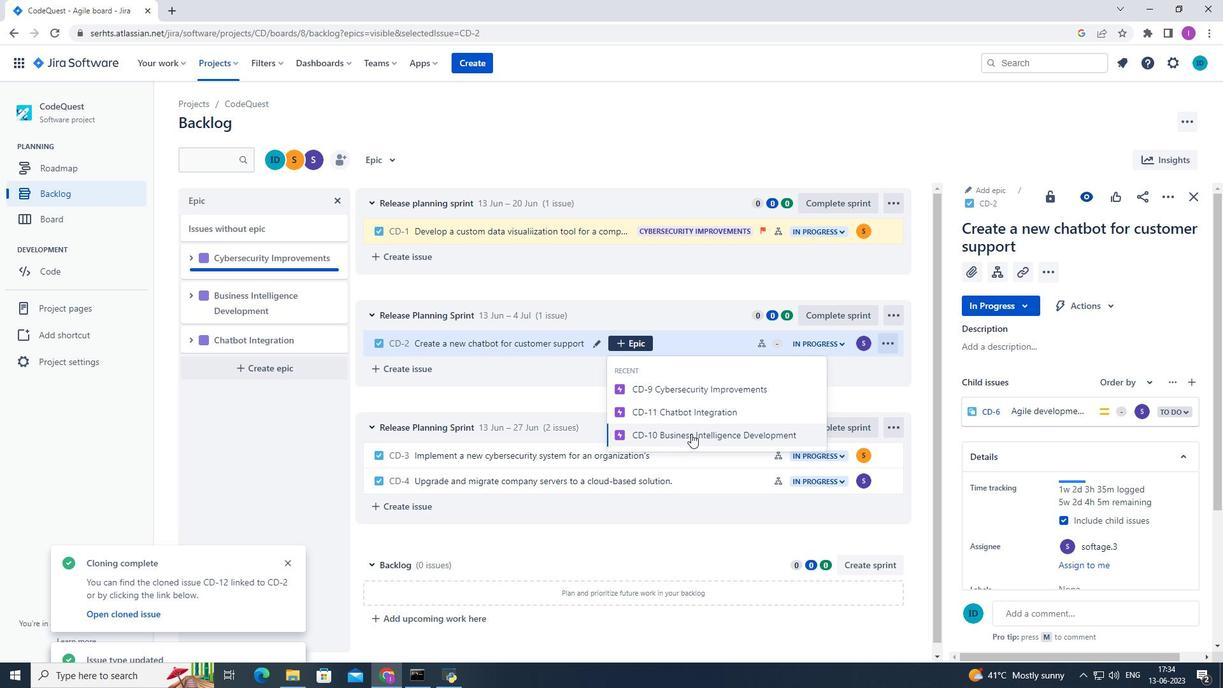 
Action: Mouse pressed left at (691, 433)
Screenshot: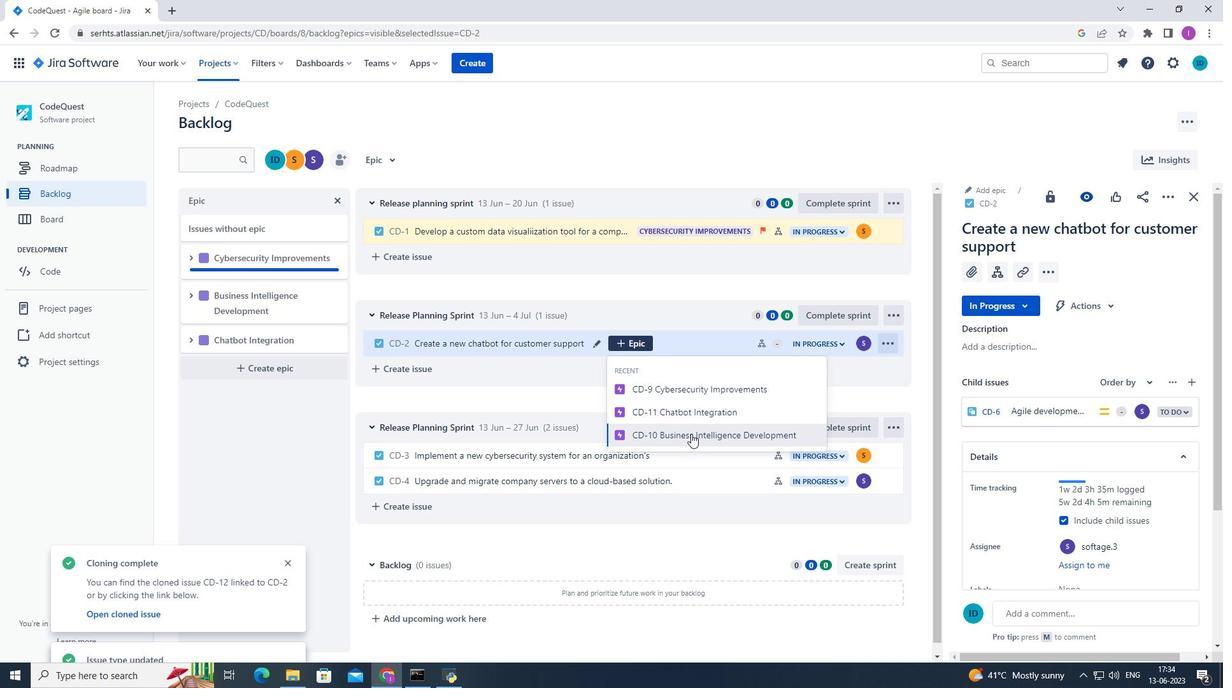 
Action: Mouse moved to (582, 409)
Screenshot: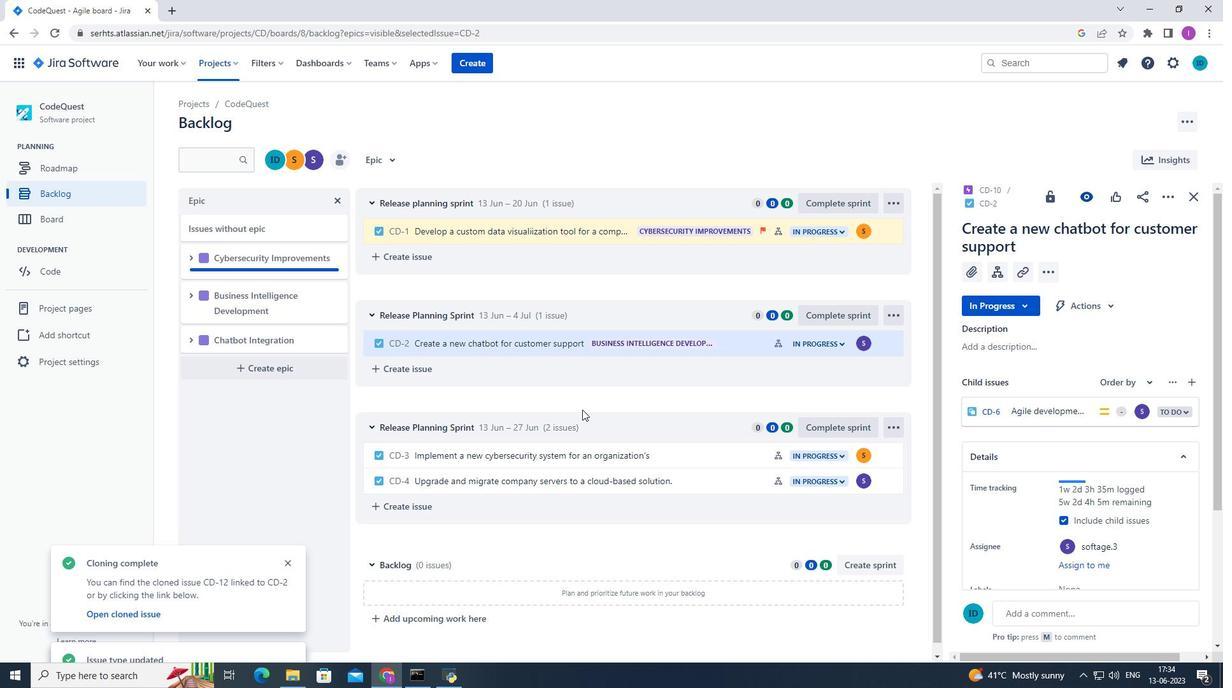 
